 Task: Find a one-way flight from Longview to Indianapolis for 5 people in business class on August 5th, with a budget of up to ₹1,500.
Action: Mouse moved to (347, 108)
Screenshot: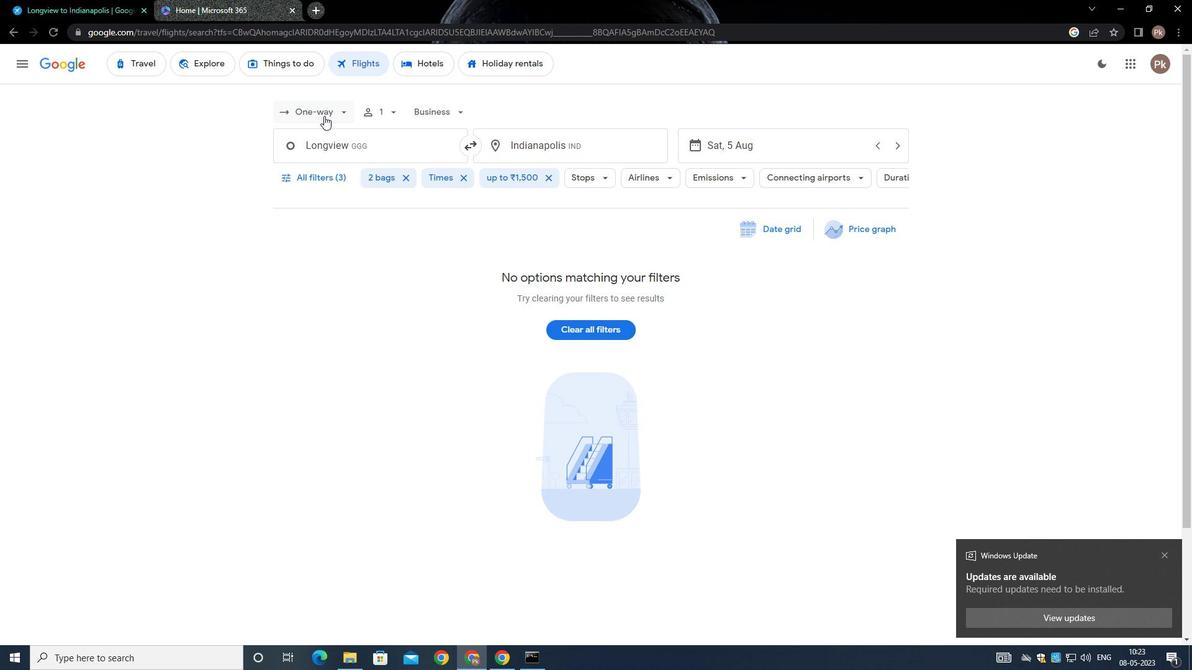 
Action: Mouse pressed left at (347, 108)
Screenshot: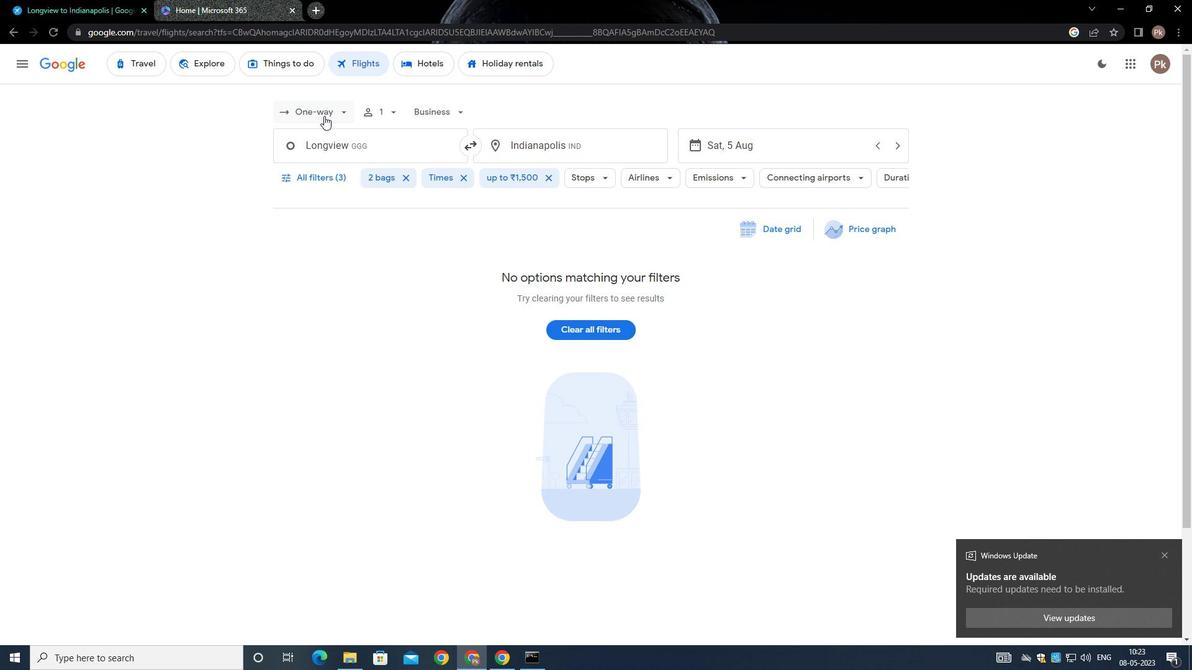 
Action: Mouse moved to (343, 168)
Screenshot: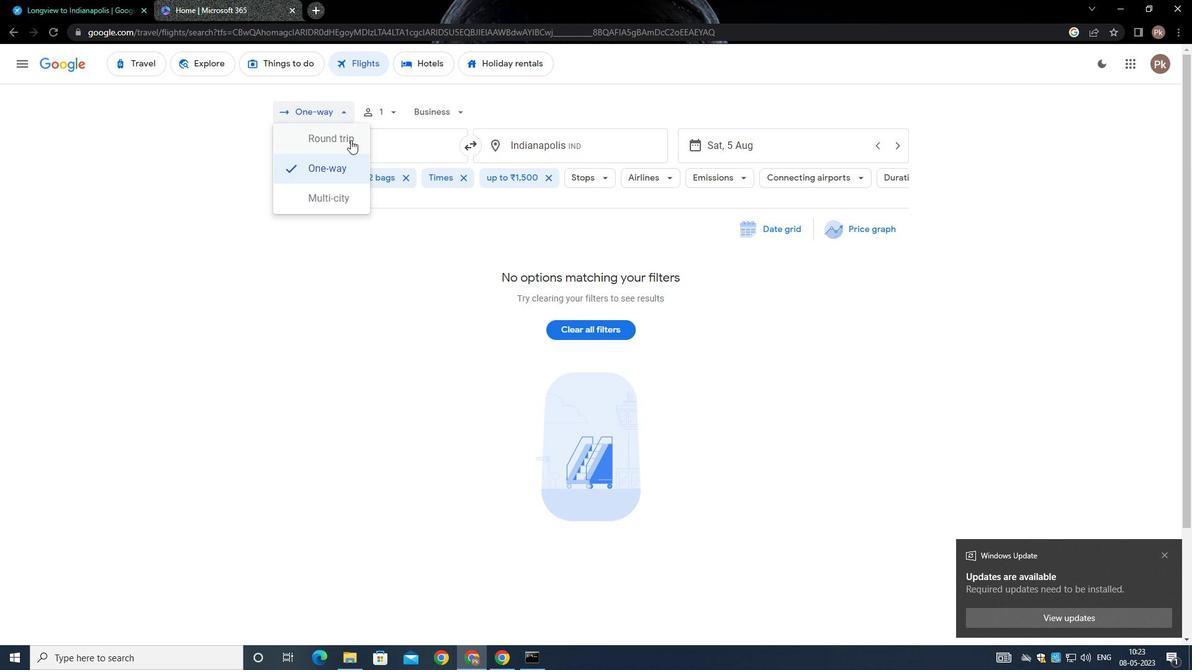 
Action: Mouse pressed left at (343, 168)
Screenshot: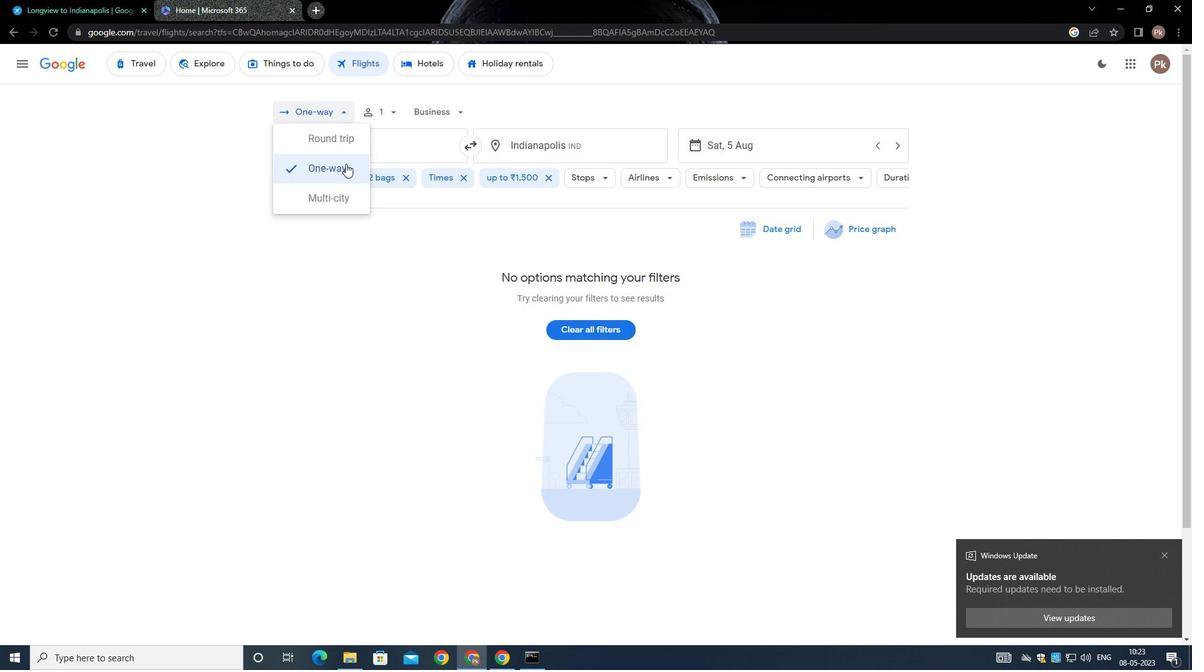 
Action: Mouse moved to (389, 110)
Screenshot: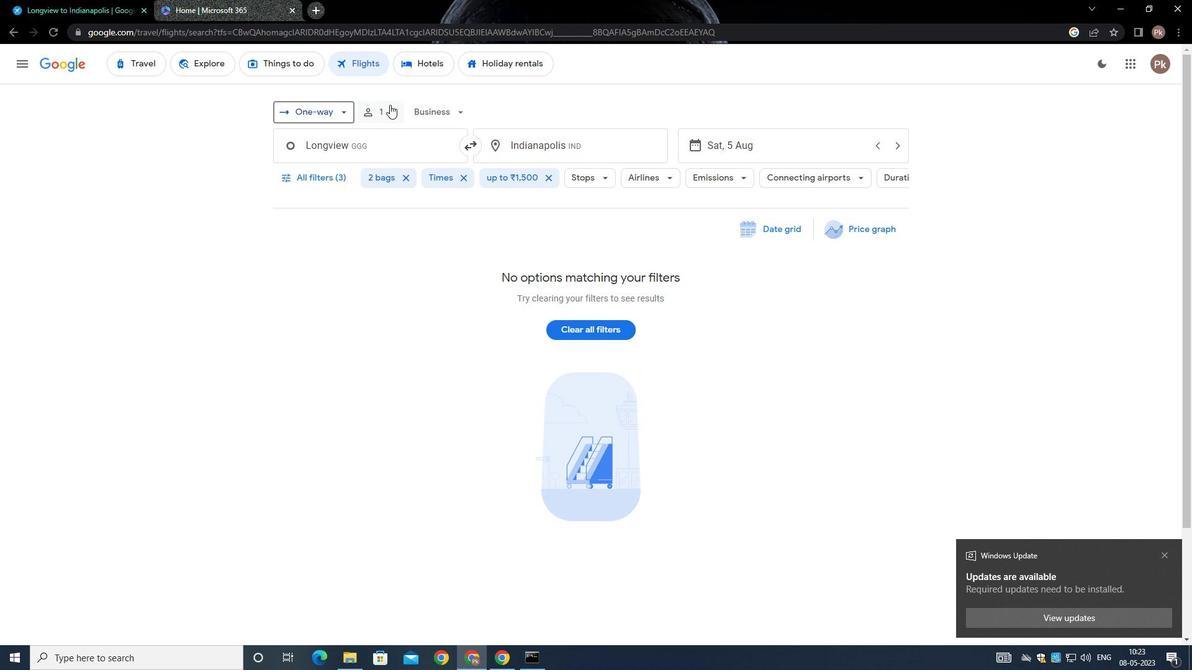 
Action: Mouse pressed left at (389, 110)
Screenshot: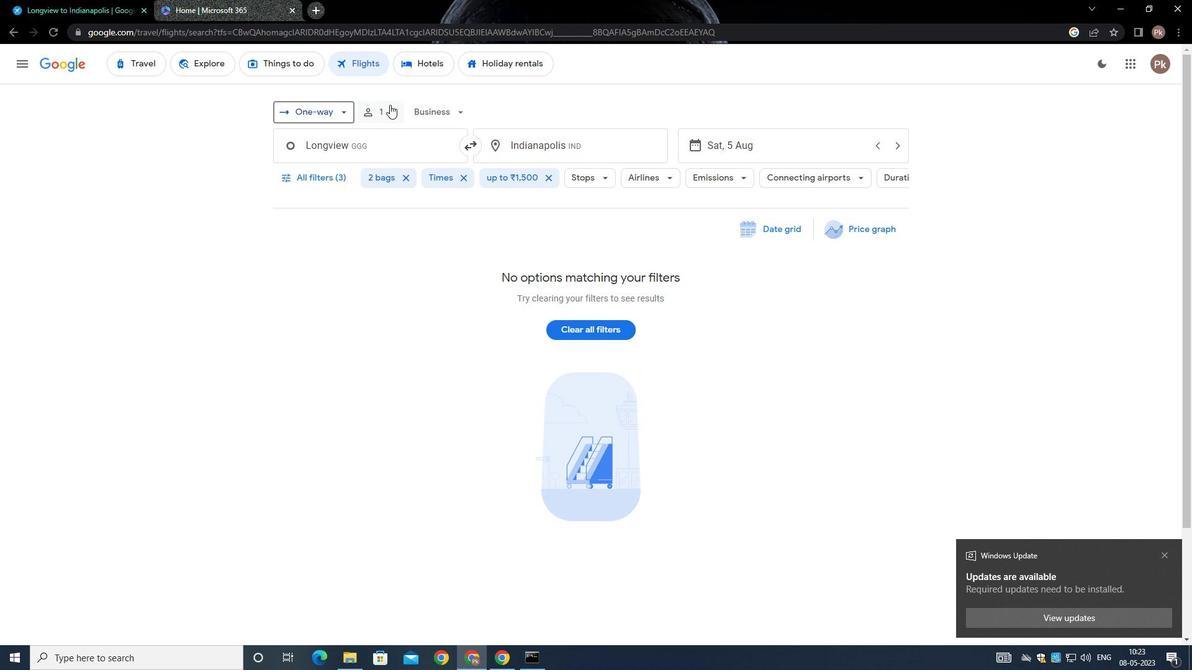 
Action: Mouse moved to (489, 141)
Screenshot: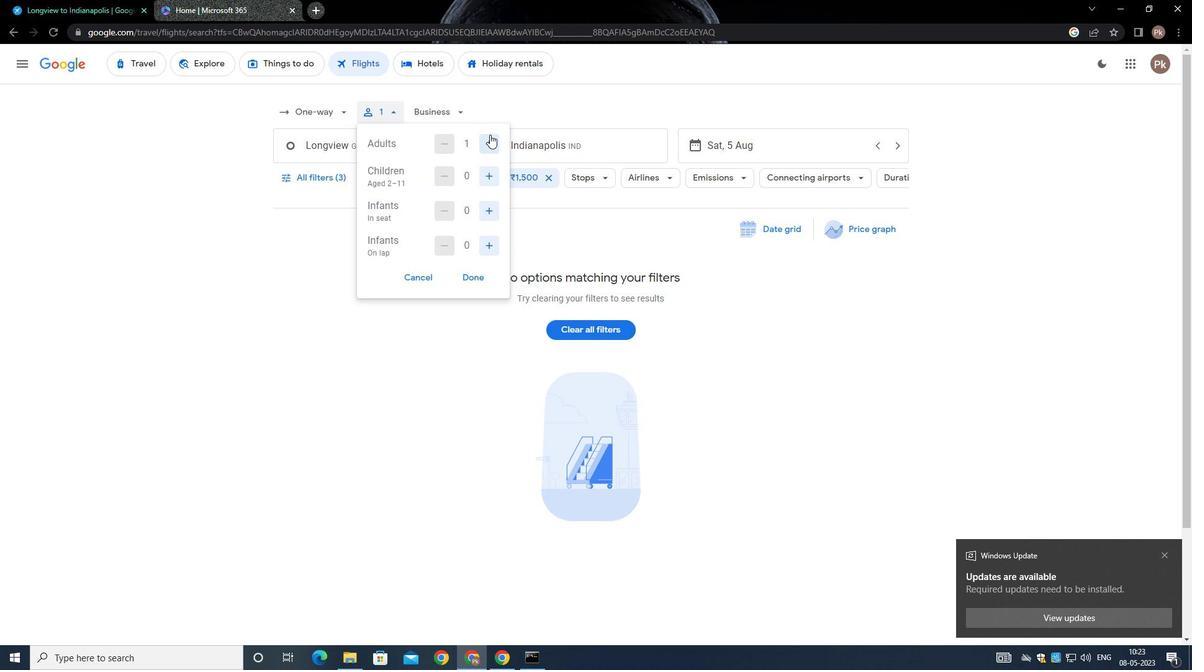 
Action: Mouse pressed left at (489, 141)
Screenshot: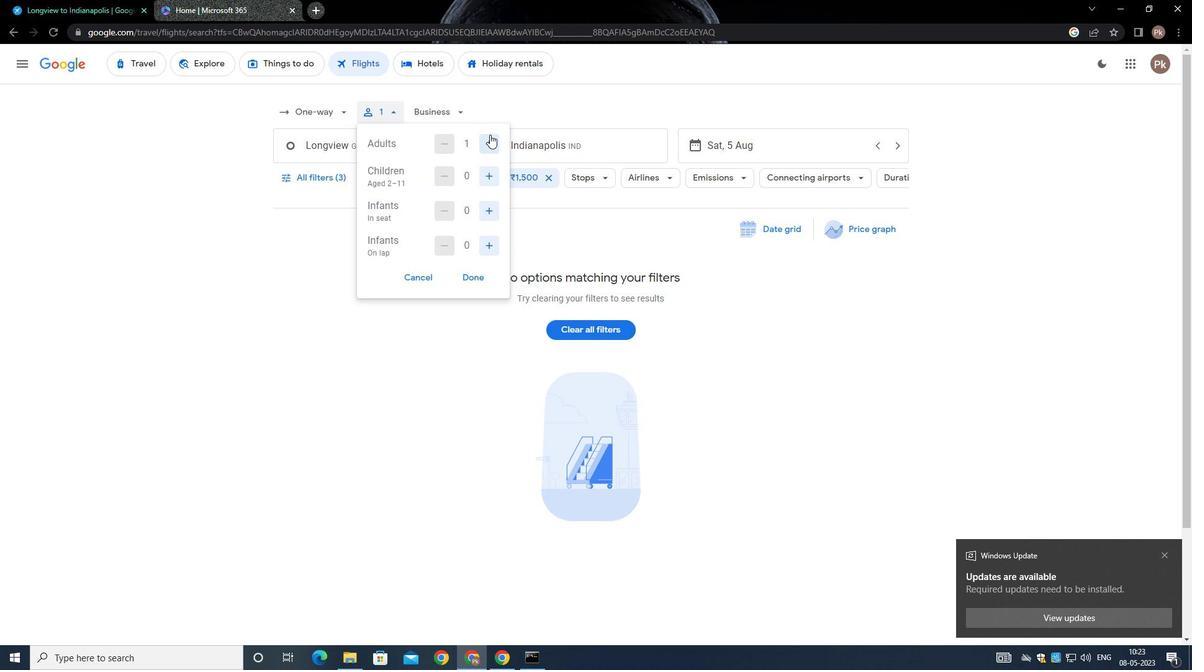 
Action: Mouse moved to (486, 211)
Screenshot: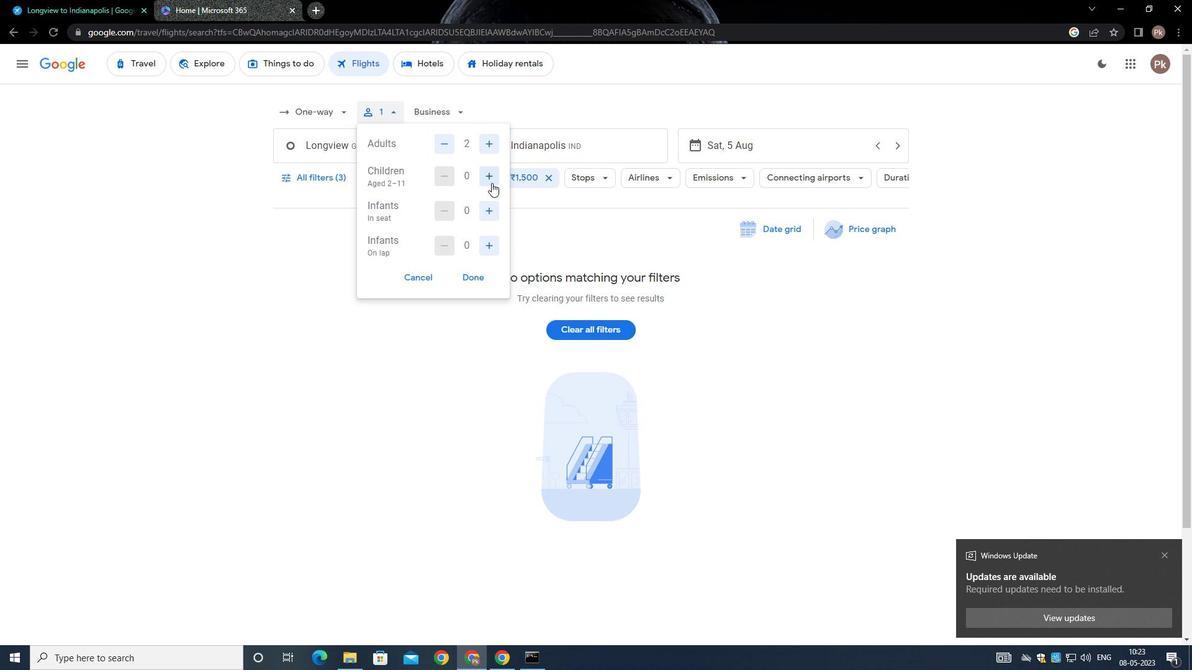 
Action: Mouse pressed left at (486, 211)
Screenshot: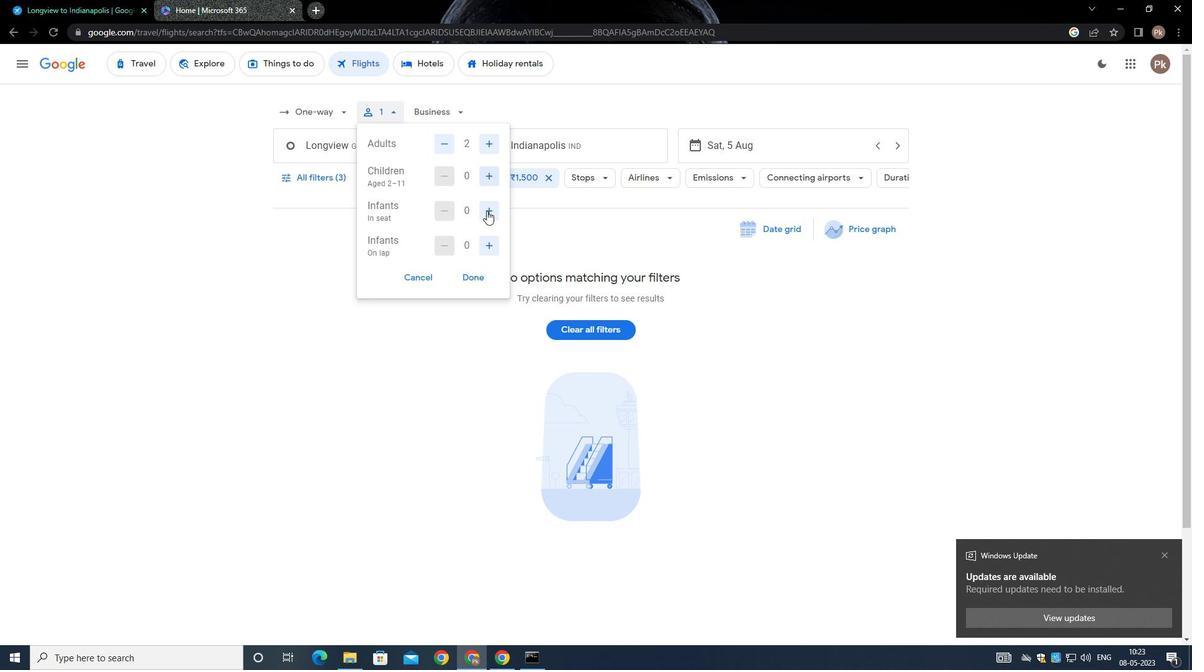 
Action: Mouse moved to (486, 211)
Screenshot: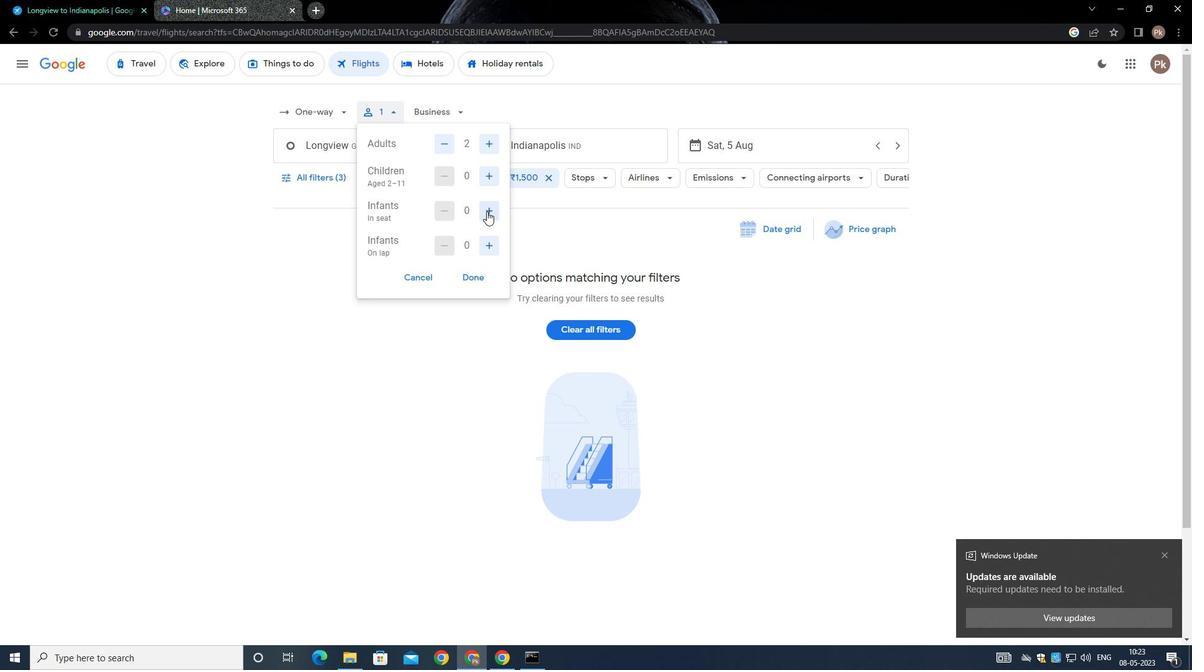 
Action: Mouse pressed left at (486, 211)
Screenshot: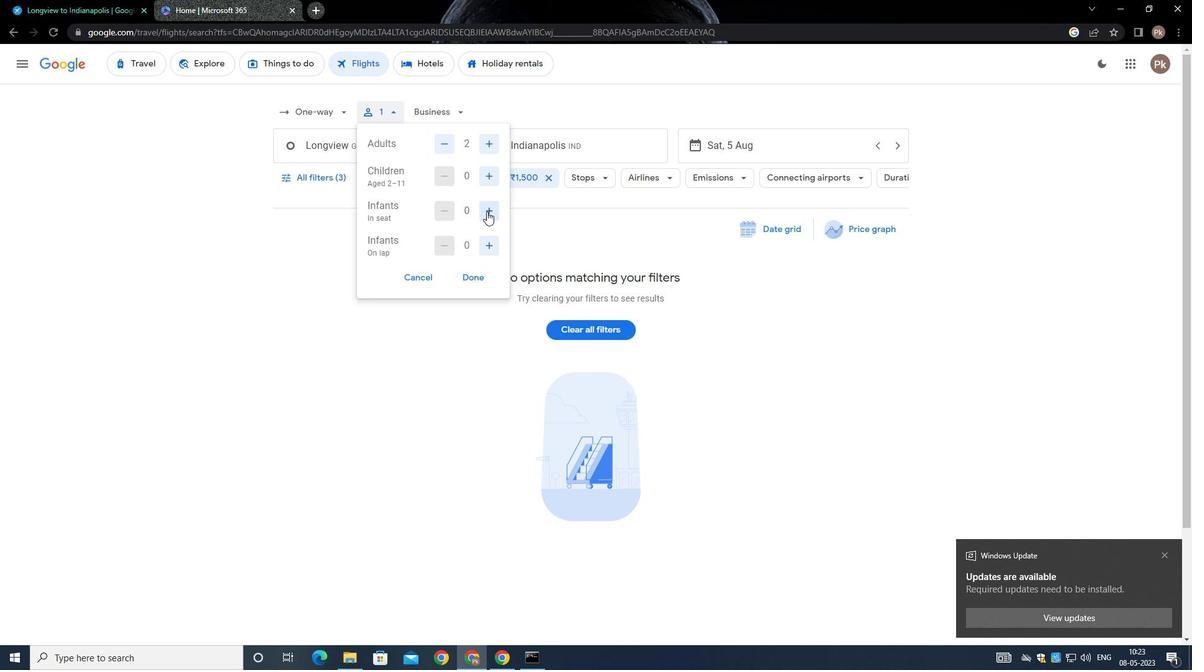 
Action: Mouse moved to (492, 247)
Screenshot: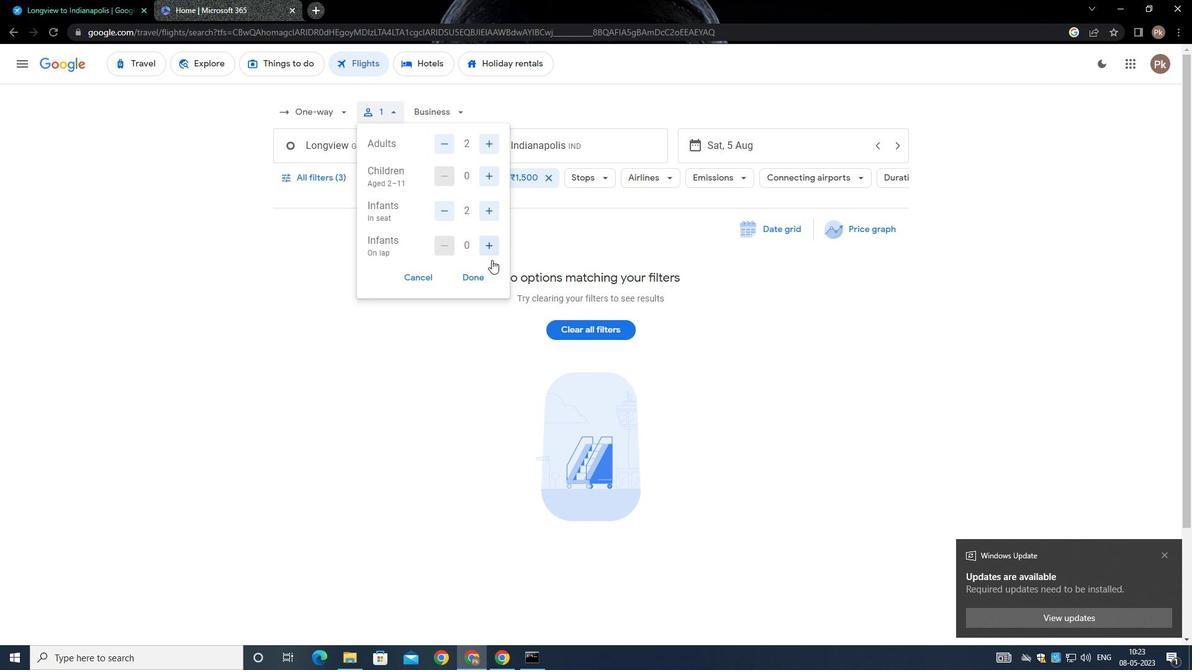 
Action: Mouse pressed left at (492, 247)
Screenshot: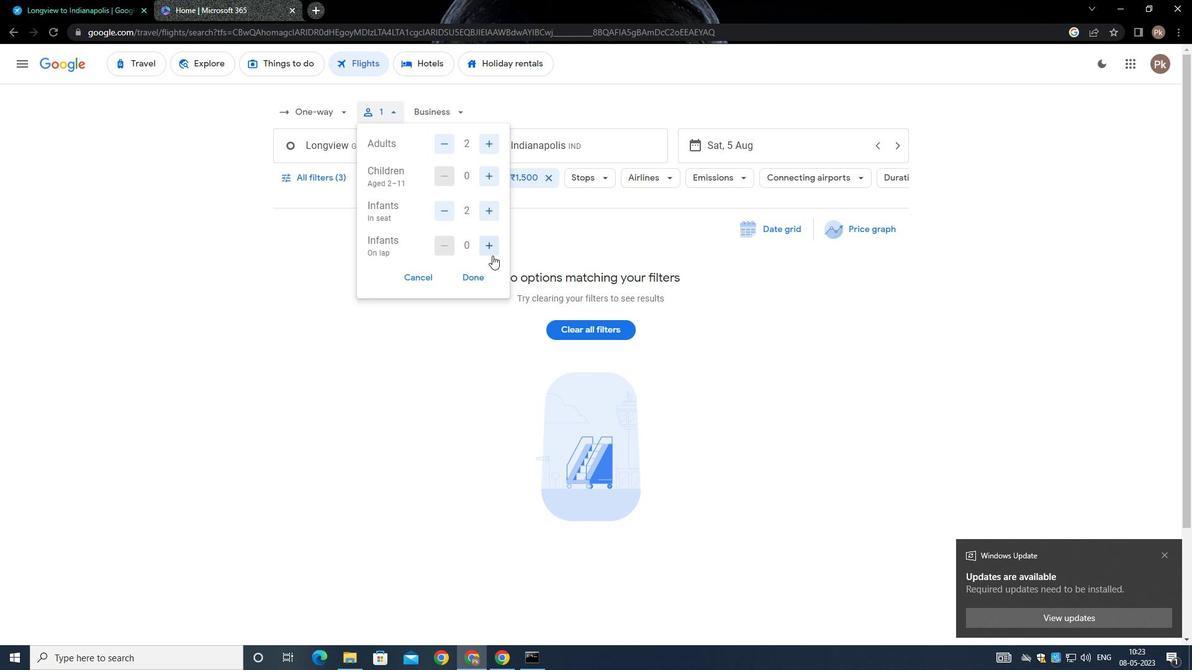 
Action: Mouse moved to (480, 252)
Screenshot: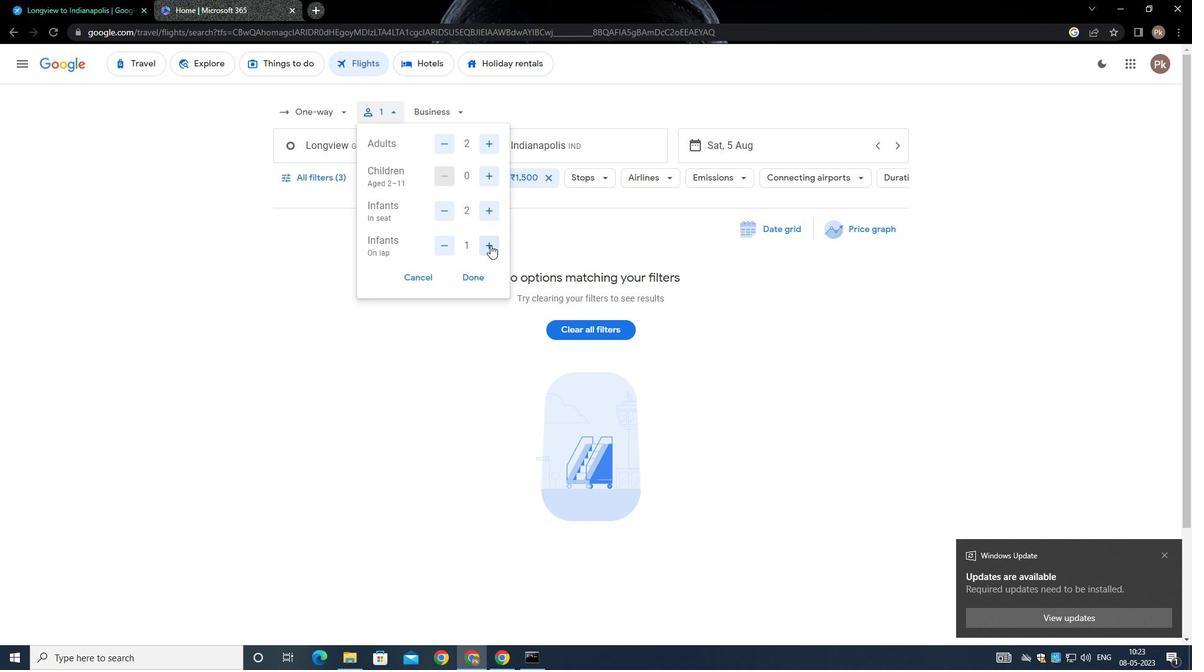 
Action: Mouse scrolled (480, 251) with delta (0, 0)
Screenshot: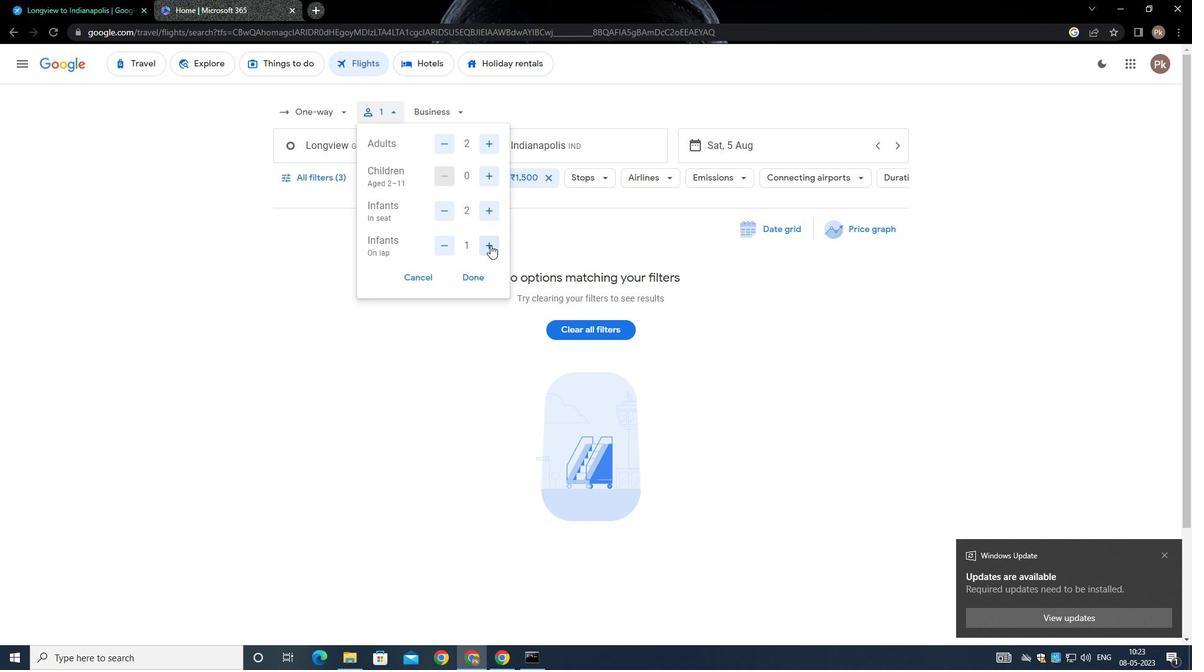 
Action: Mouse moved to (474, 218)
Screenshot: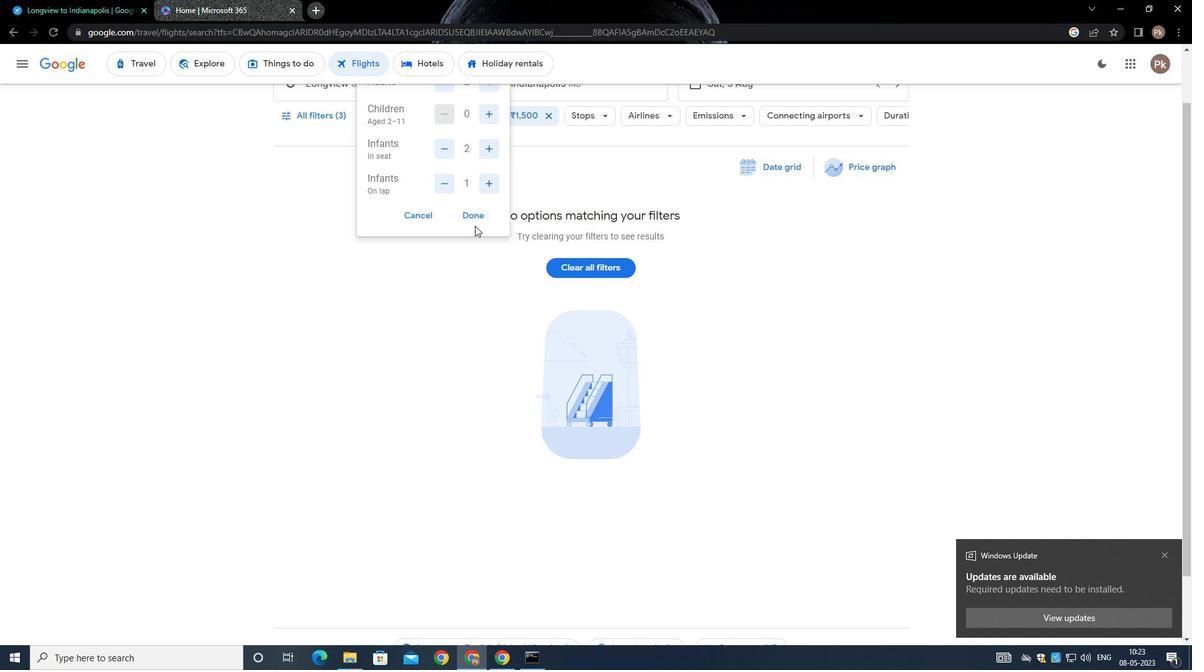 
Action: Mouse pressed left at (474, 218)
Screenshot: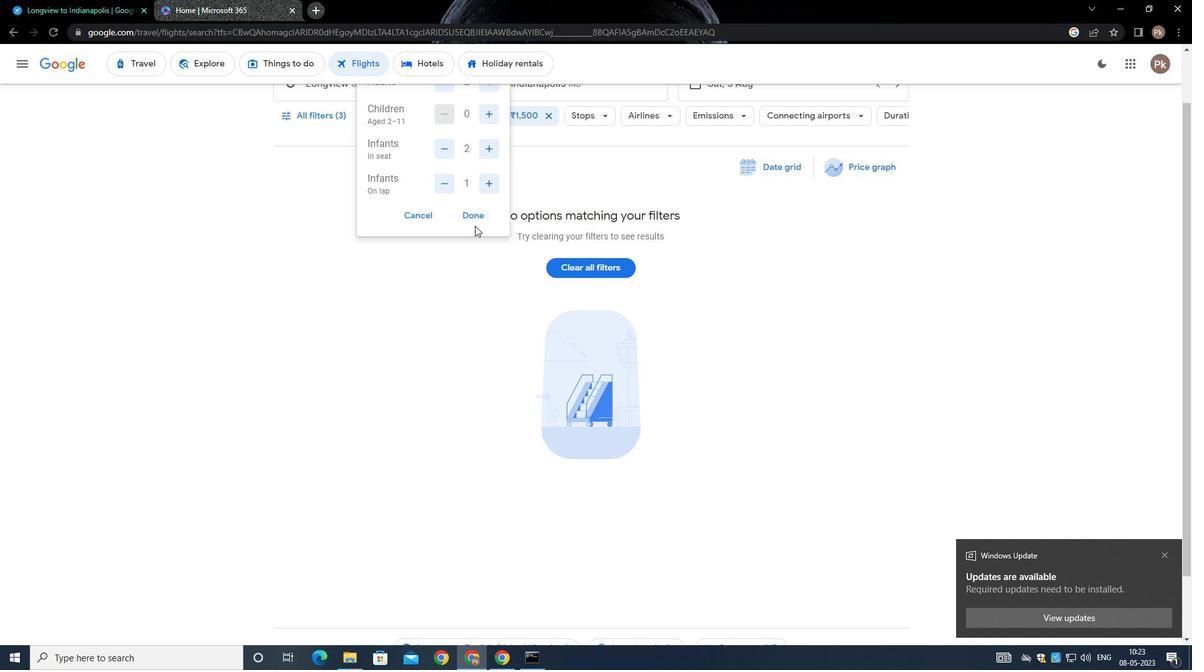 
Action: Mouse moved to (450, 319)
Screenshot: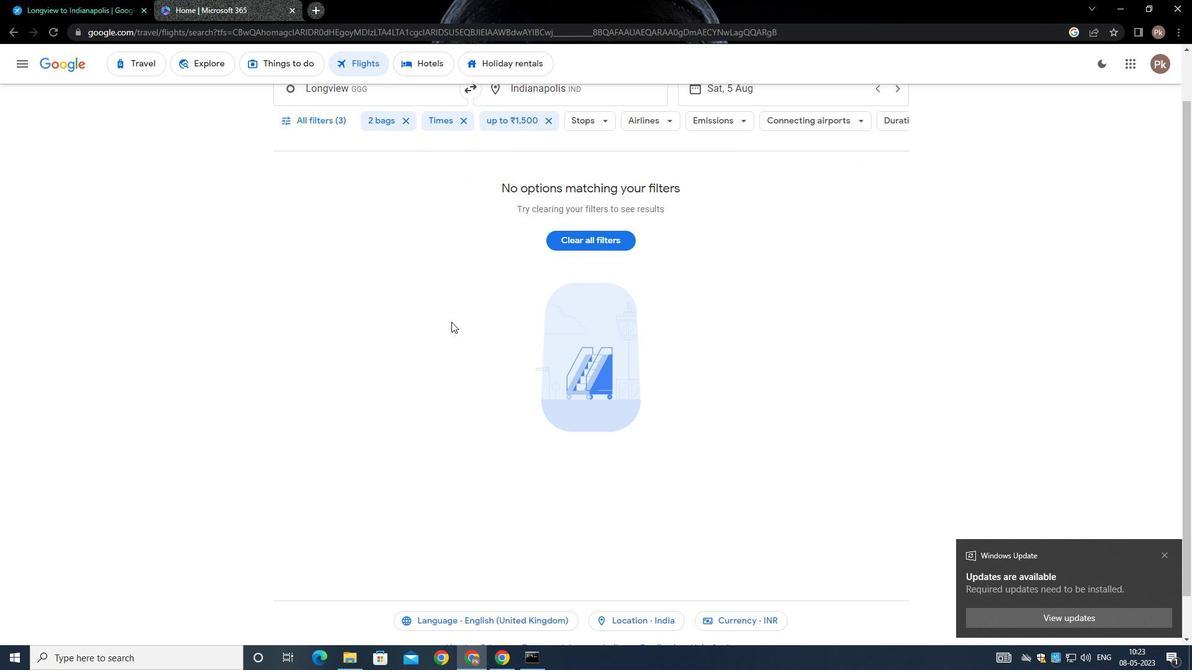 
Action: Mouse scrolled (450, 320) with delta (0, 0)
Screenshot: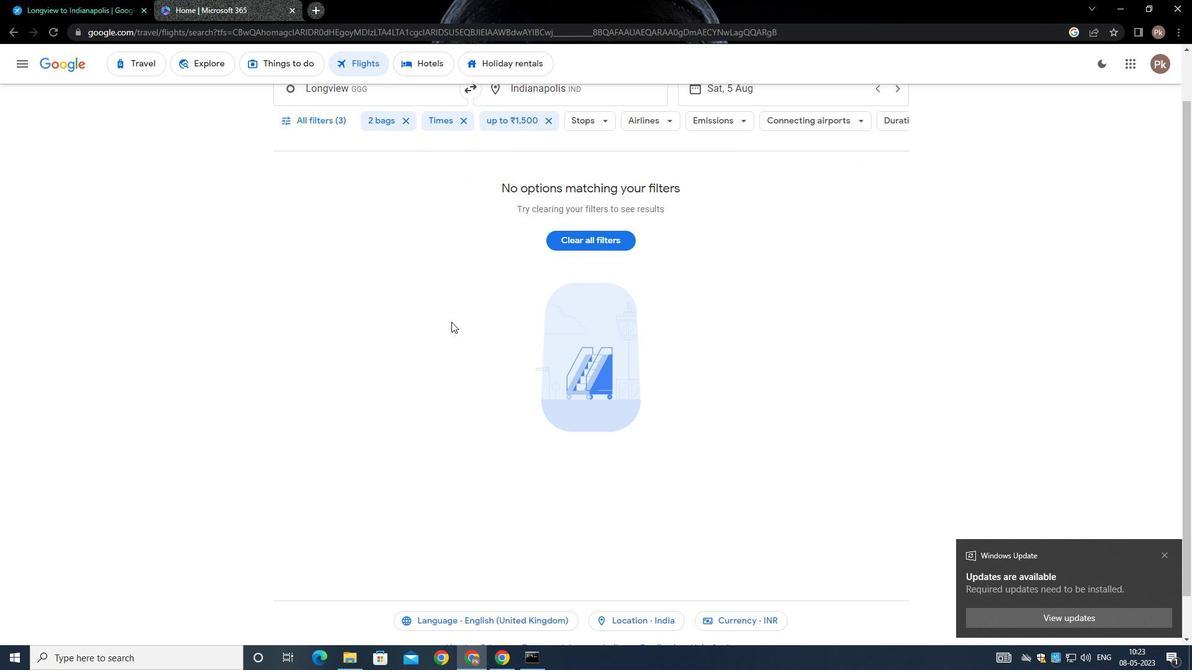 
Action: Mouse moved to (337, 145)
Screenshot: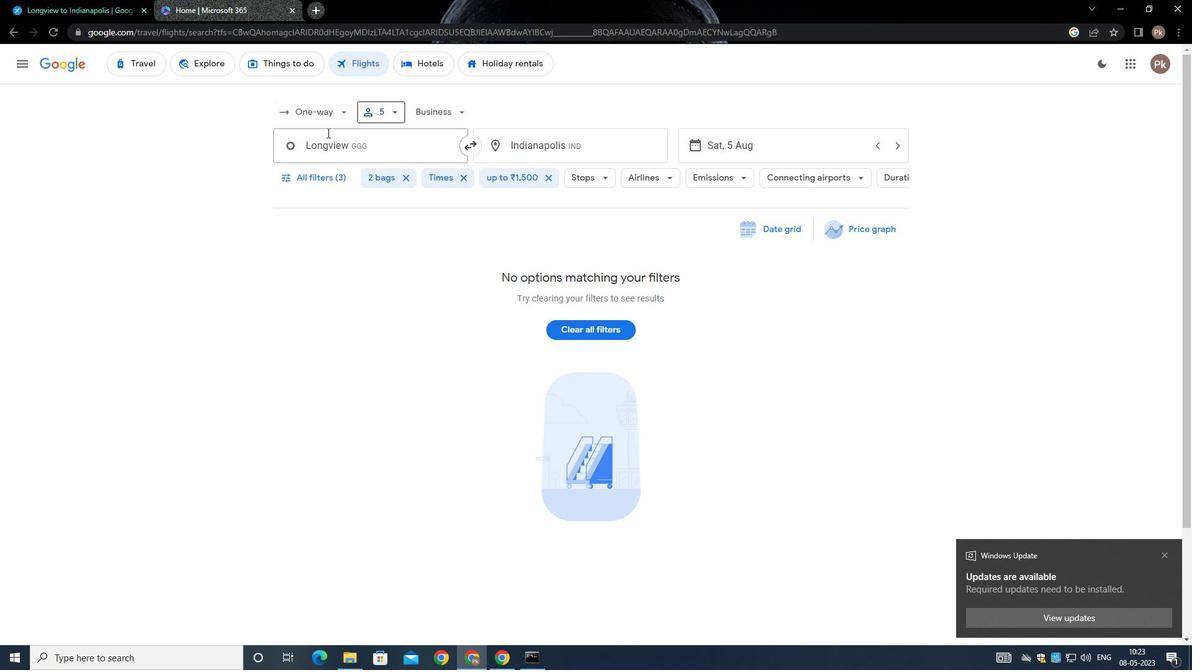
Action: Mouse pressed left at (337, 145)
Screenshot: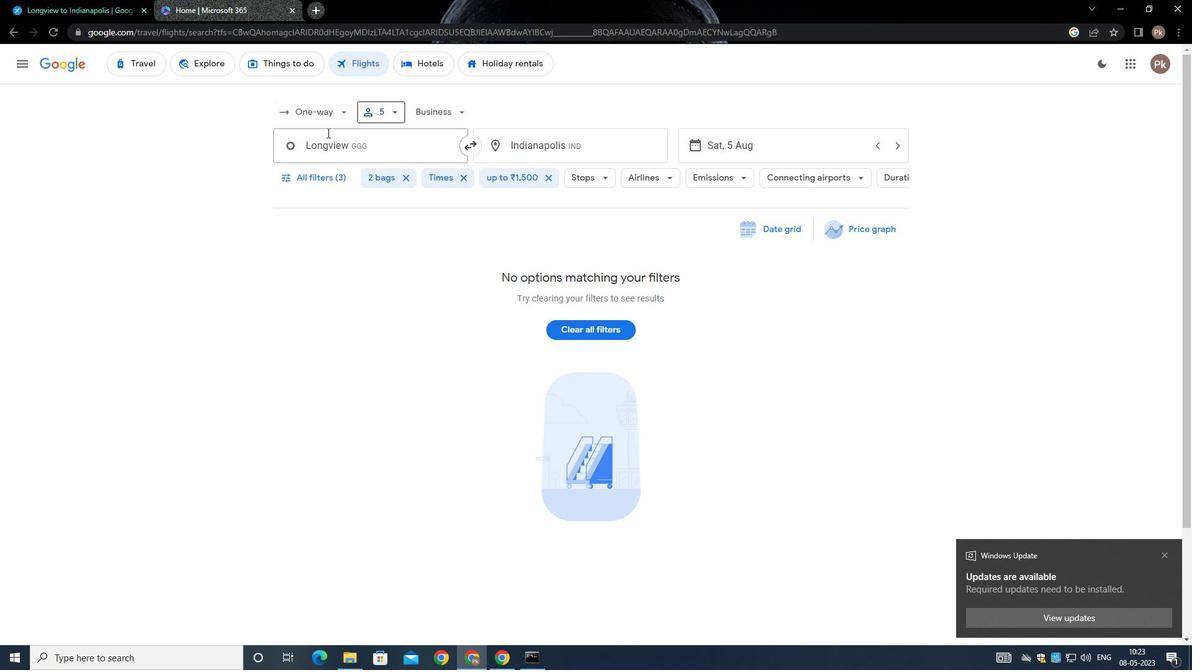 
Action: Mouse moved to (383, 241)
Screenshot: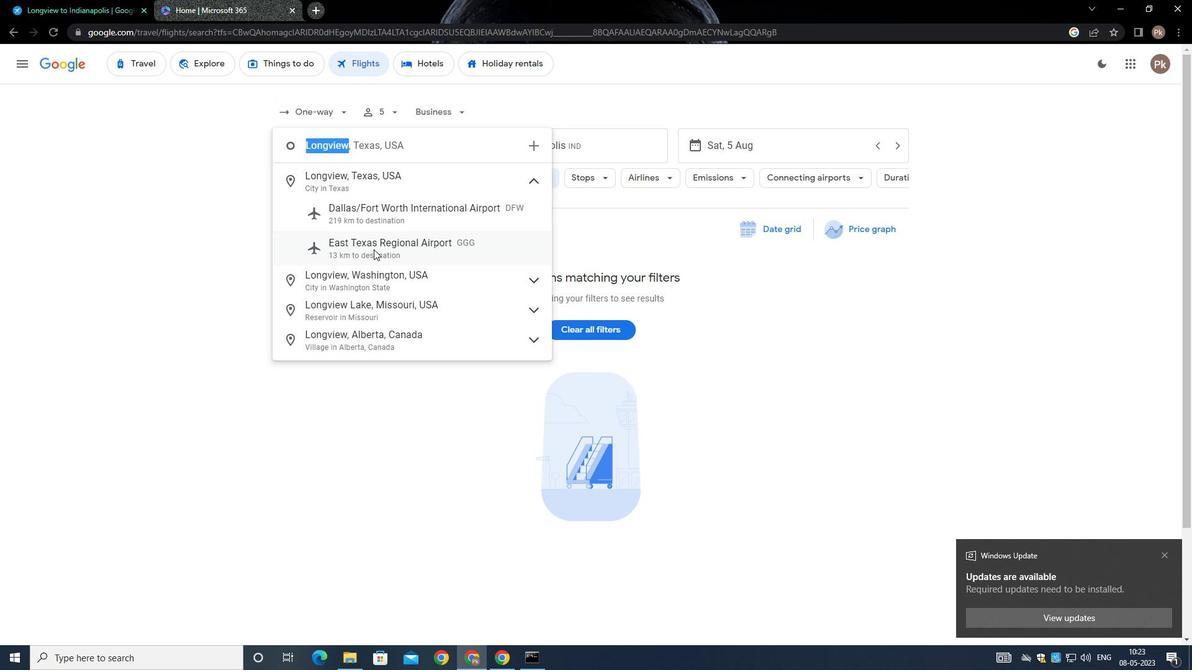 
Action: Mouse pressed left at (383, 241)
Screenshot: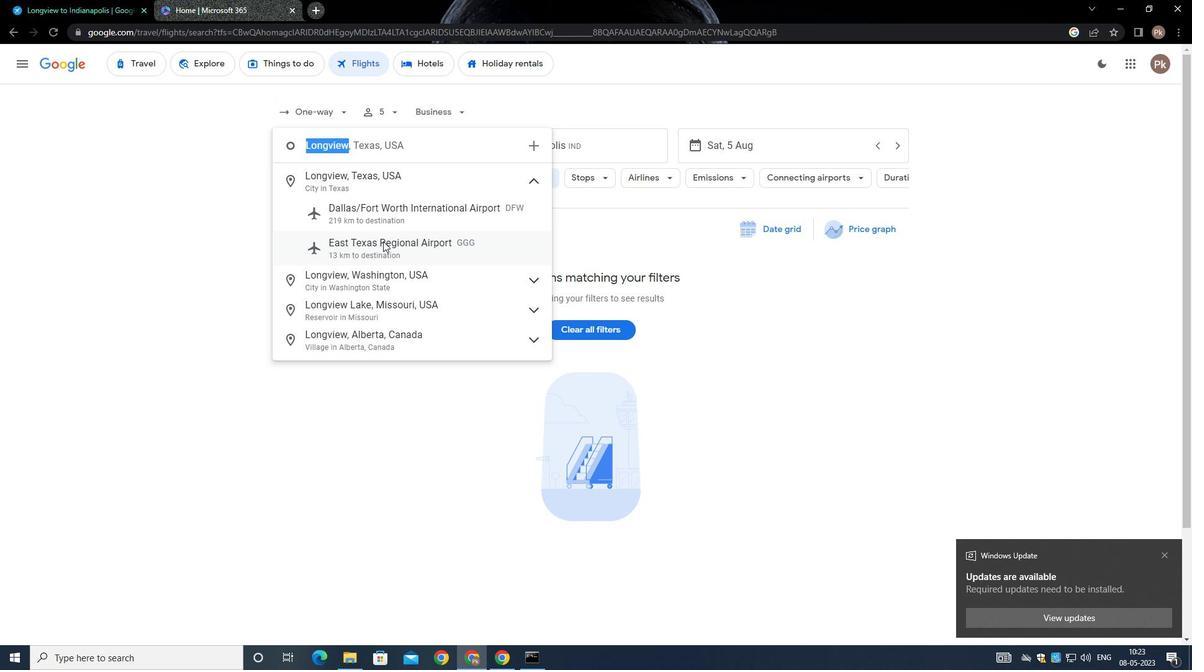 
Action: Mouse moved to (538, 133)
Screenshot: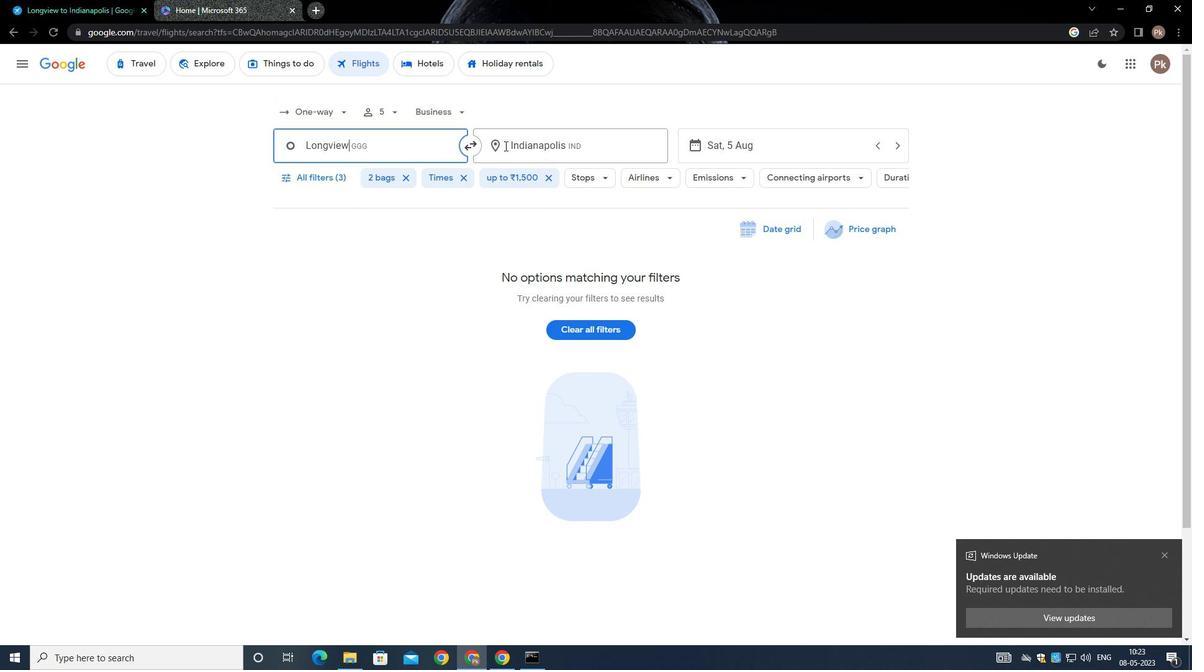 
Action: Mouse pressed left at (538, 133)
Screenshot: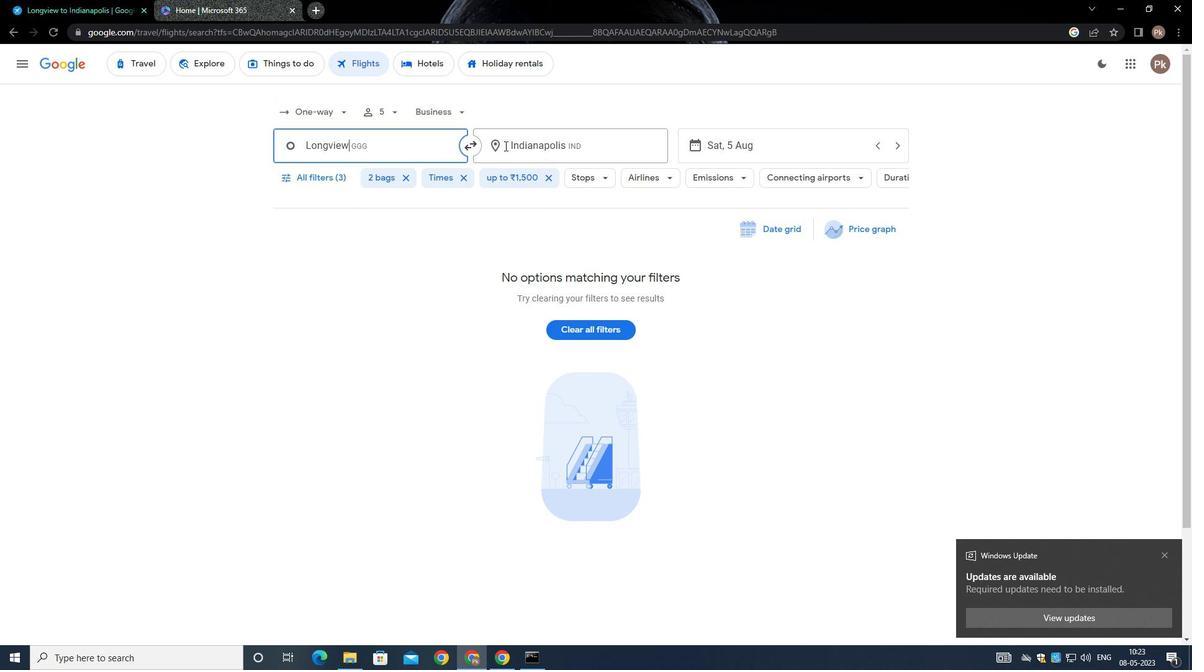 
Action: Mouse moved to (541, 137)
Screenshot: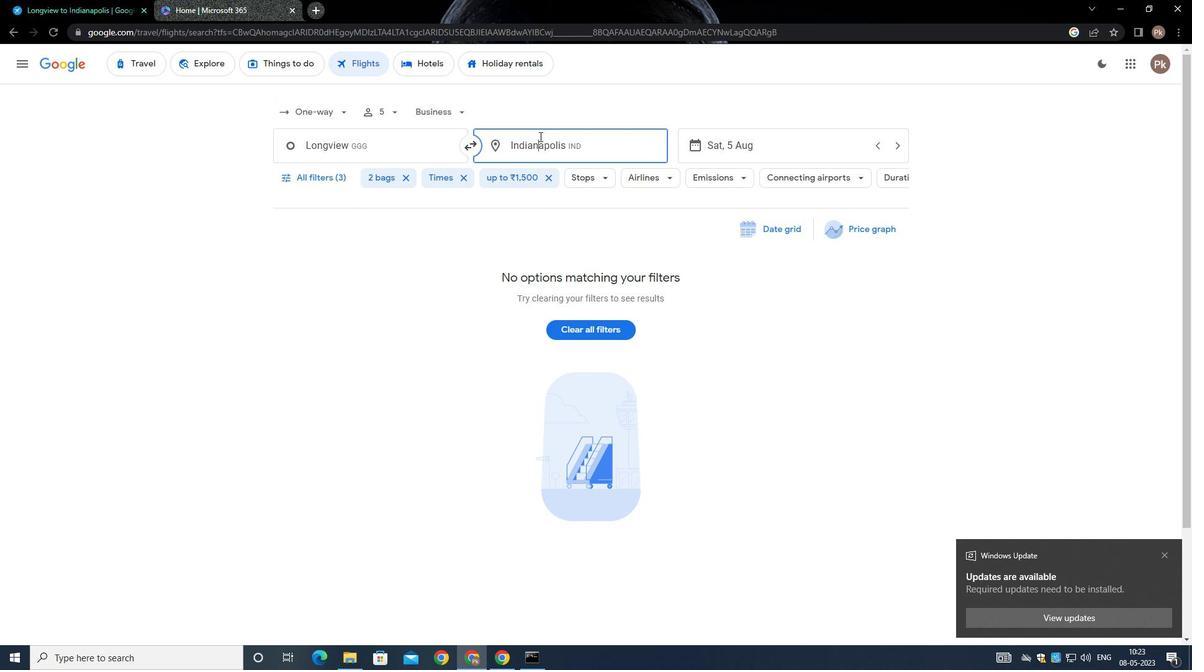 
Action: Key pressed <Key.backspace><Key.shift><Key.shift>RALEI
Screenshot: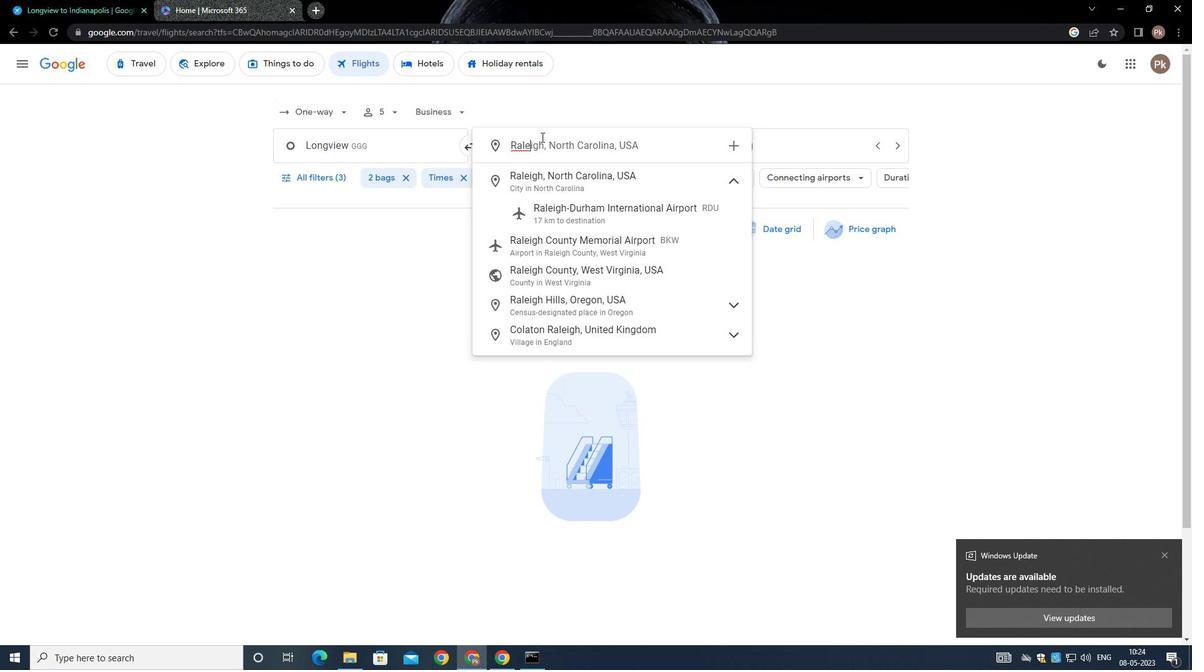 
Action: Mouse moved to (647, 203)
Screenshot: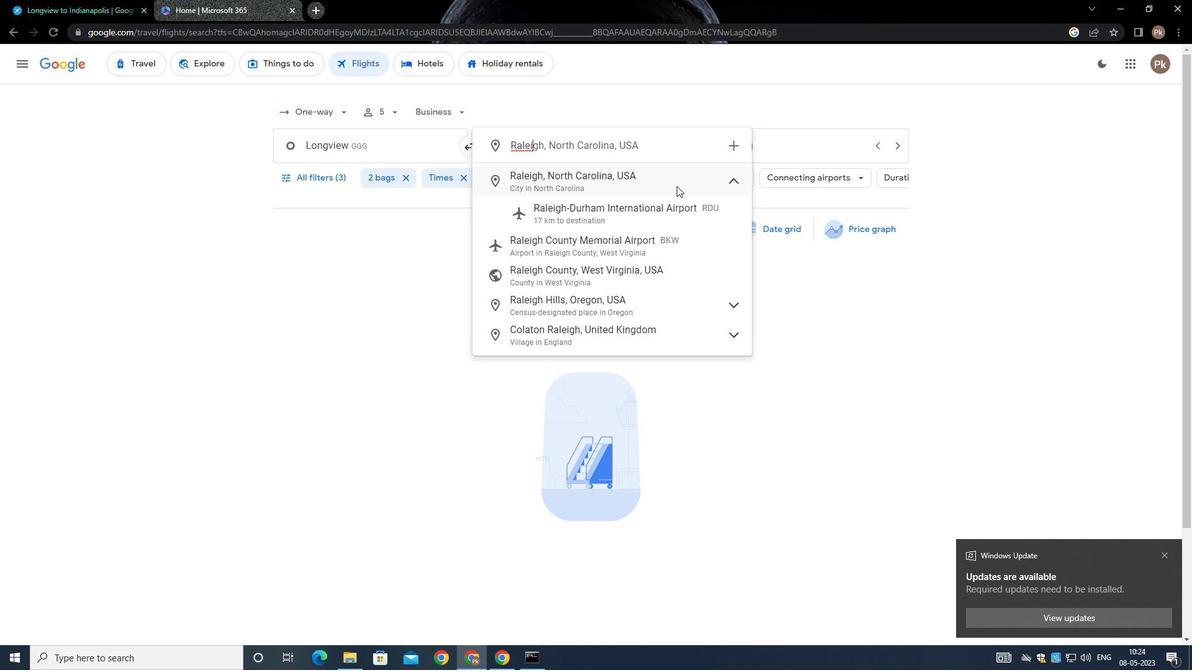 
Action: Mouse pressed left at (647, 203)
Screenshot: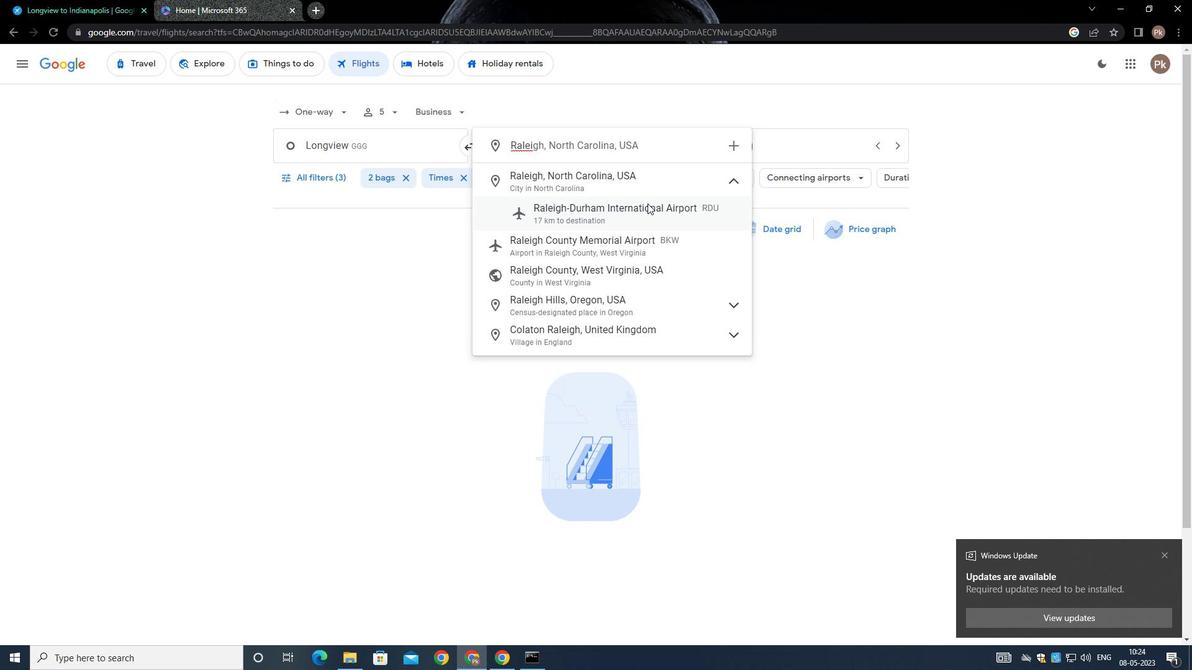 
Action: Mouse moved to (625, 200)
Screenshot: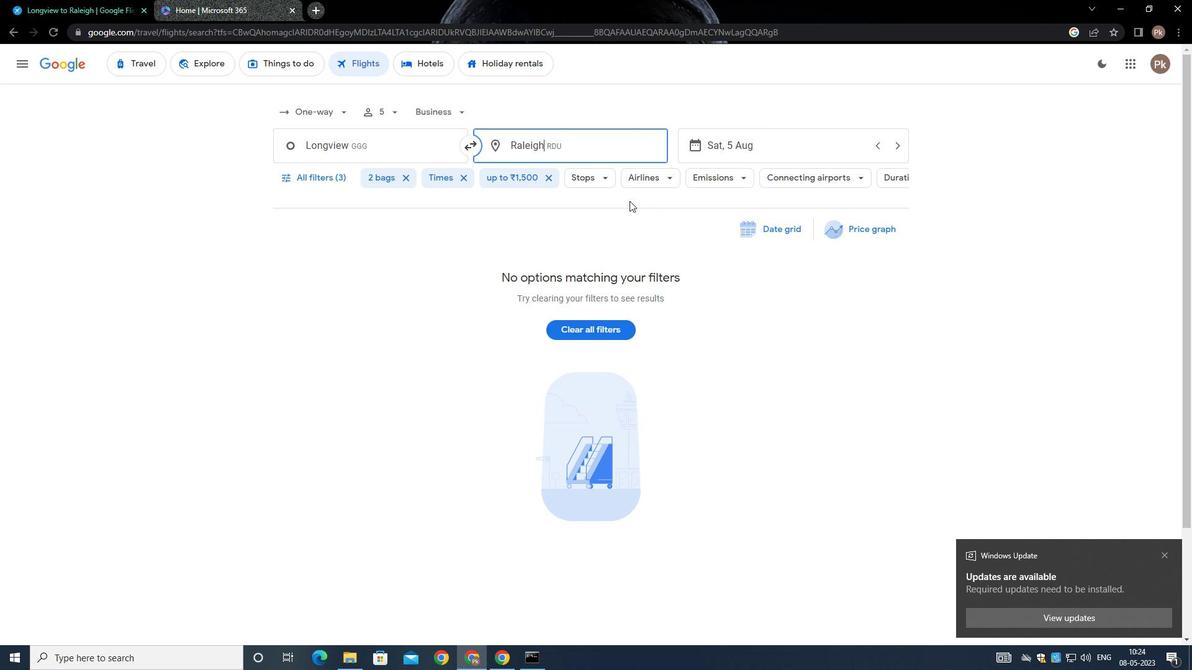 
Action: Mouse scrolled (625, 199) with delta (0, 0)
Screenshot: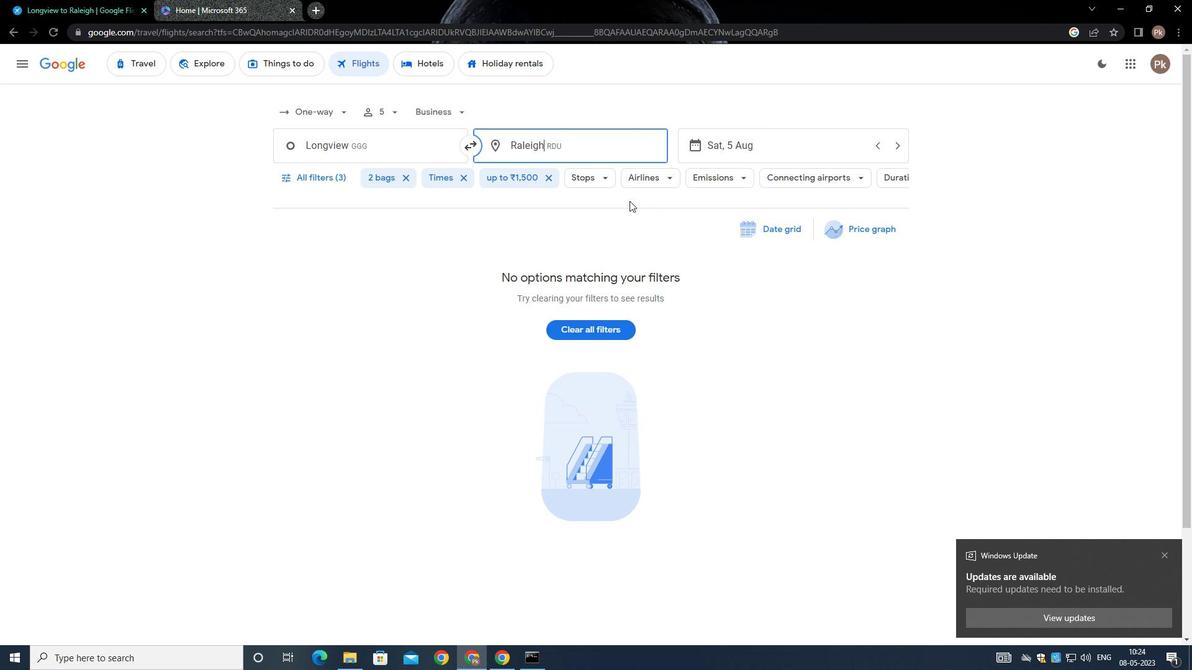 
Action: Mouse moved to (618, 201)
Screenshot: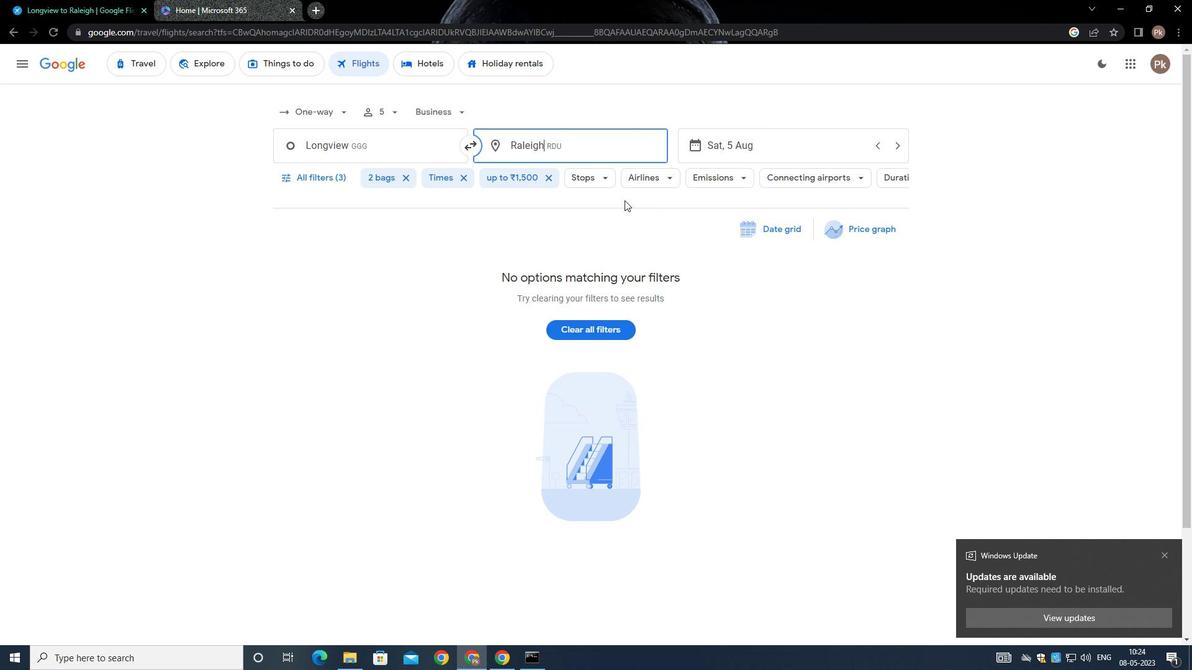 
Action: Mouse scrolled (618, 201) with delta (0, 0)
Screenshot: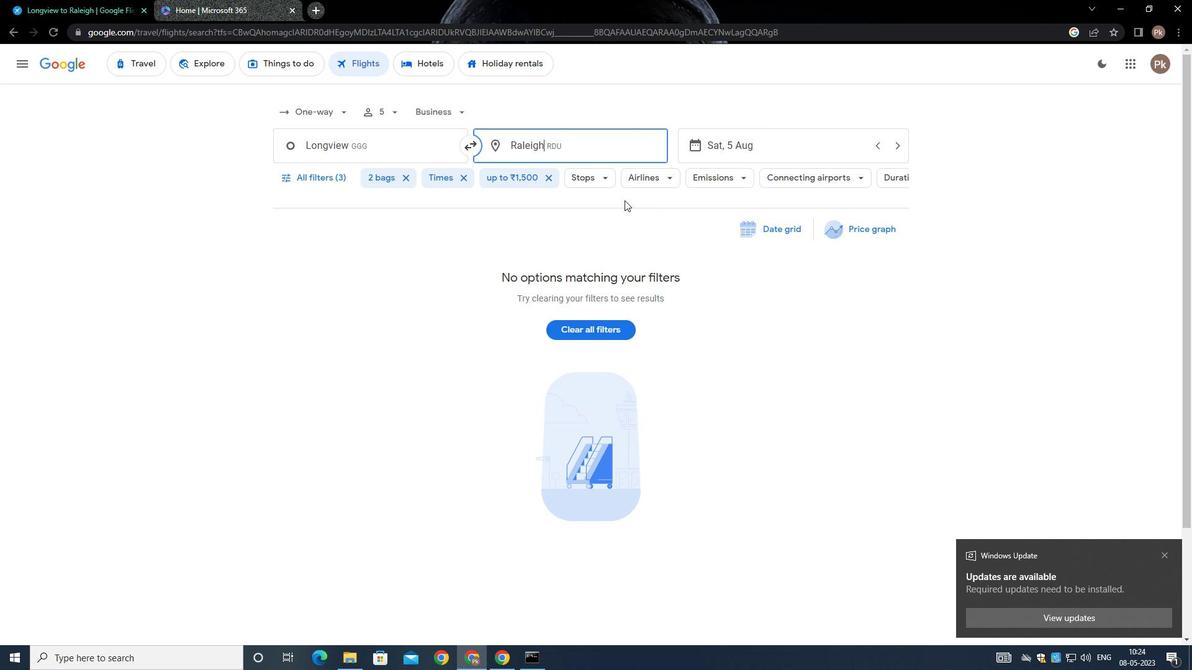 
Action: Mouse moved to (618, 202)
Screenshot: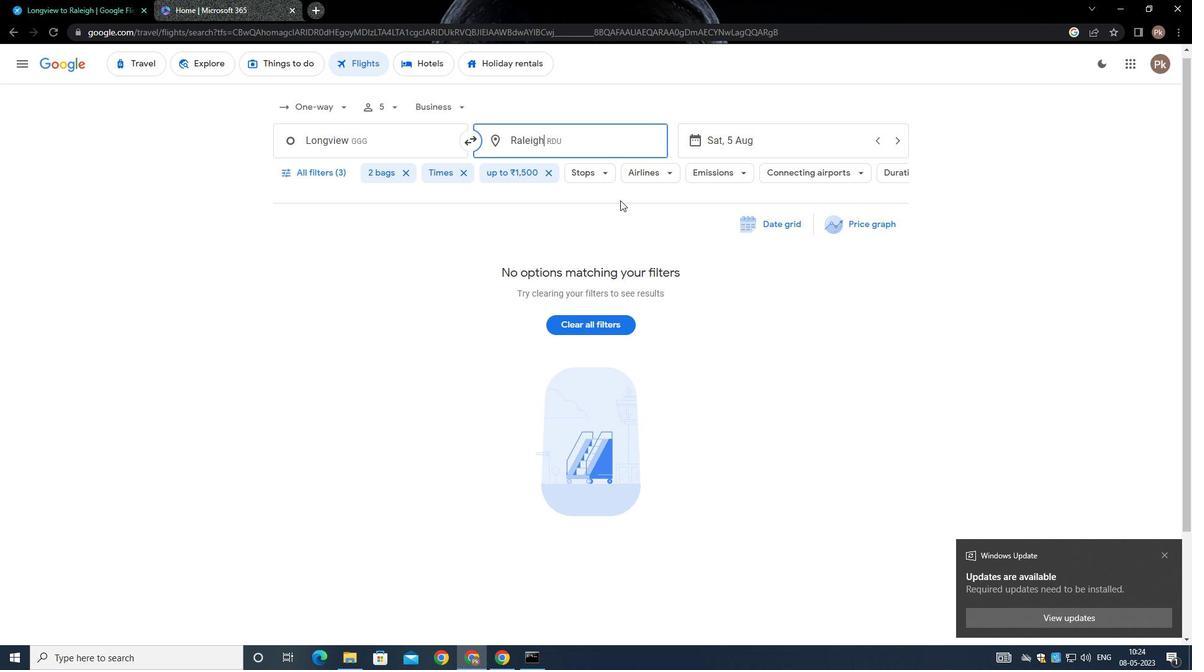 
Action: Mouse scrolled (618, 201) with delta (0, 0)
Screenshot: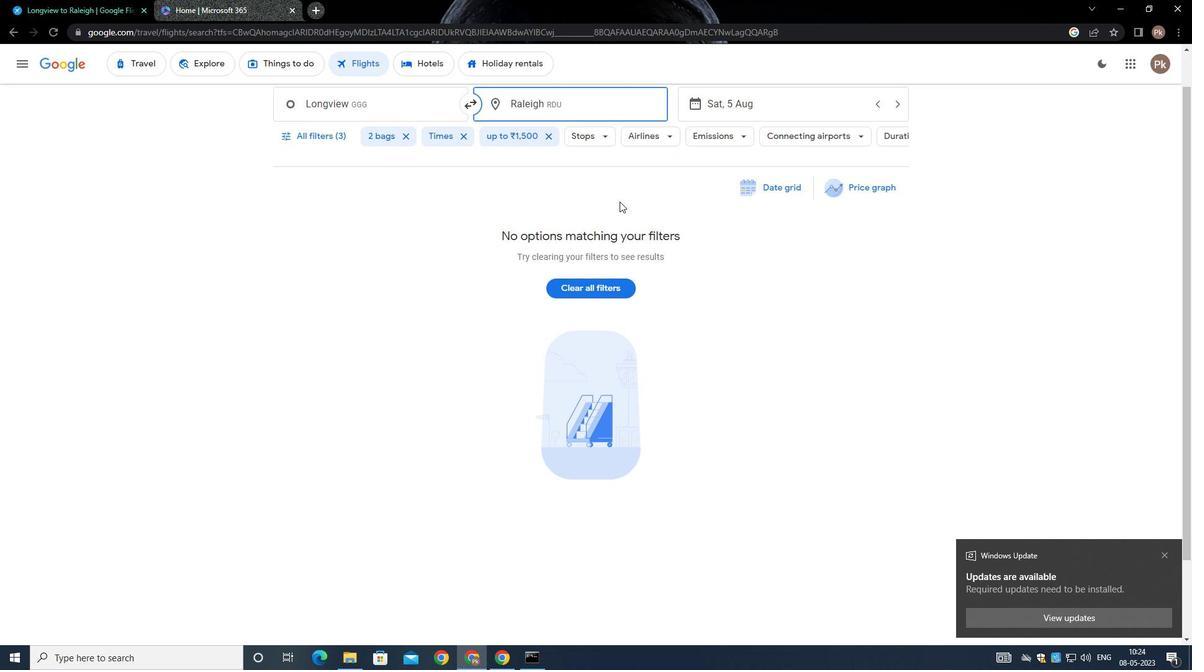 
Action: Mouse scrolled (618, 201) with delta (0, 0)
Screenshot: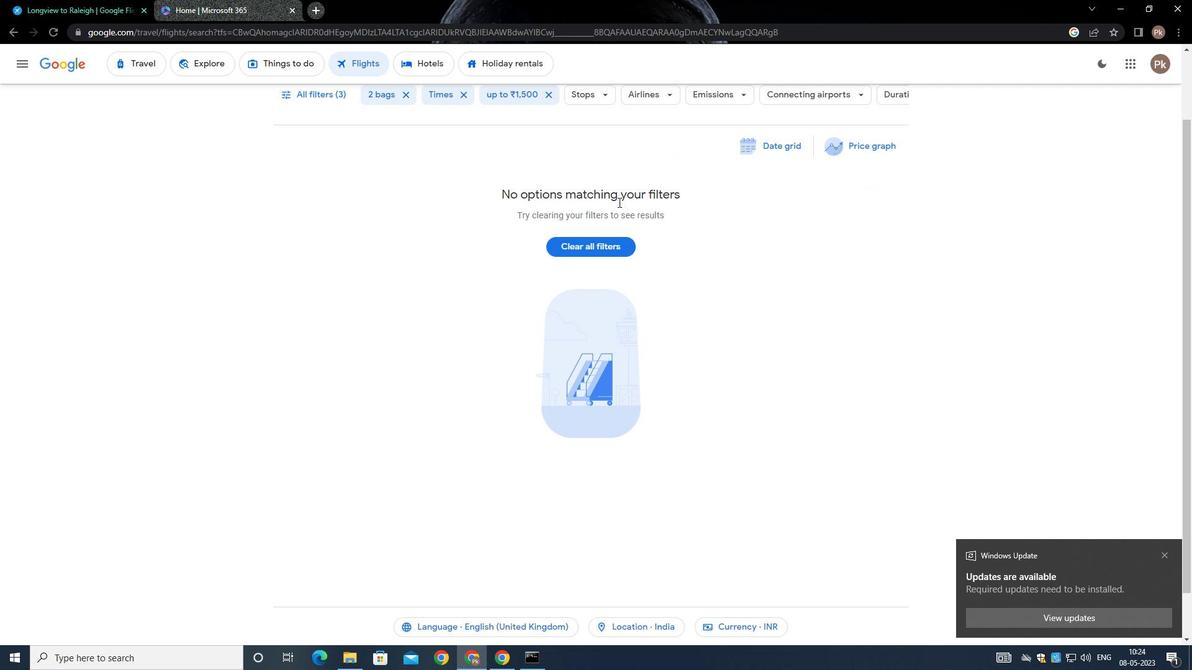 
Action: Mouse moved to (388, 231)
Screenshot: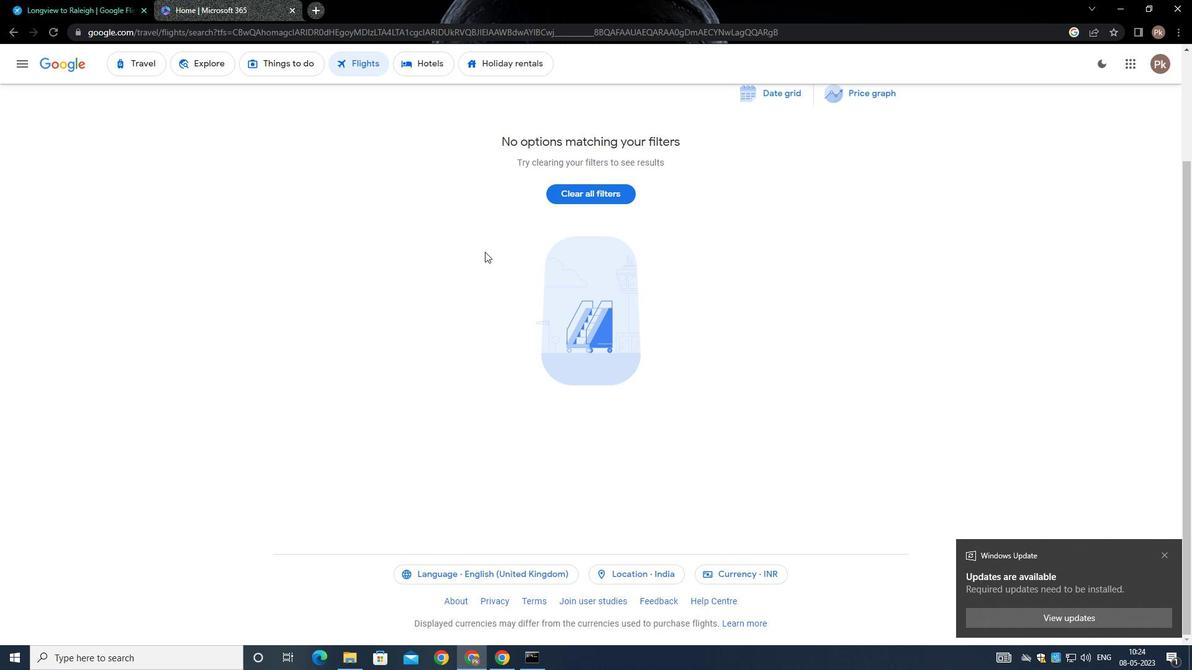 
Action: Mouse scrolled (388, 232) with delta (0, 0)
Screenshot: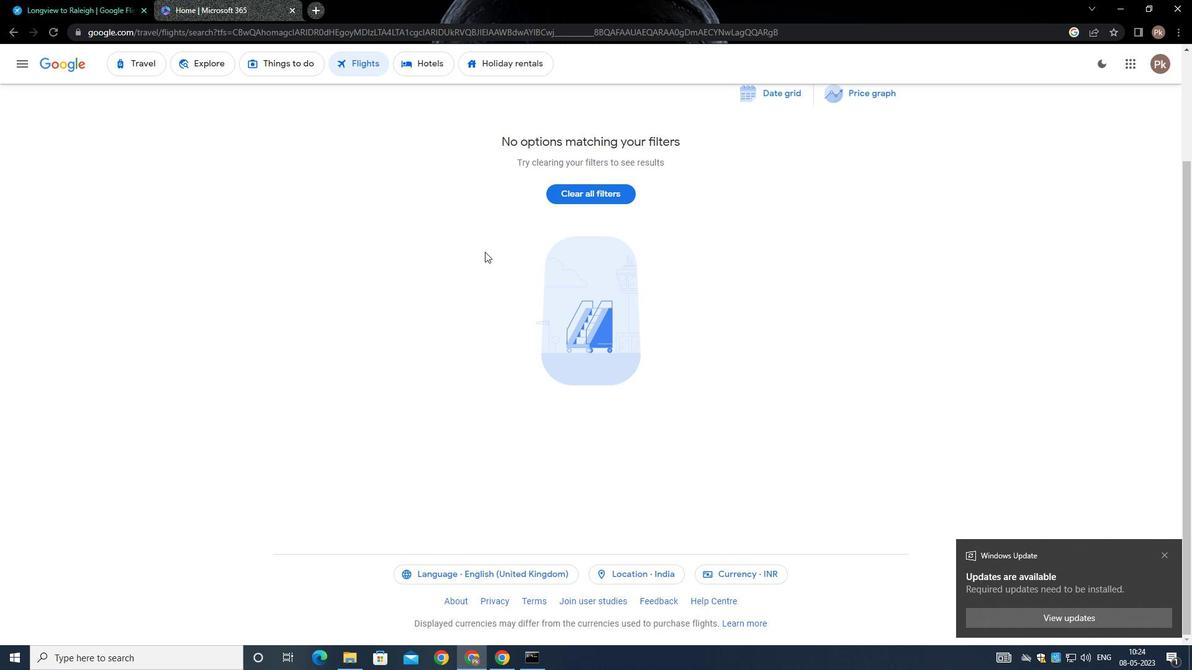 
Action: Mouse moved to (388, 231)
Screenshot: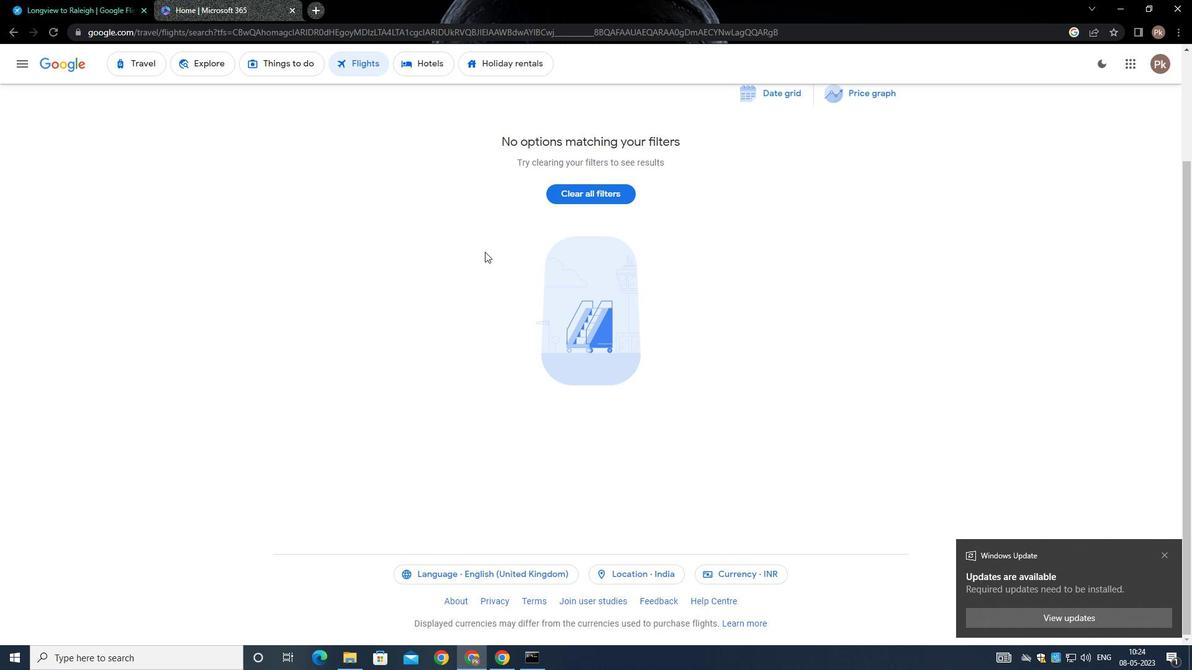 
Action: Mouse scrolled (388, 232) with delta (0, 0)
Screenshot: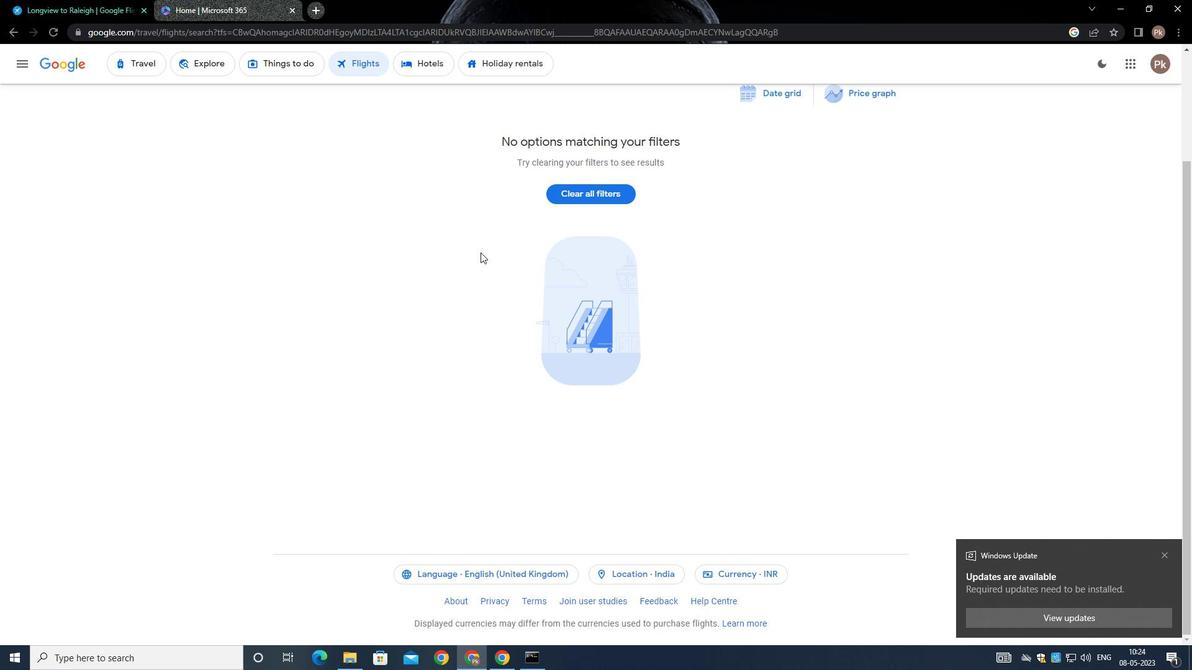 
Action: Mouse moved to (388, 230)
Screenshot: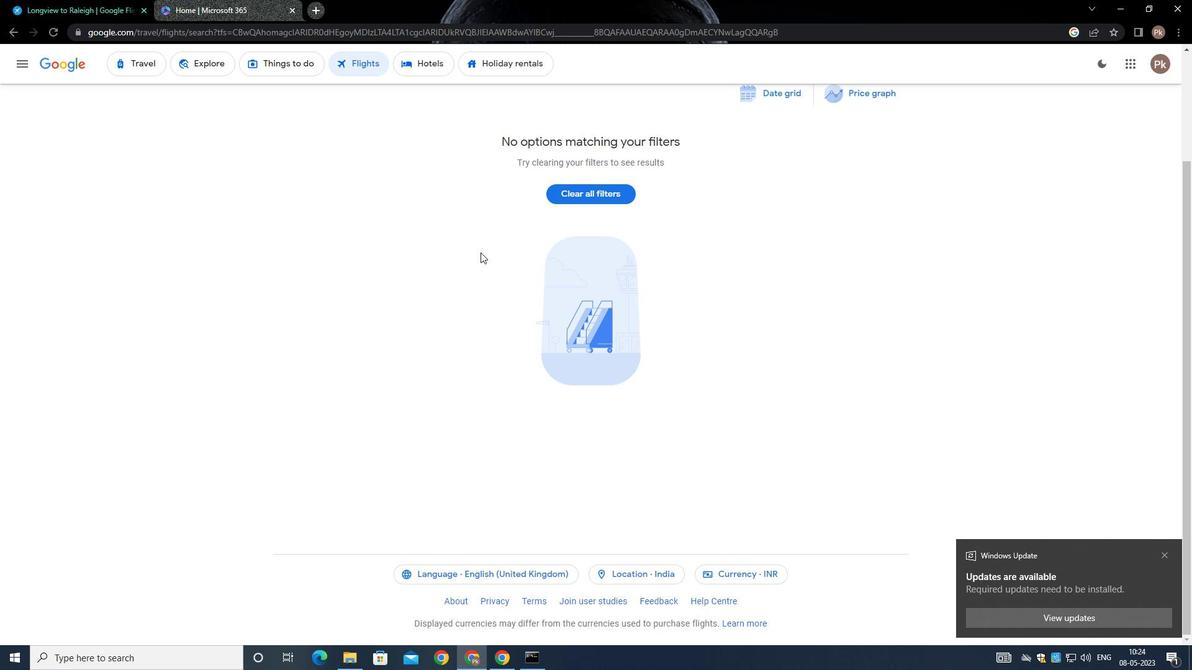 
Action: Mouse scrolled (388, 230) with delta (0, 0)
Screenshot: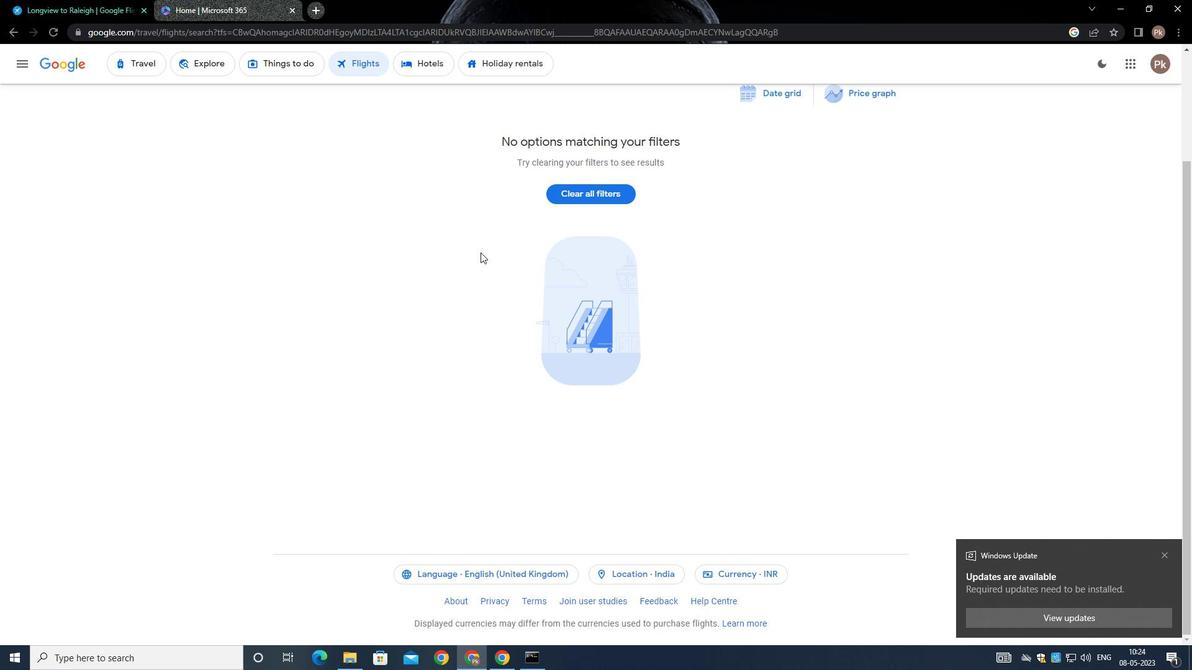 
Action: Mouse moved to (388, 229)
Screenshot: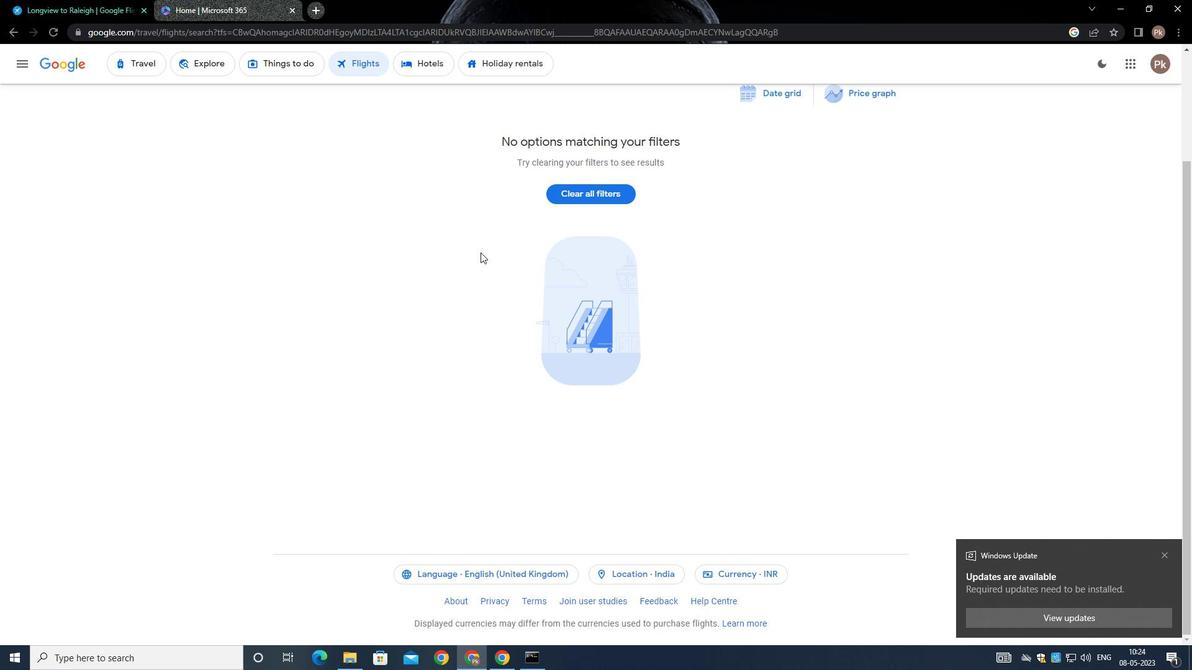 
Action: Mouse scrolled (388, 229) with delta (0, 0)
Screenshot: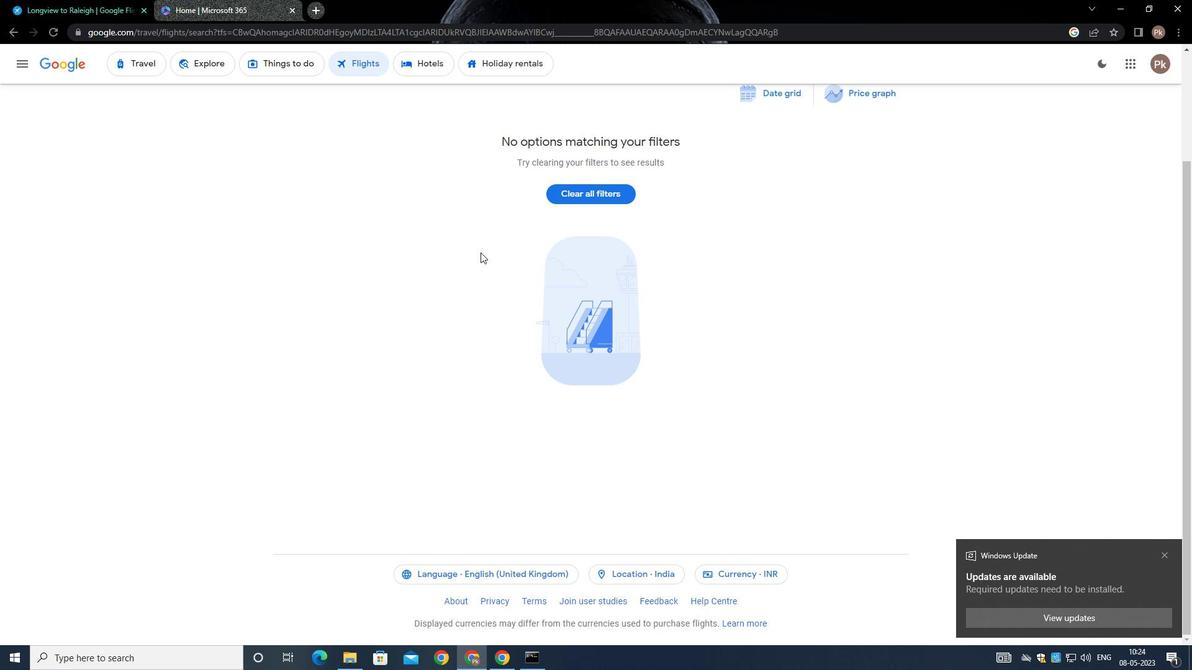 
Action: Mouse moved to (388, 227)
Screenshot: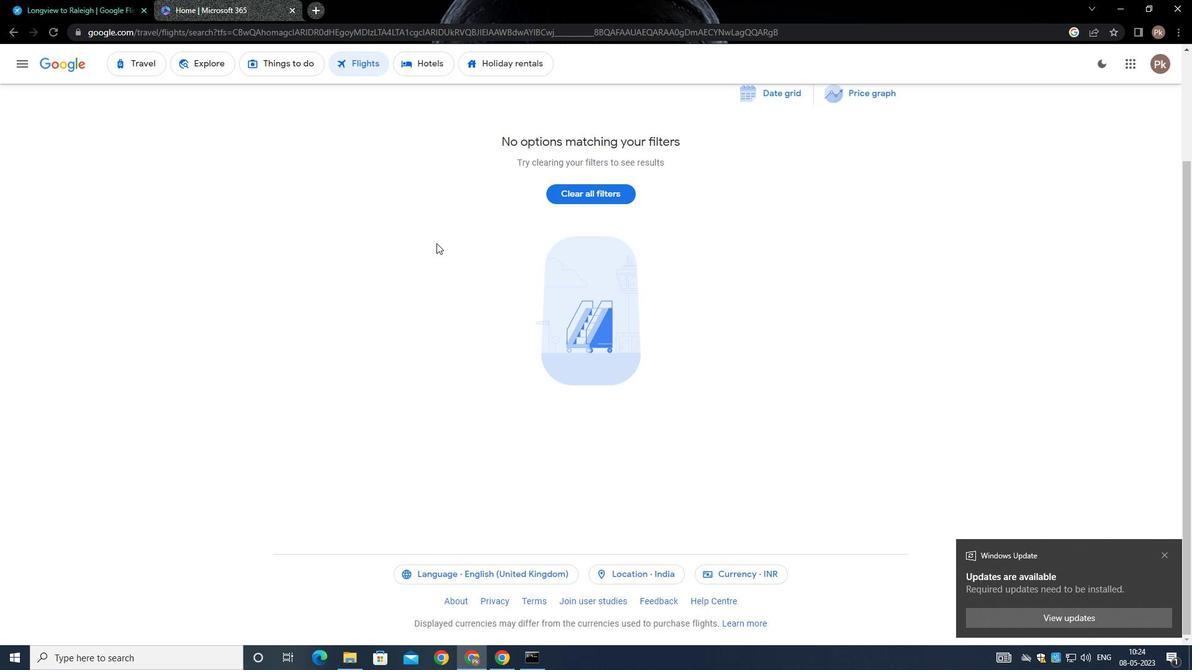 
Action: Mouse scrolled (388, 228) with delta (0, 0)
Screenshot: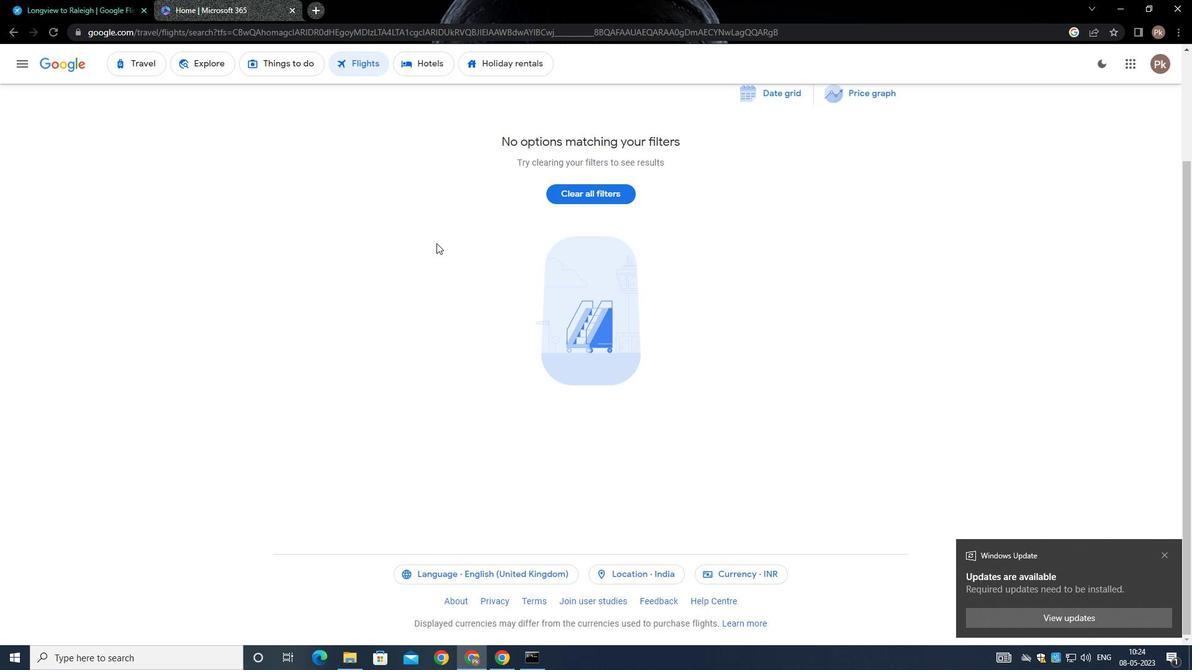 
Action: Mouse moved to (388, 222)
Screenshot: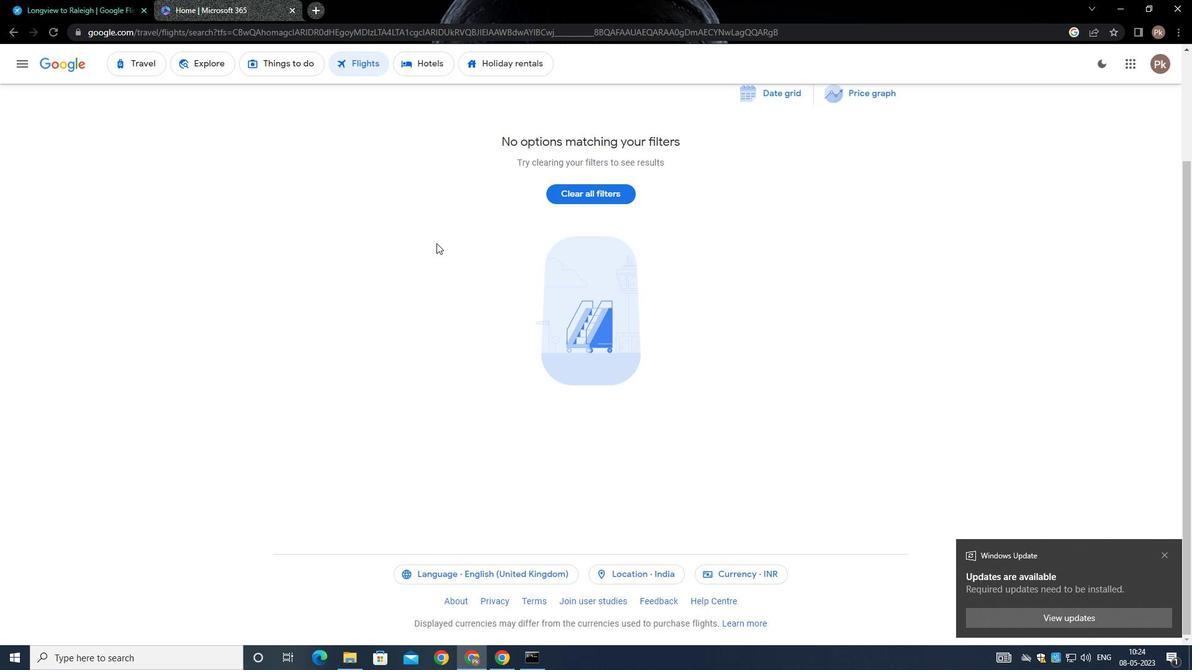 
Action: Mouse scrolled (388, 223) with delta (0, 0)
Screenshot: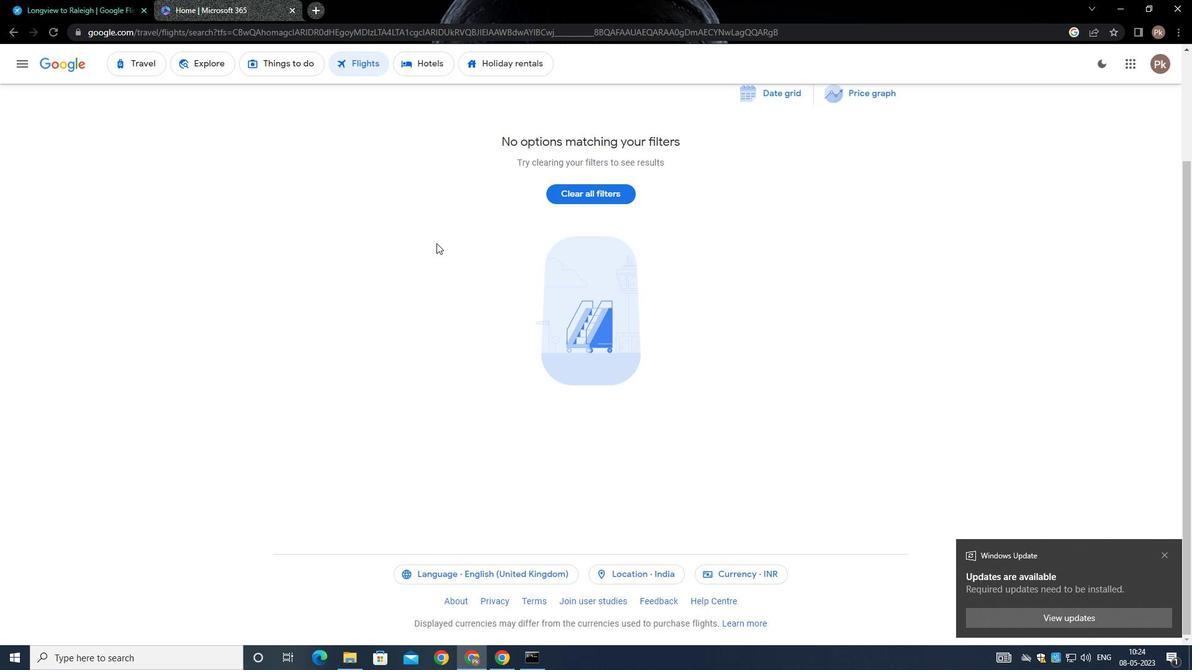 
Action: Mouse moved to (338, 171)
Screenshot: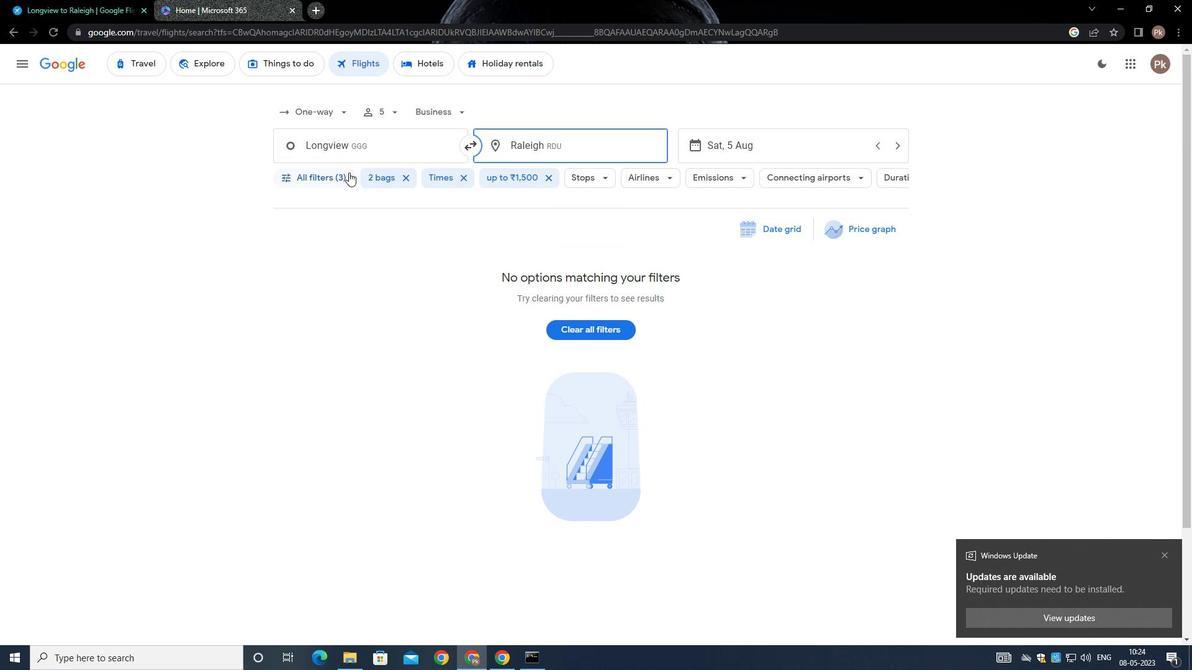 
Action: Mouse pressed left at (338, 171)
Screenshot: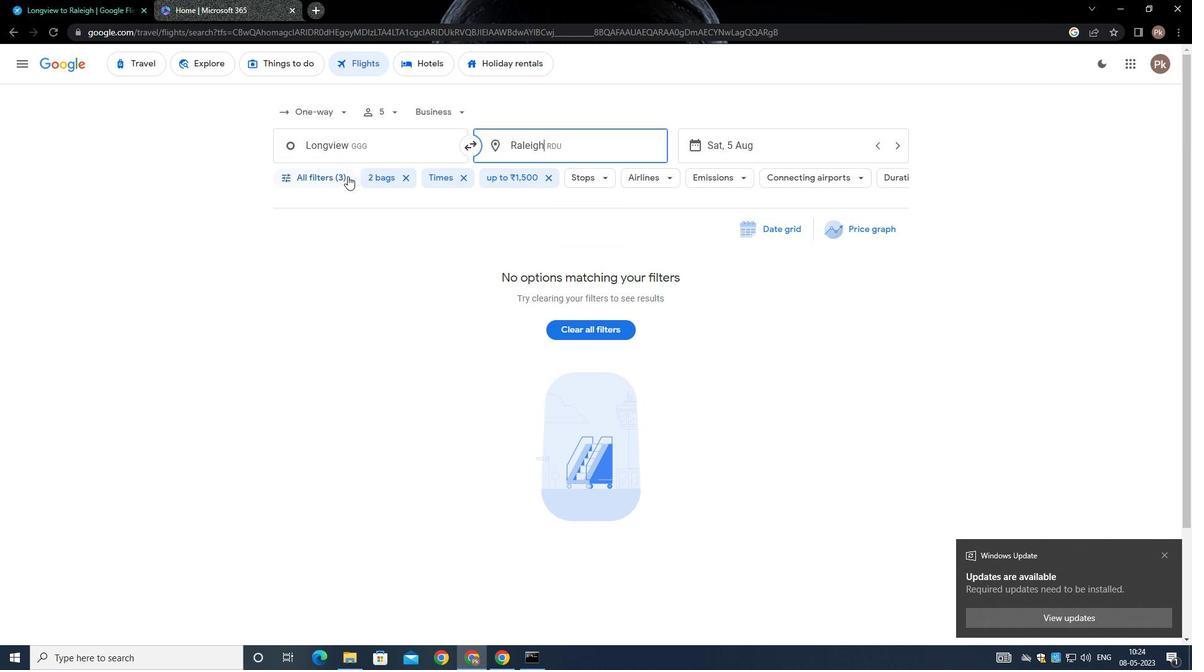 
Action: Mouse moved to (454, 441)
Screenshot: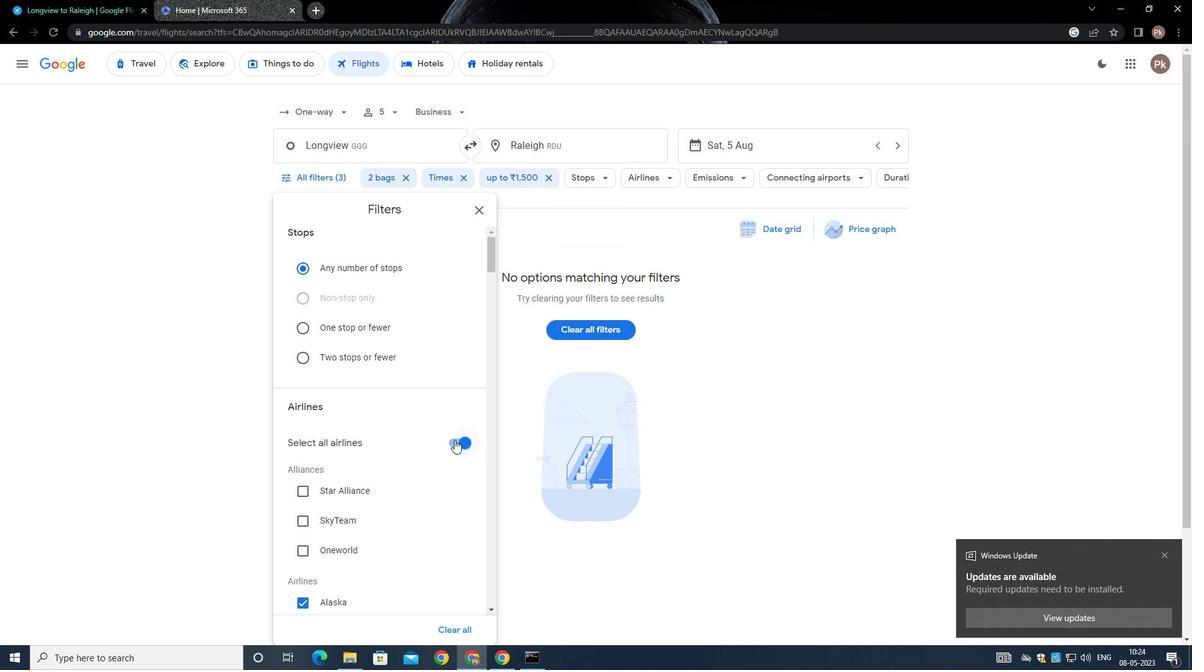 
Action: Mouse pressed left at (454, 441)
Screenshot: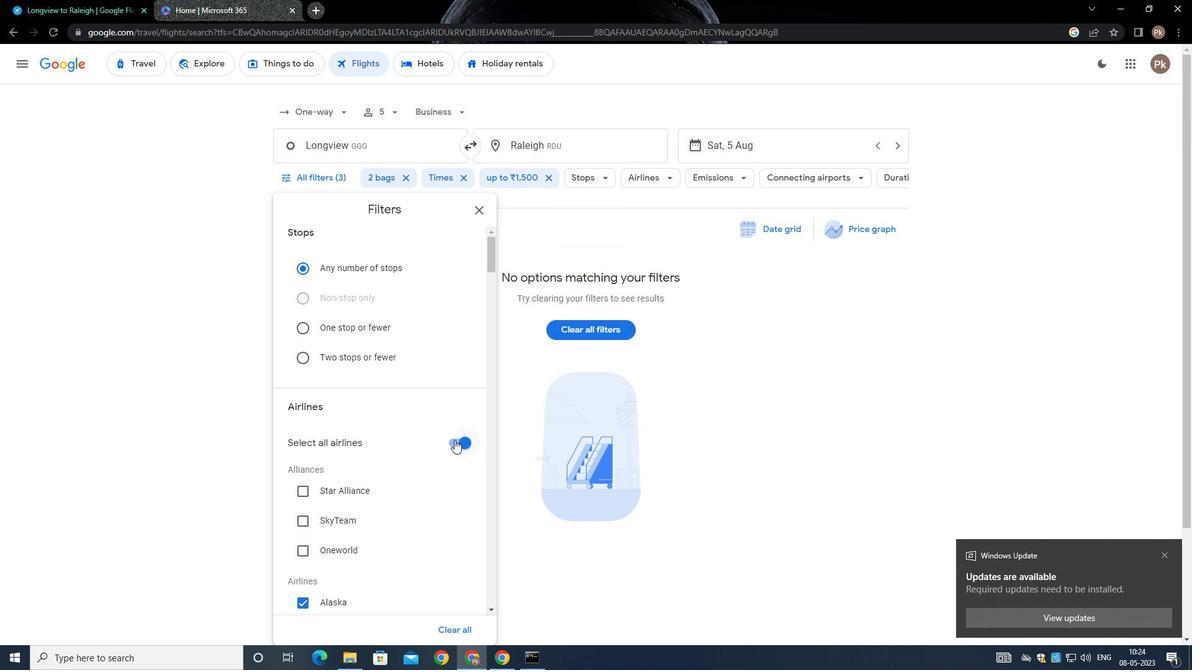 
Action: Mouse moved to (434, 437)
Screenshot: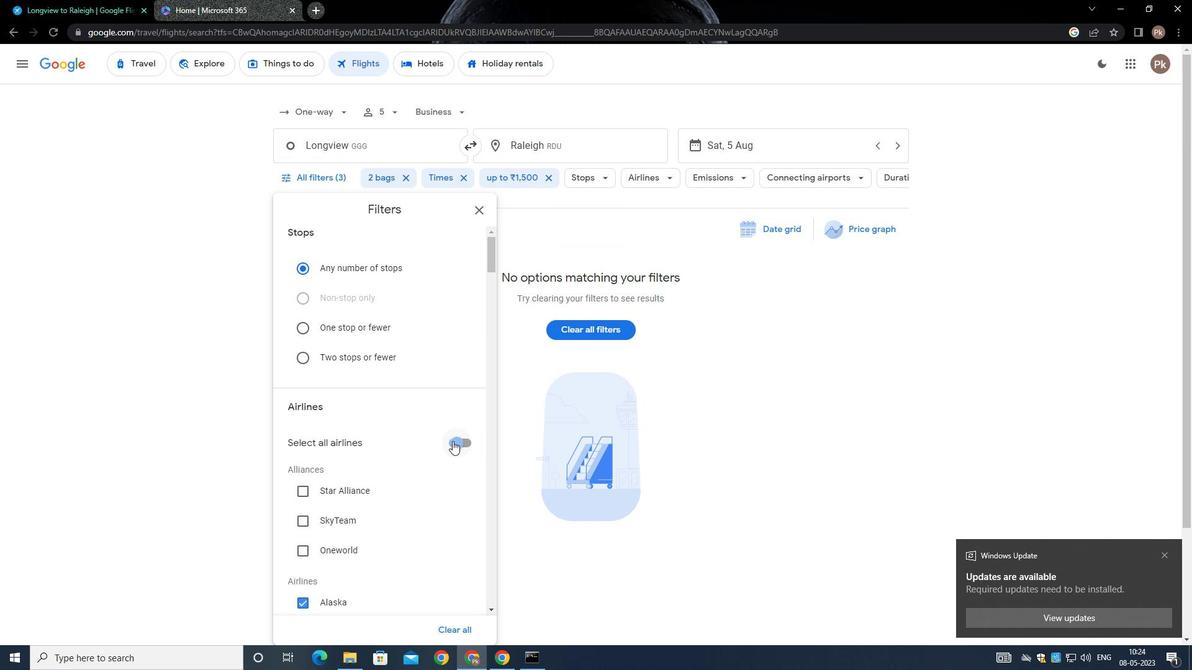 
Action: Mouse scrolled (434, 437) with delta (0, 0)
Screenshot: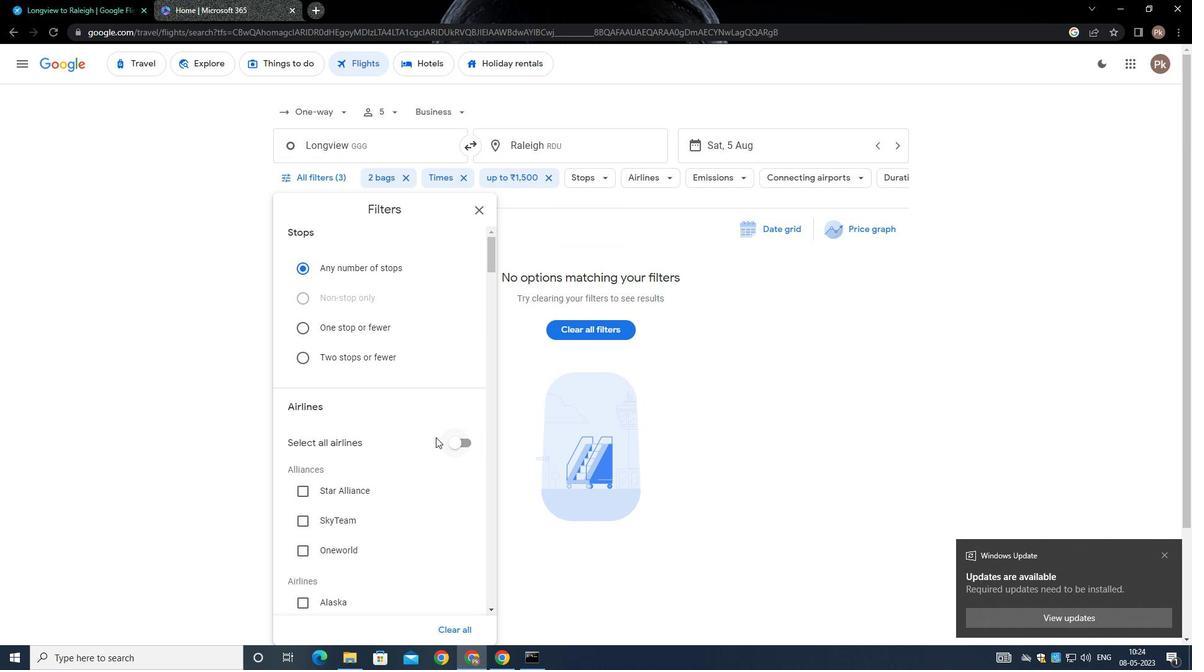 
Action: Mouse scrolled (434, 437) with delta (0, 0)
Screenshot: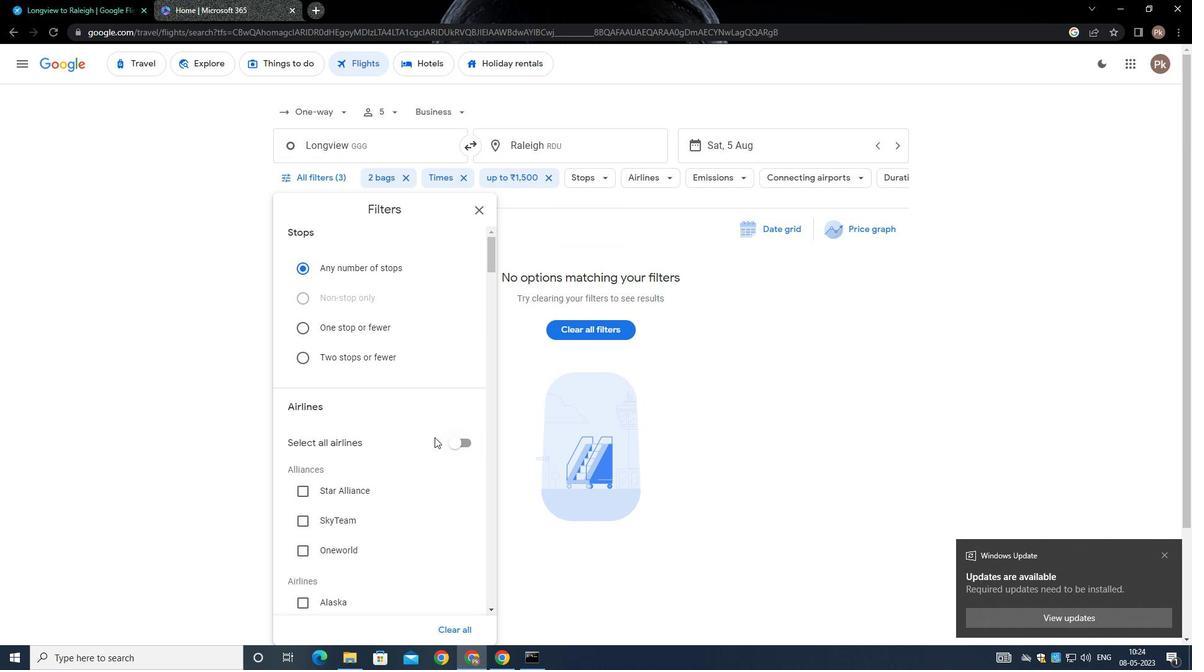 
Action: Mouse scrolled (434, 437) with delta (0, 0)
Screenshot: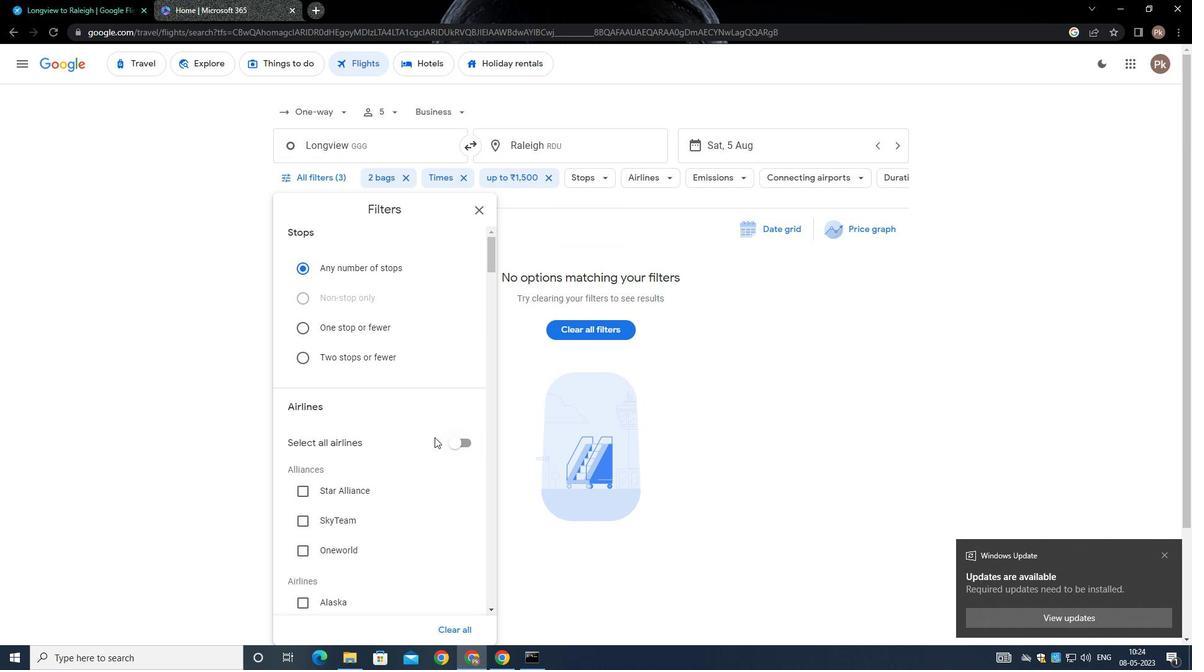 
Action: Mouse scrolled (434, 437) with delta (0, 0)
Screenshot: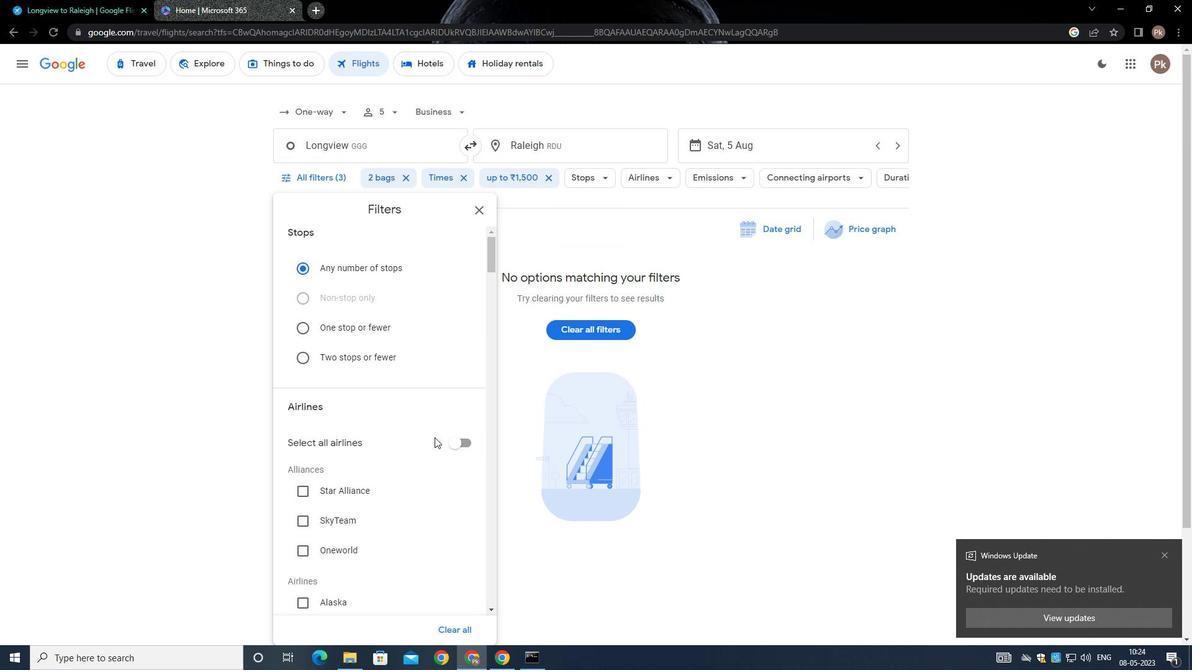 
Action: Mouse scrolled (434, 437) with delta (0, 0)
Screenshot: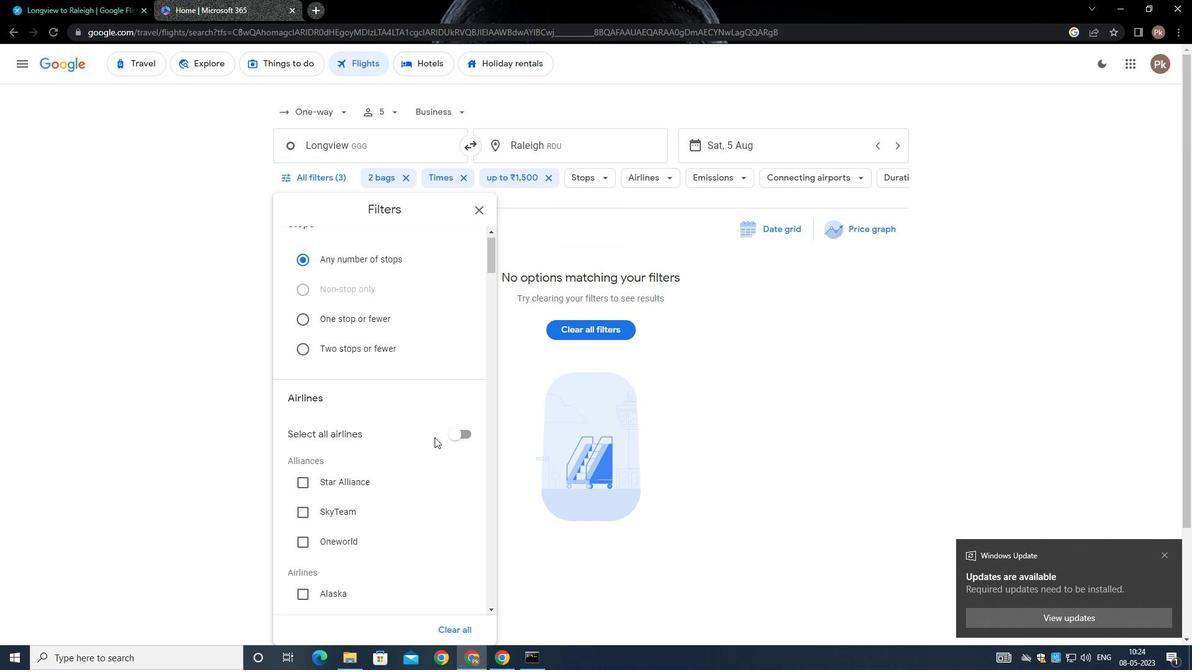 
Action: Mouse scrolled (434, 437) with delta (0, 0)
Screenshot: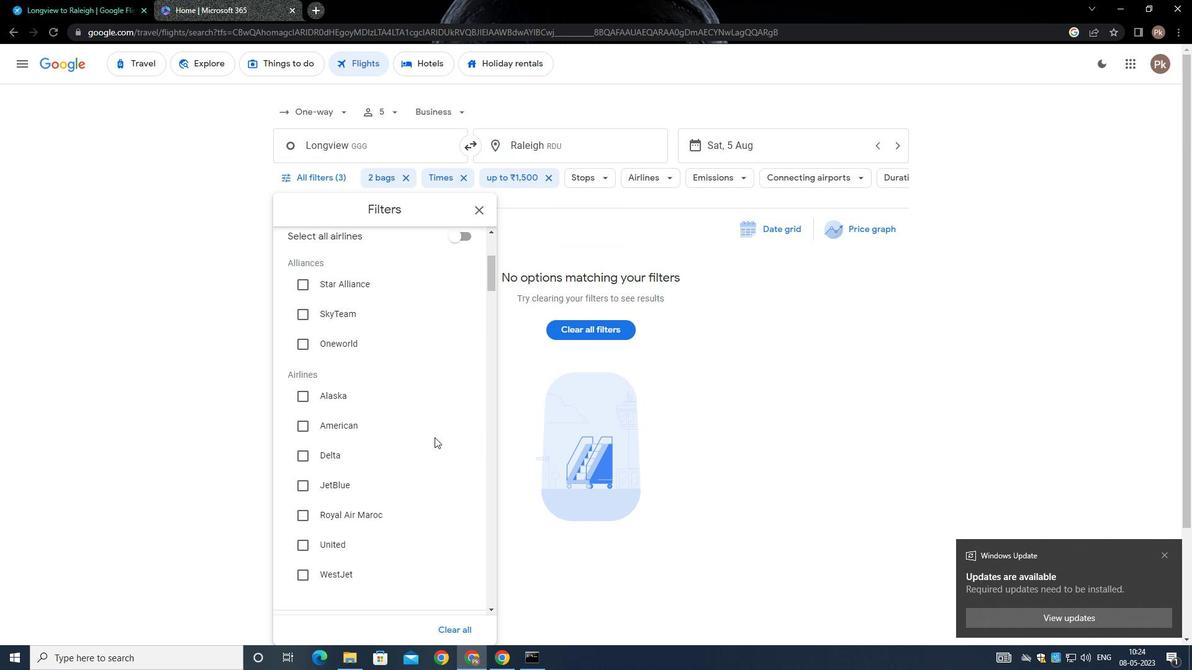
Action: Mouse scrolled (434, 437) with delta (0, 0)
Screenshot: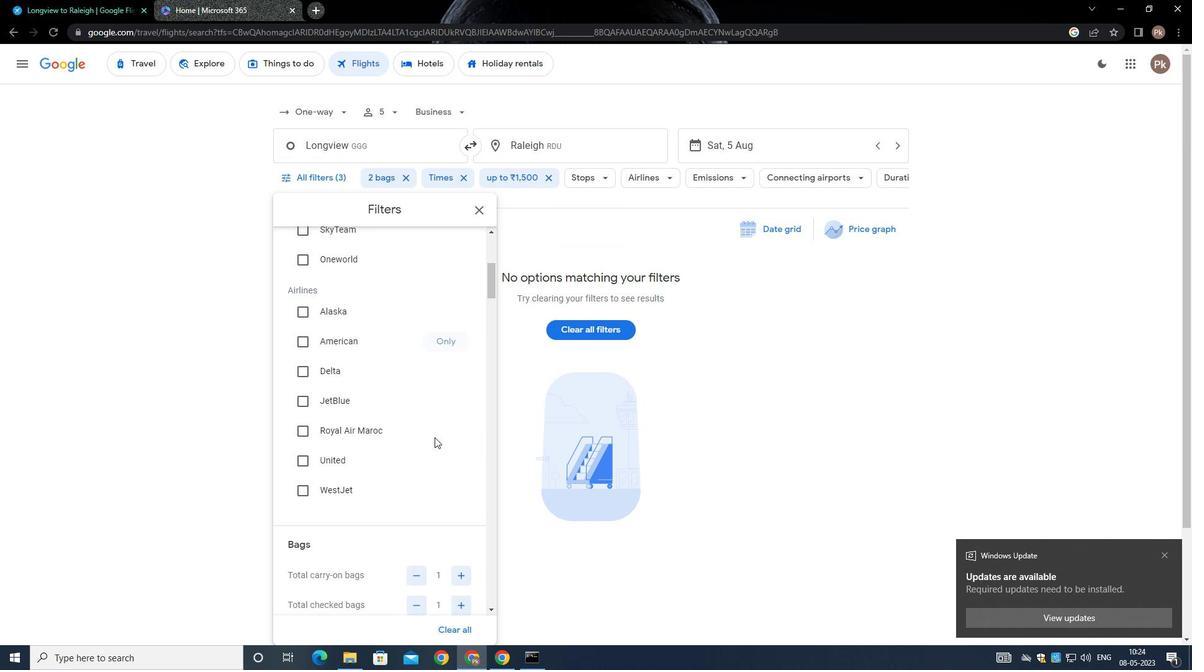 
Action: Mouse scrolled (434, 437) with delta (0, 0)
Screenshot: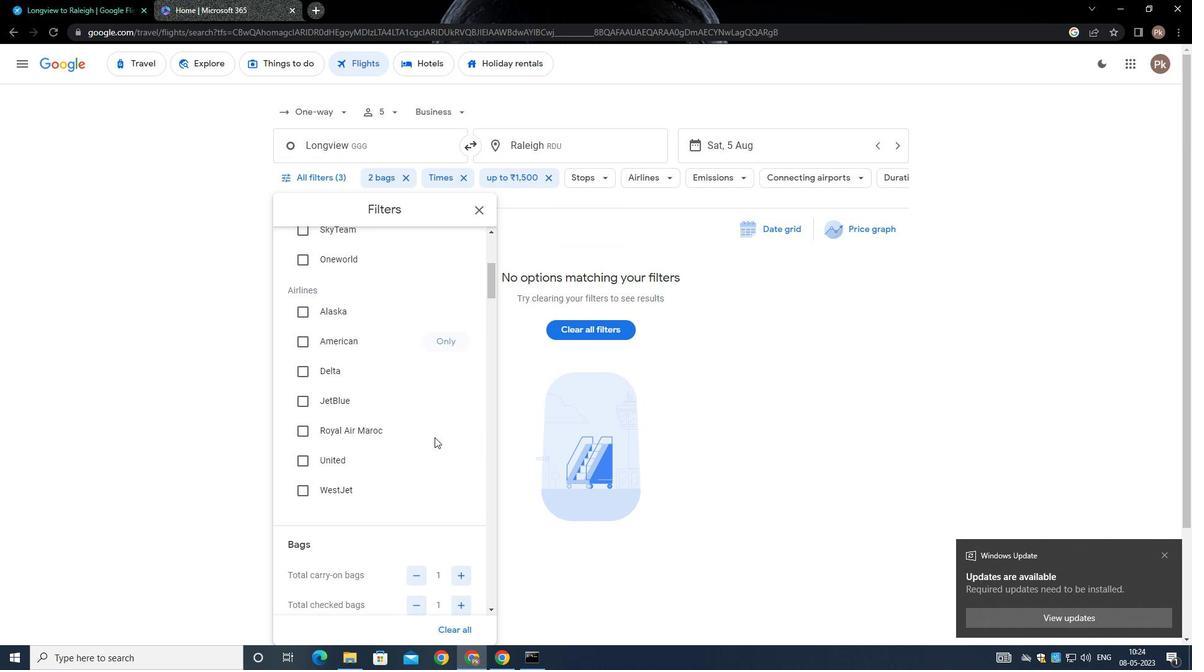 
Action: Mouse moved to (460, 406)
Screenshot: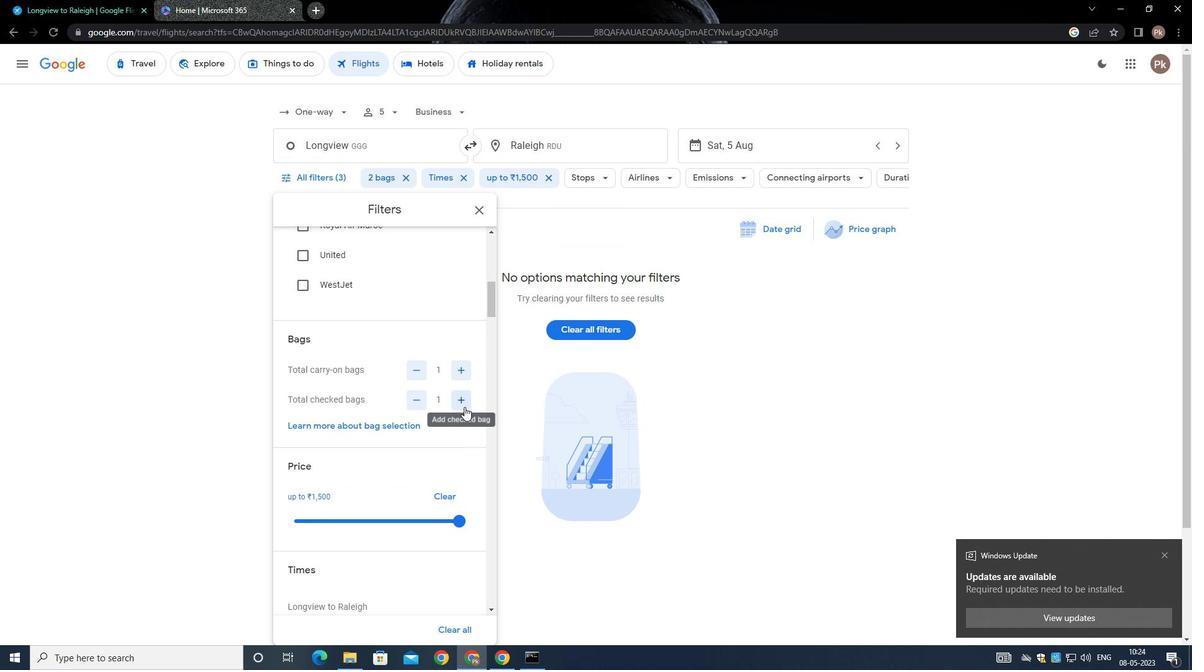 
Action: Mouse pressed left at (460, 406)
Screenshot: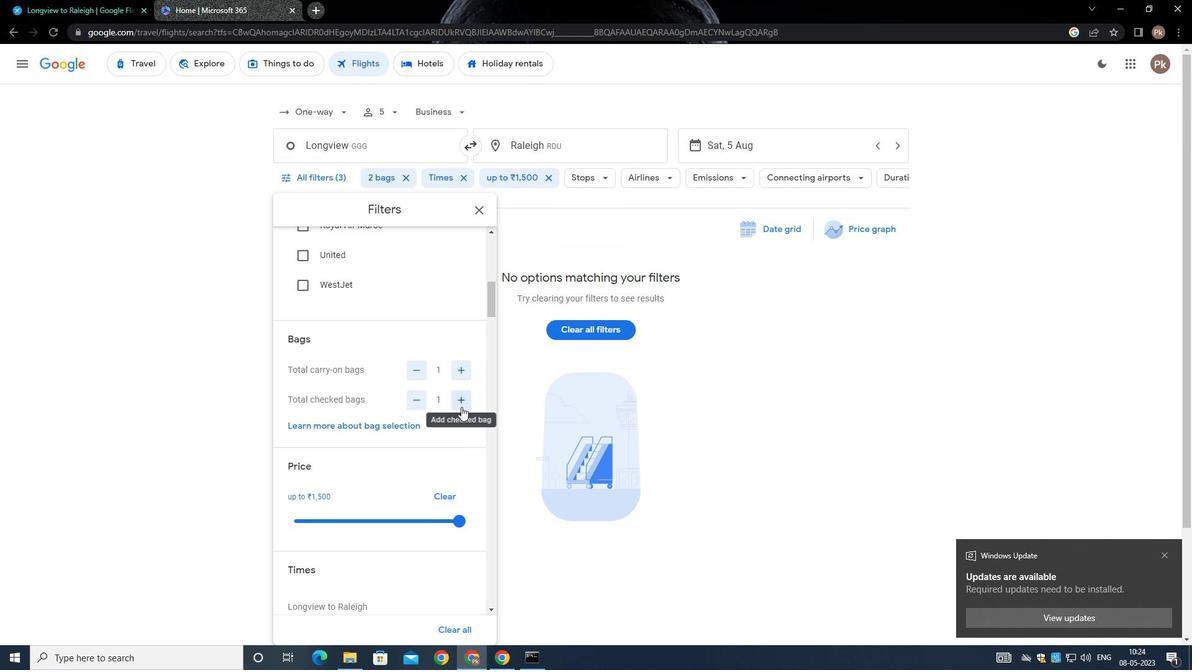 
Action: Mouse pressed left at (460, 406)
Screenshot: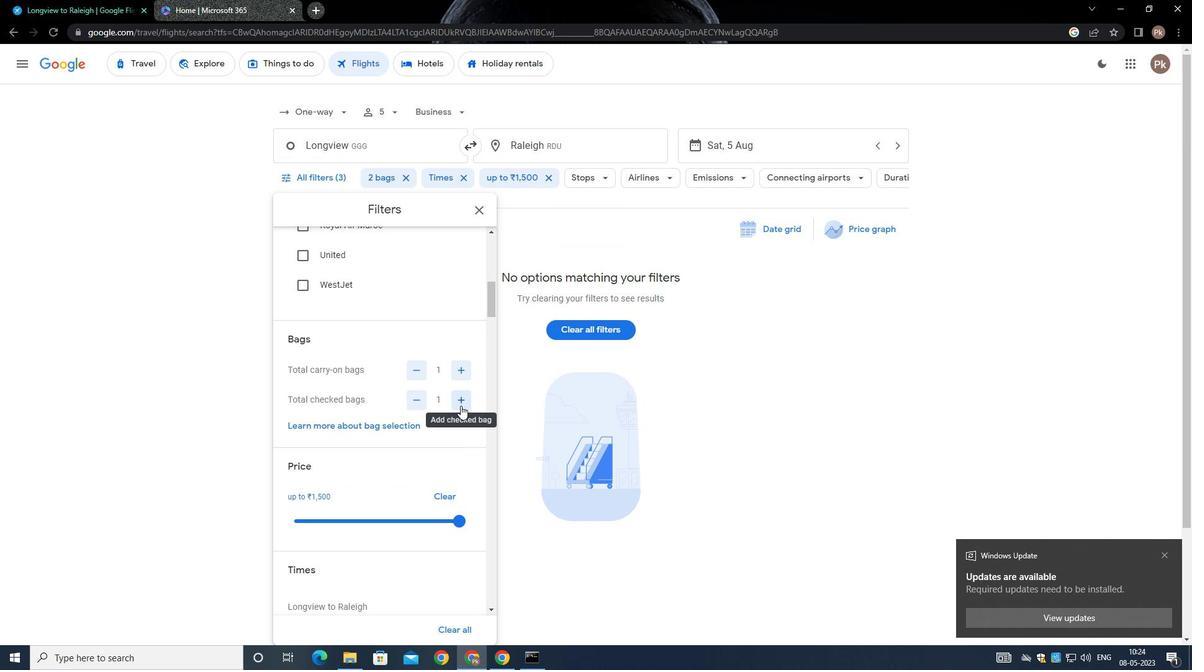 
Action: Mouse pressed left at (460, 406)
Screenshot: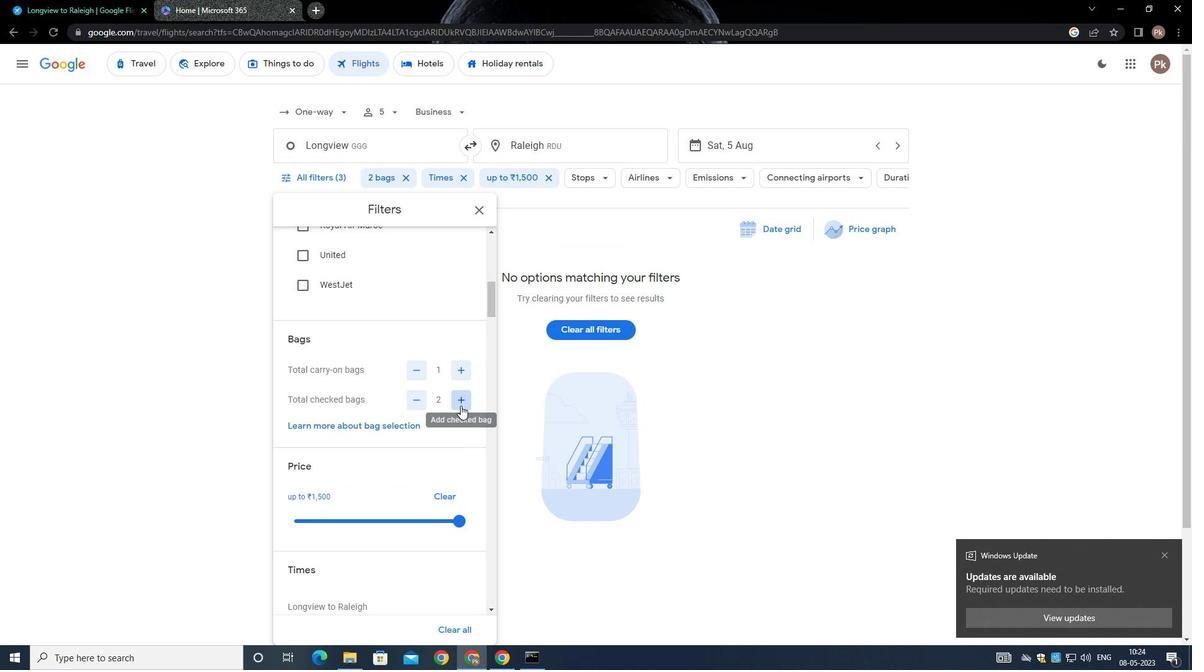 
Action: Mouse moved to (461, 402)
Screenshot: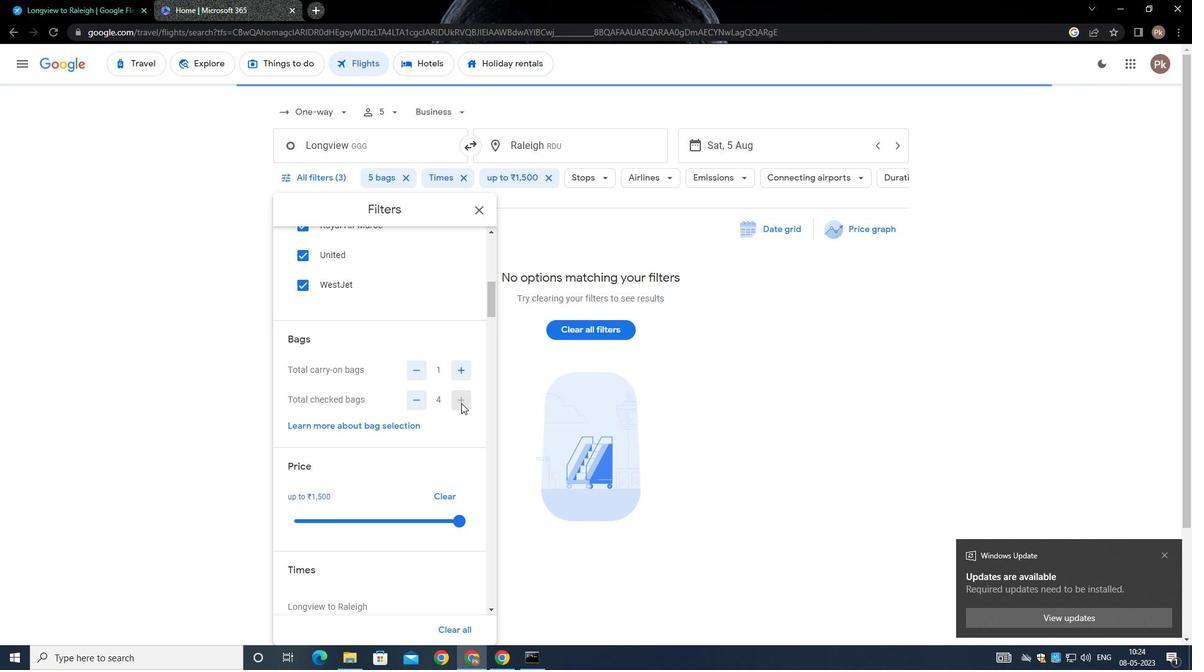 
Action: Mouse pressed left at (461, 402)
Screenshot: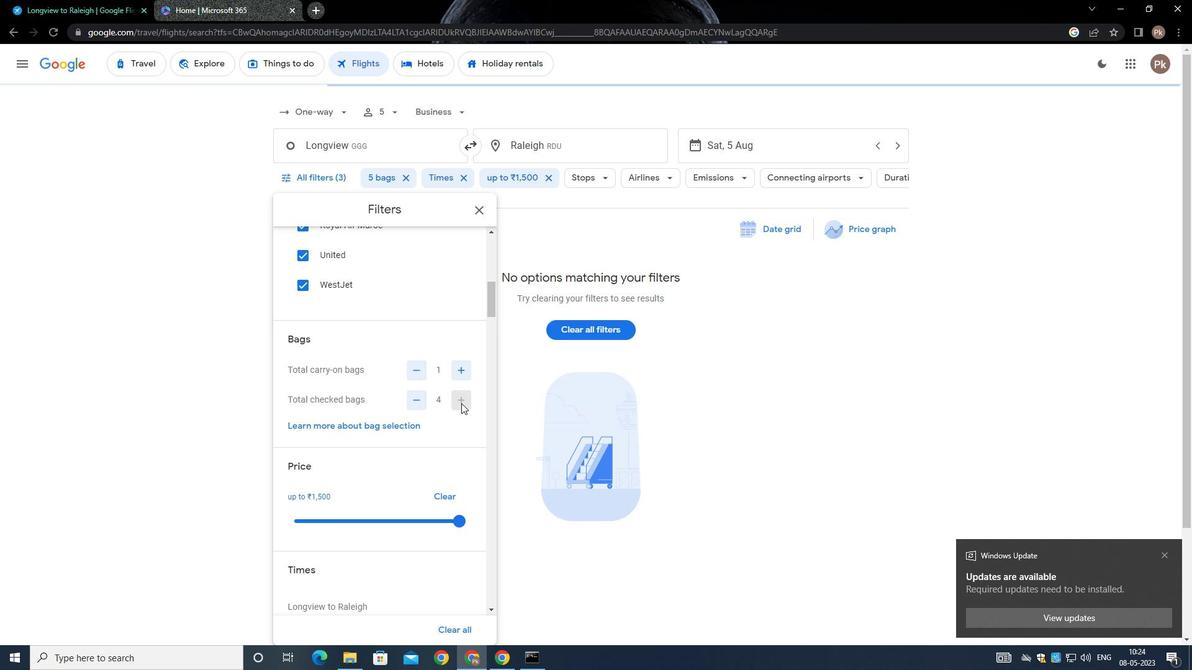 
Action: Mouse moved to (436, 448)
Screenshot: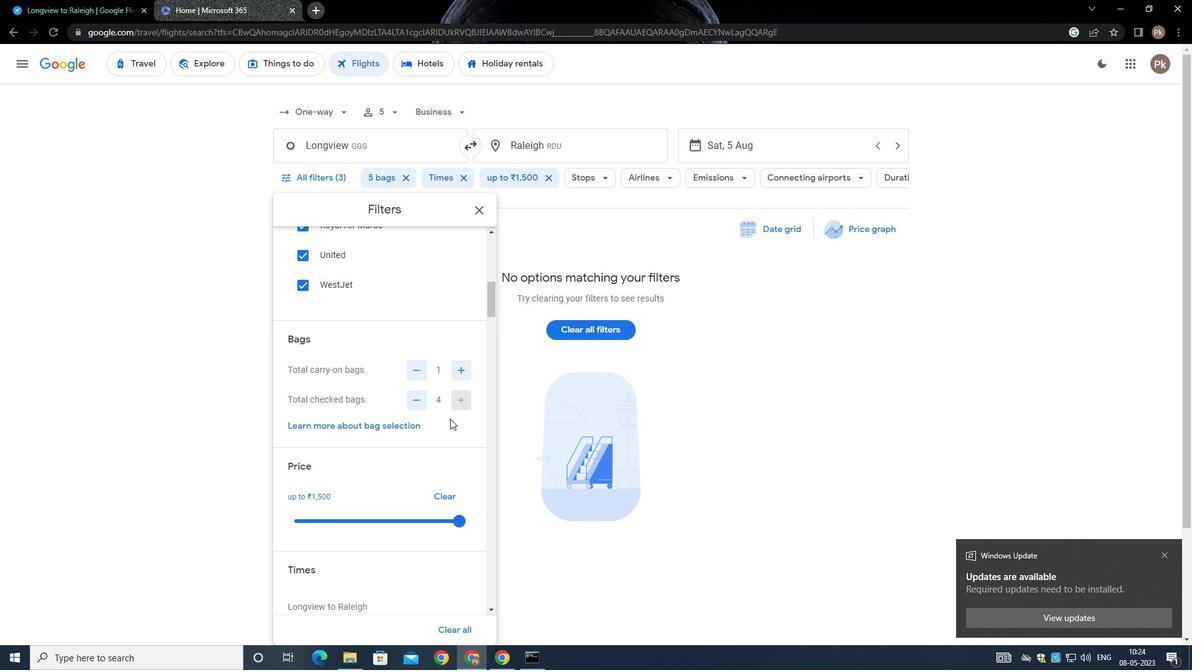 
Action: Mouse scrolled (436, 447) with delta (0, 0)
Screenshot: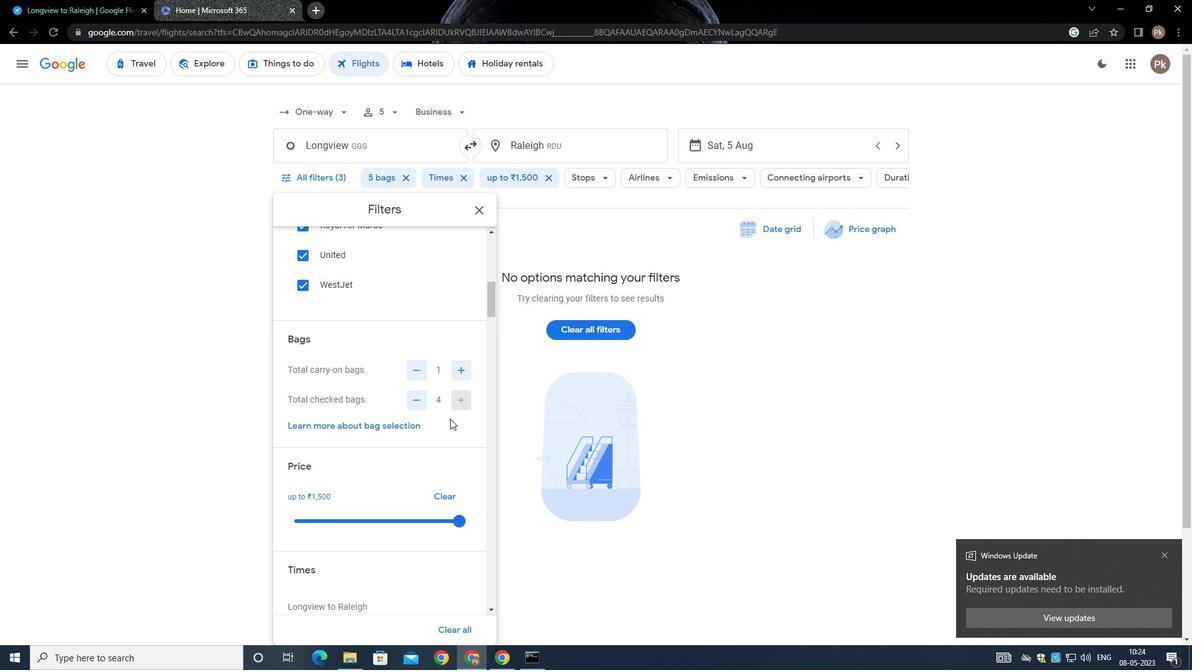 
Action: Mouse moved to (436, 449)
Screenshot: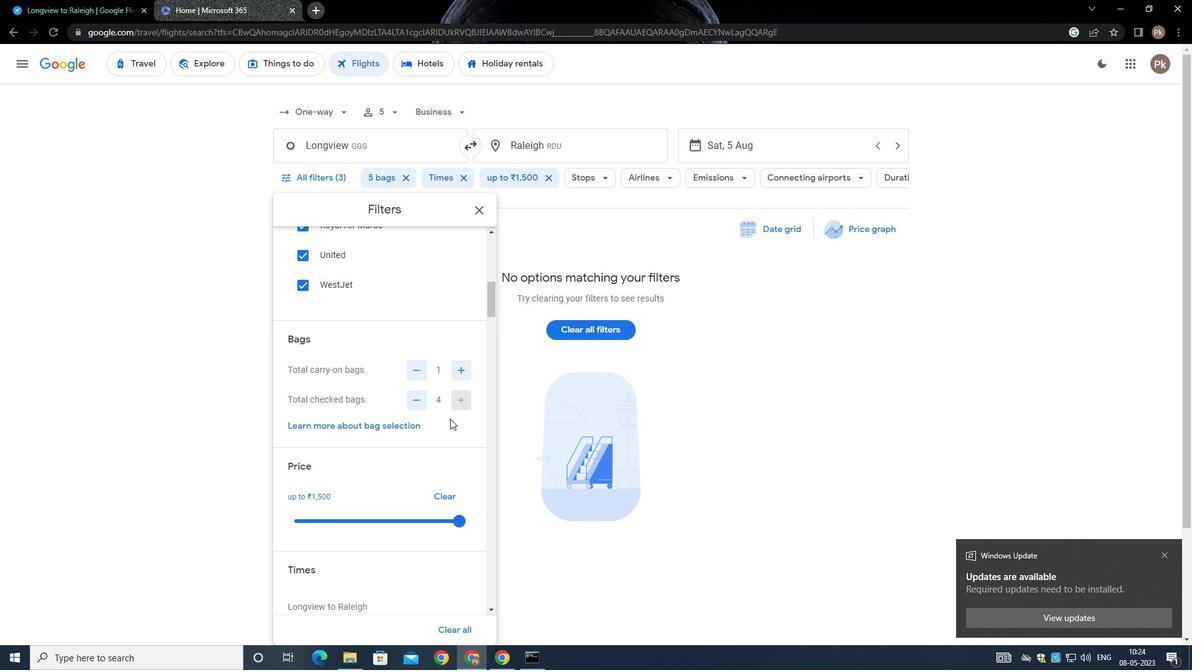 
Action: Mouse scrolled (436, 448) with delta (0, 0)
Screenshot: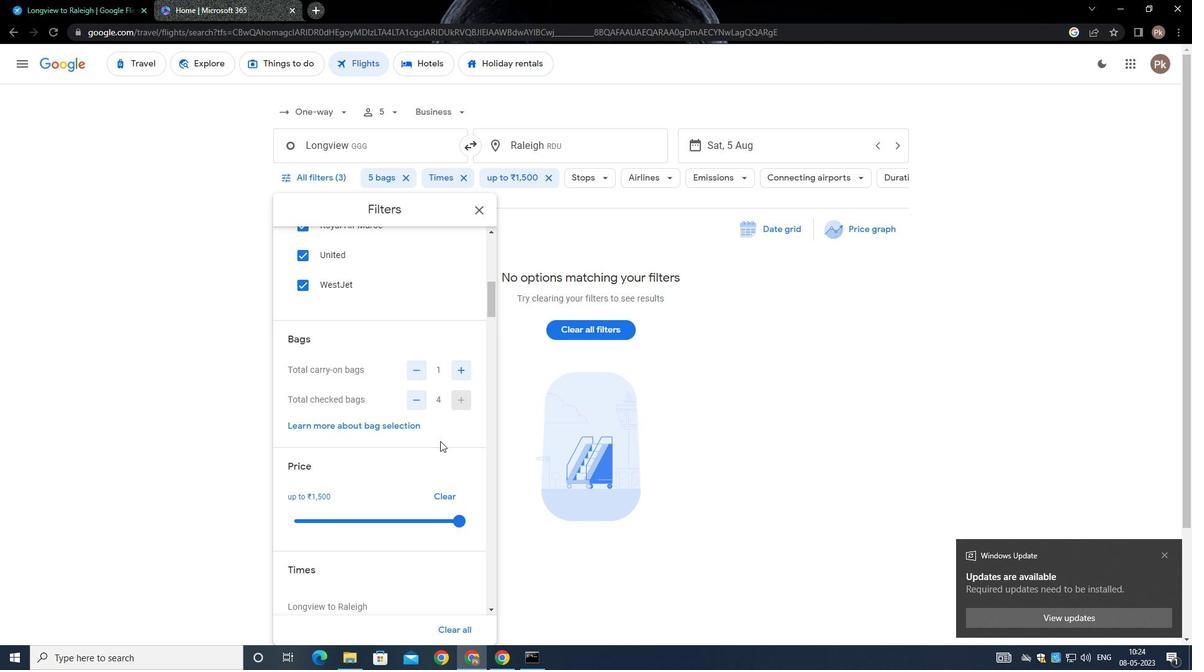 
Action: Mouse scrolled (436, 448) with delta (0, 0)
Screenshot: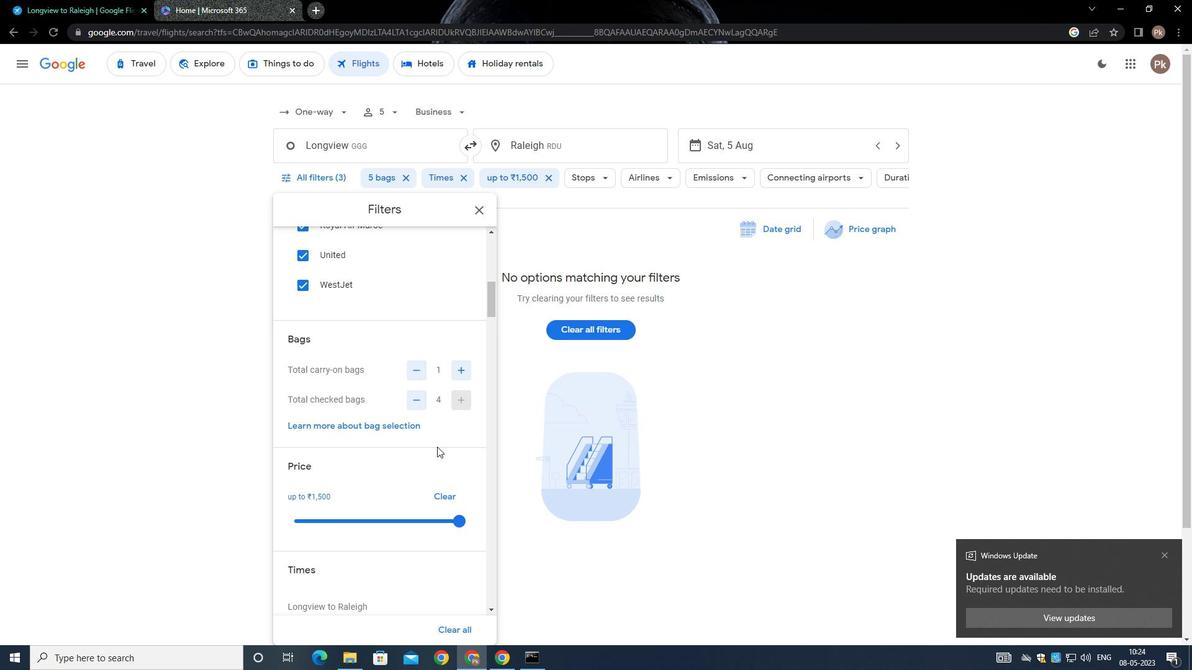 
Action: Mouse moved to (465, 337)
Screenshot: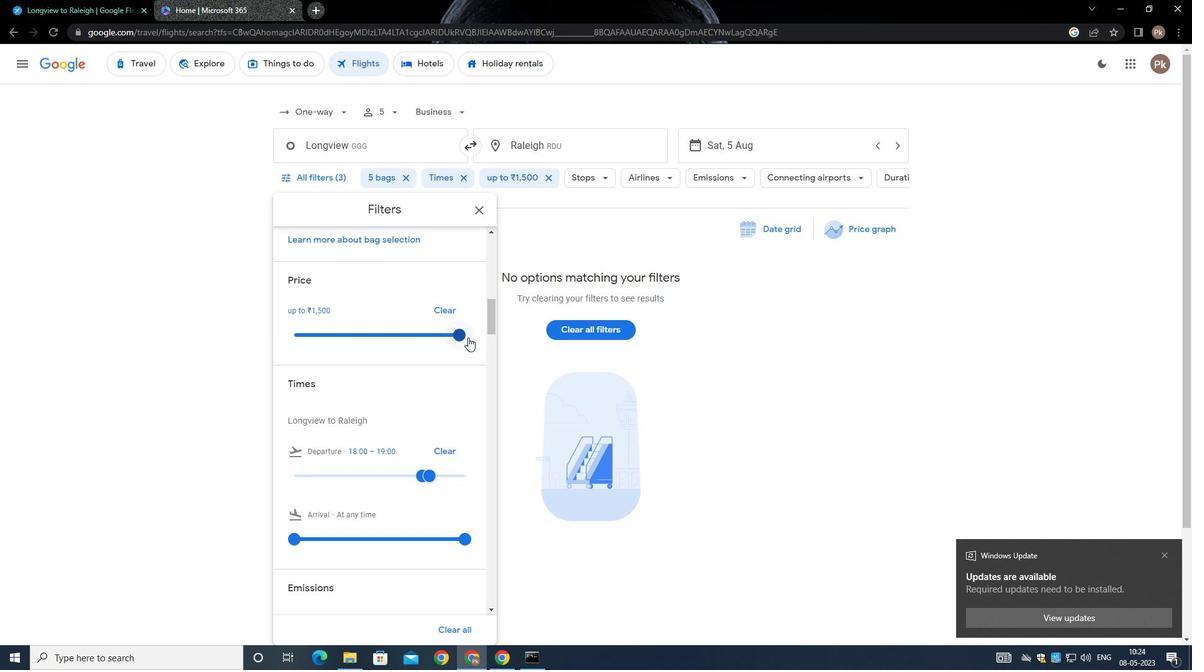 
Action: Mouse pressed left at (465, 337)
Screenshot: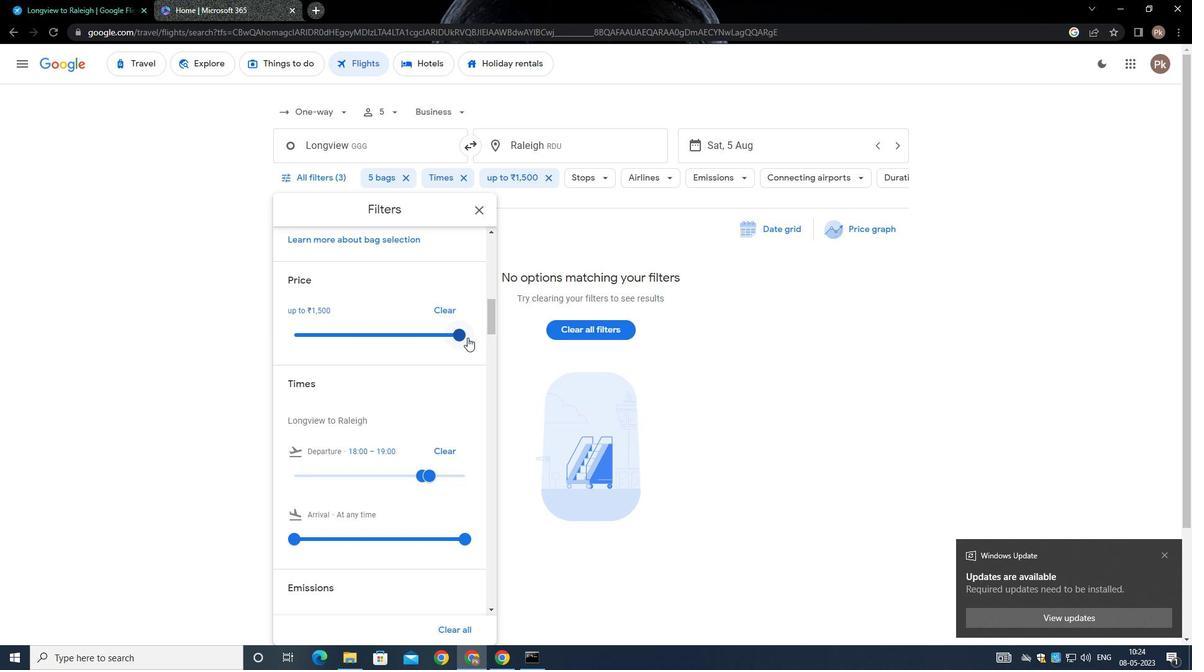 
Action: Mouse moved to (469, 340)
Screenshot: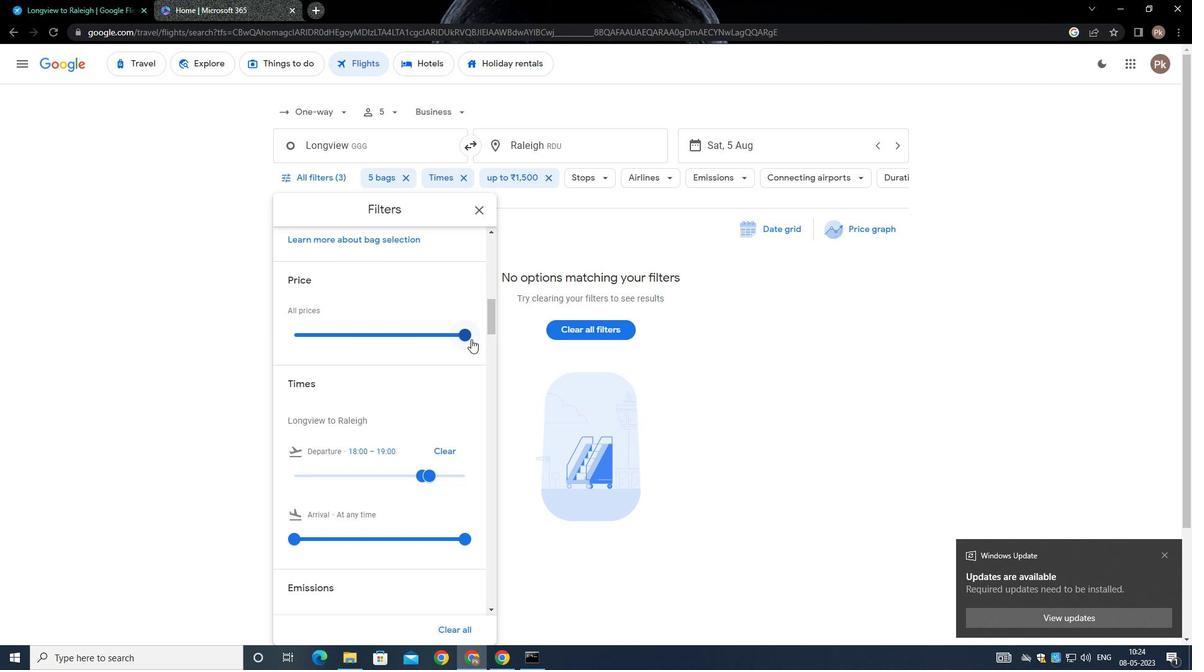 
Action: Mouse scrolled (469, 340) with delta (0, 0)
Screenshot: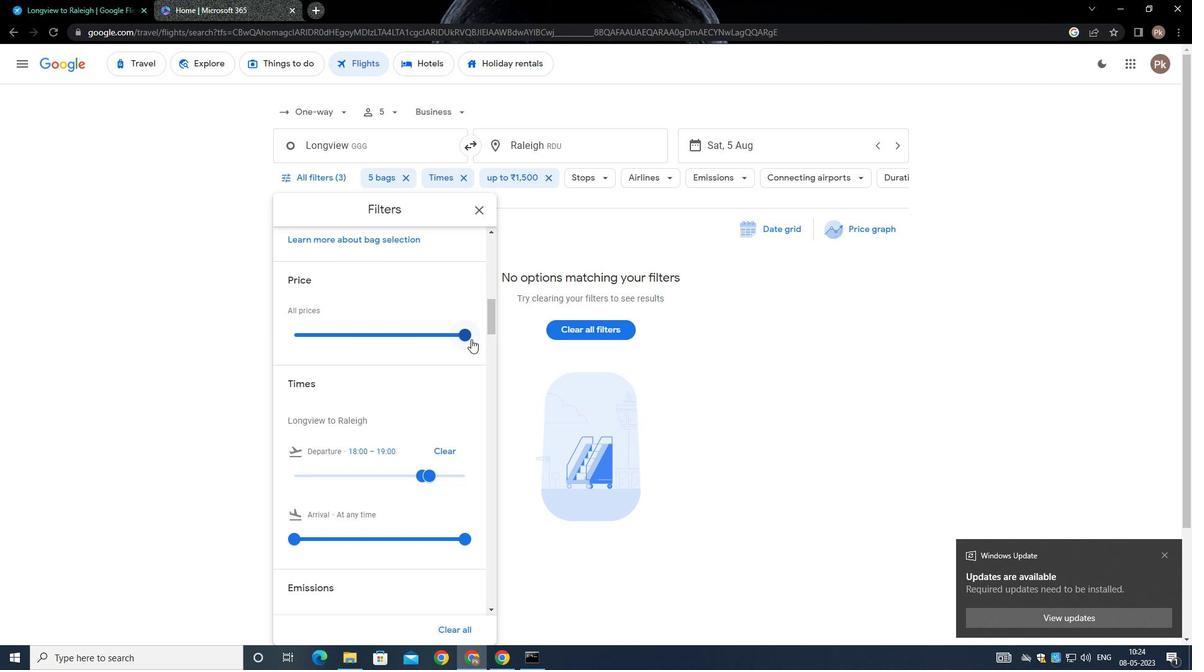 
Action: Mouse moved to (467, 343)
Screenshot: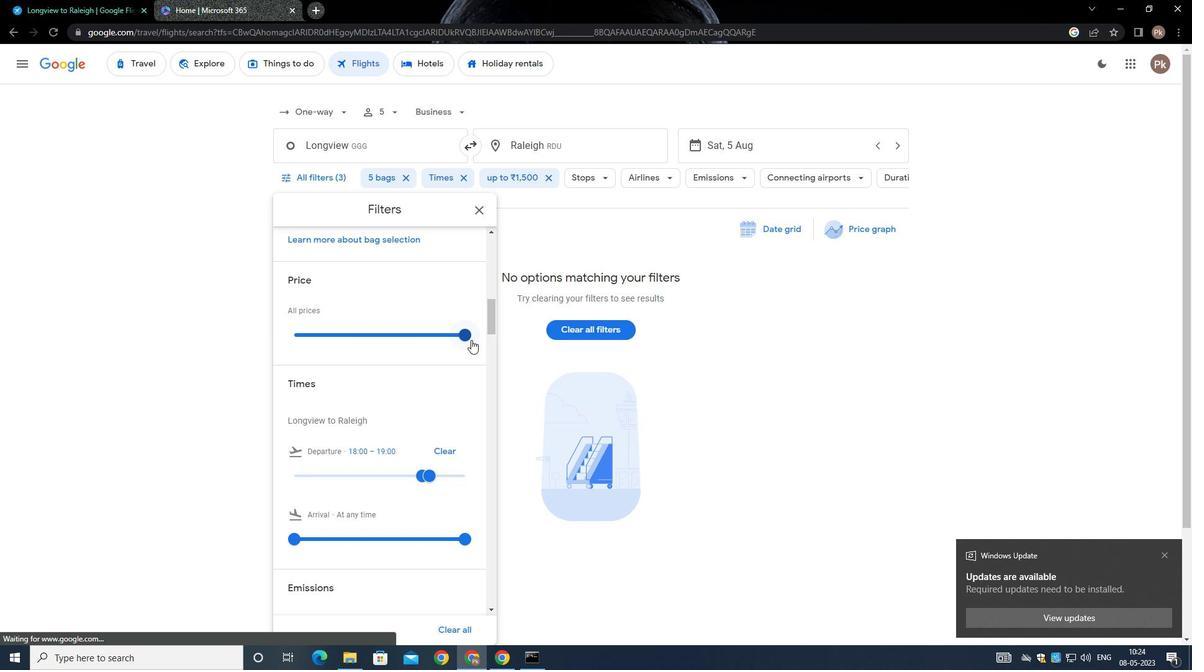 
Action: Mouse scrolled (467, 342) with delta (0, 0)
Screenshot: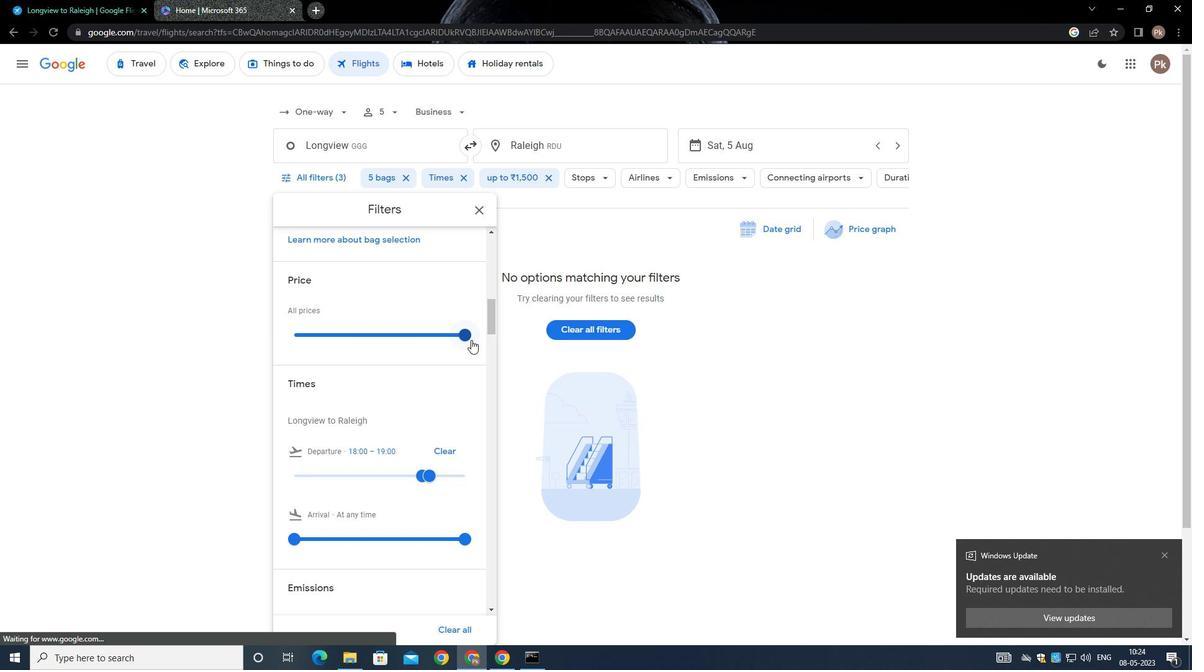 
Action: Mouse moved to (463, 345)
Screenshot: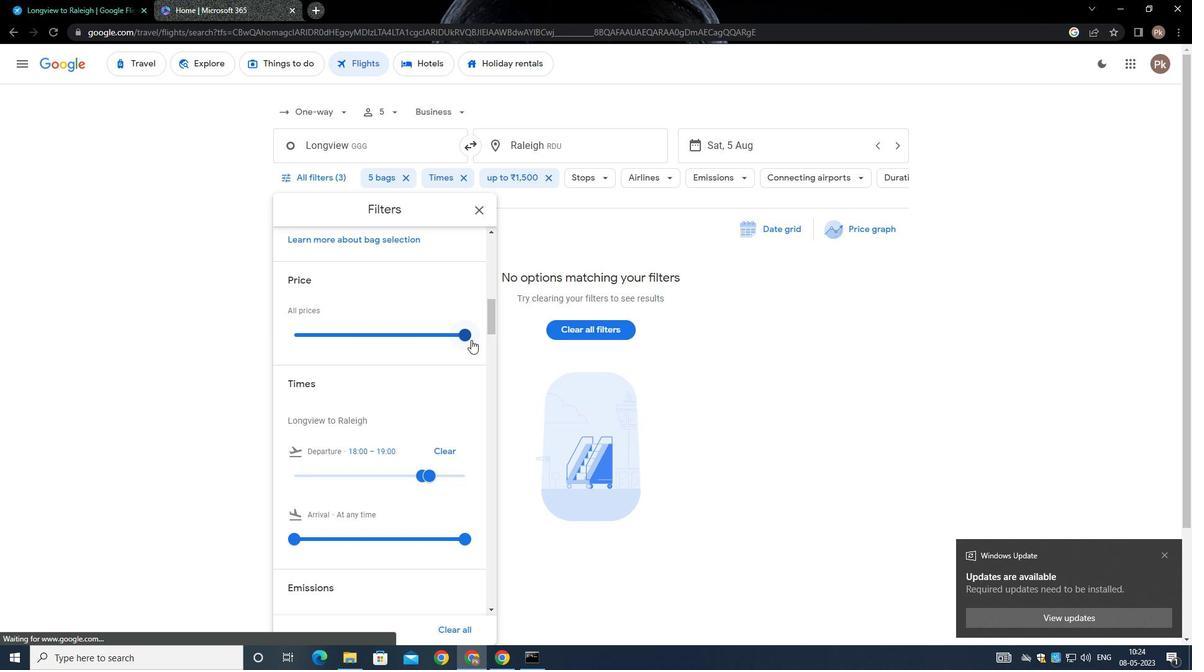 
Action: Mouse scrolled (463, 344) with delta (0, 0)
Screenshot: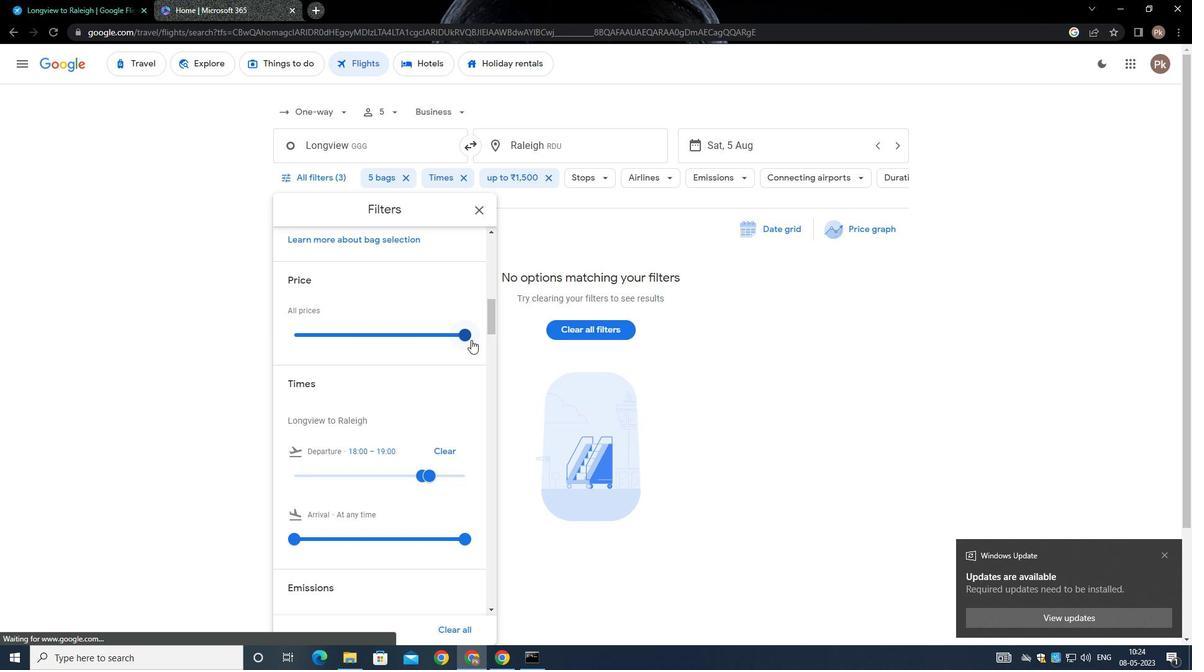 
Action: Mouse moved to (461, 345)
Screenshot: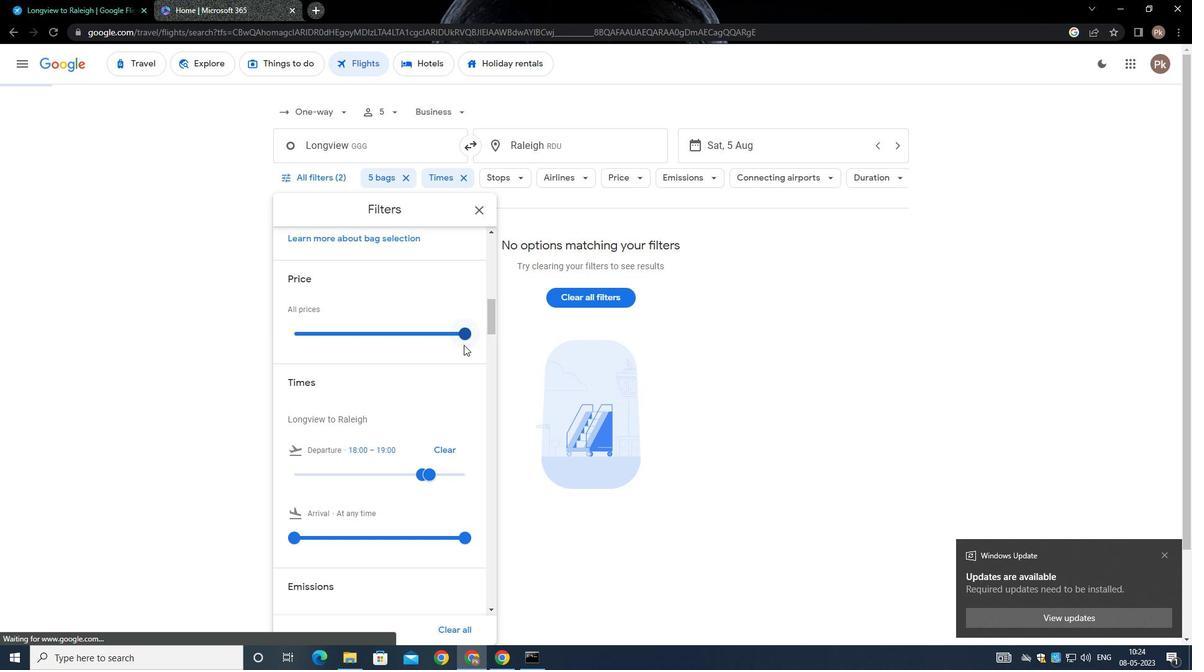 
Action: Mouse scrolled (461, 344) with delta (0, 0)
Screenshot: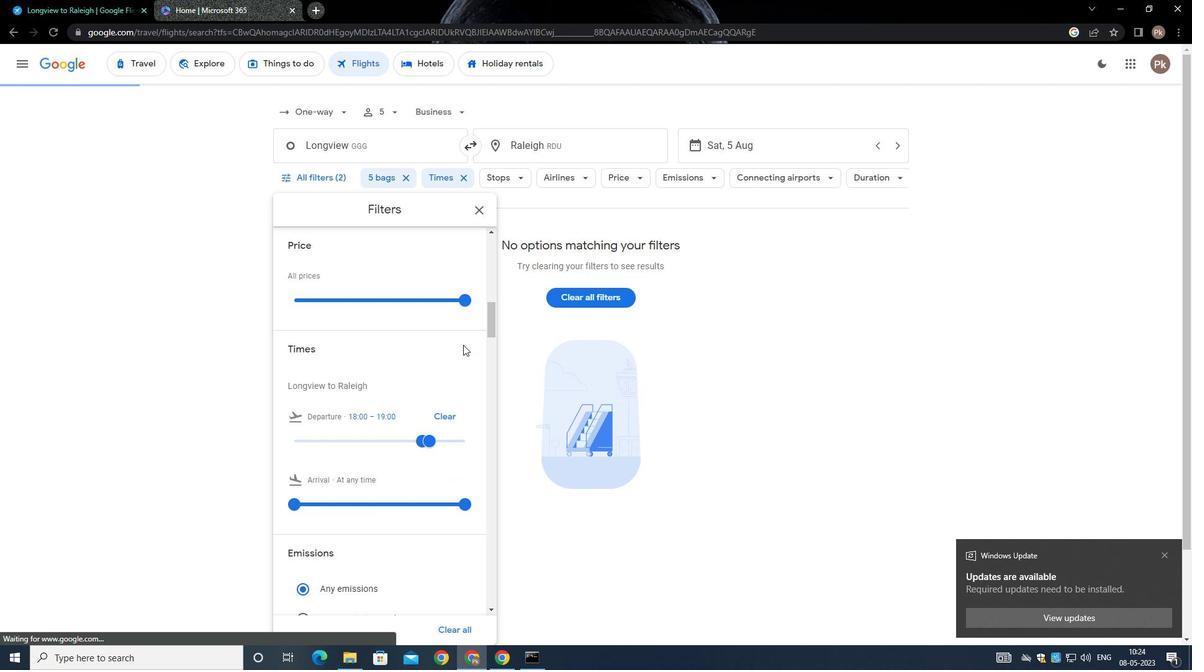 
Action: Mouse moved to (461, 345)
Screenshot: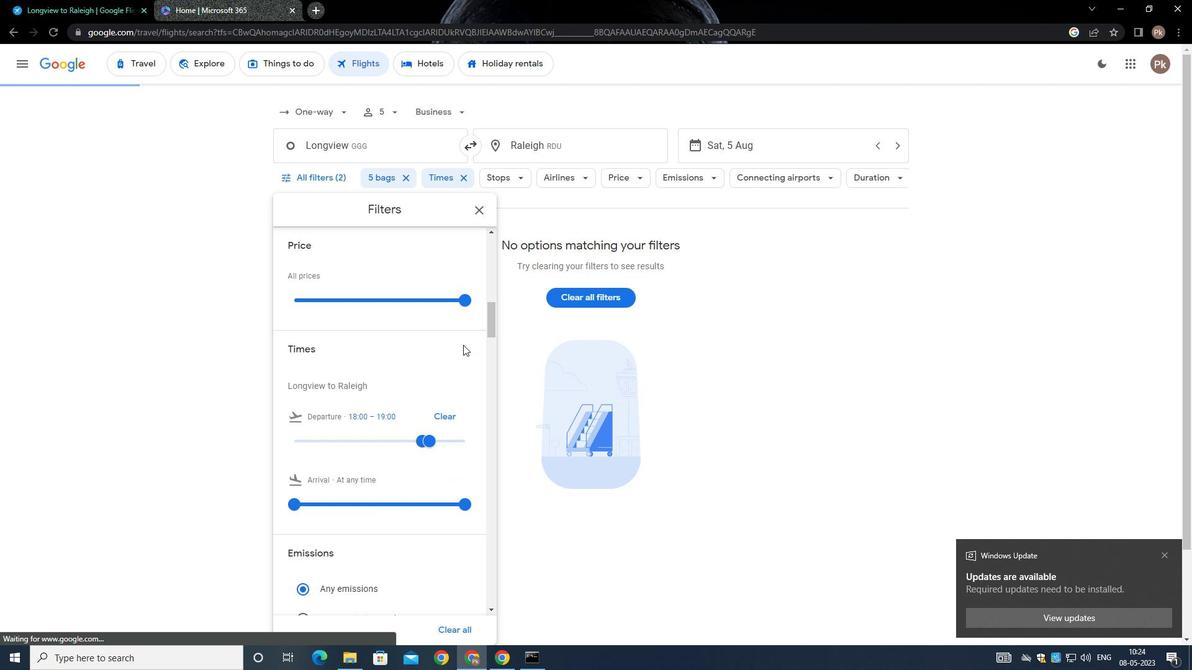 
Action: Mouse scrolled (461, 344) with delta (0, 0)
Screenshot: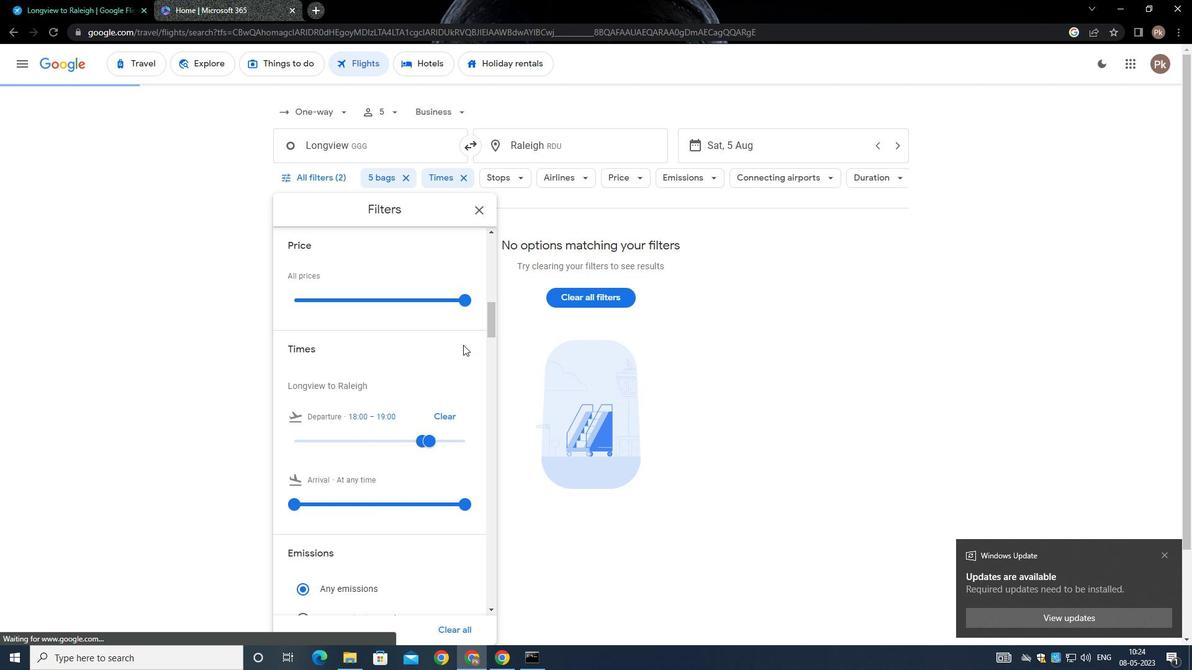 
Action: Mouse moved to (460, 345)
Screenshot: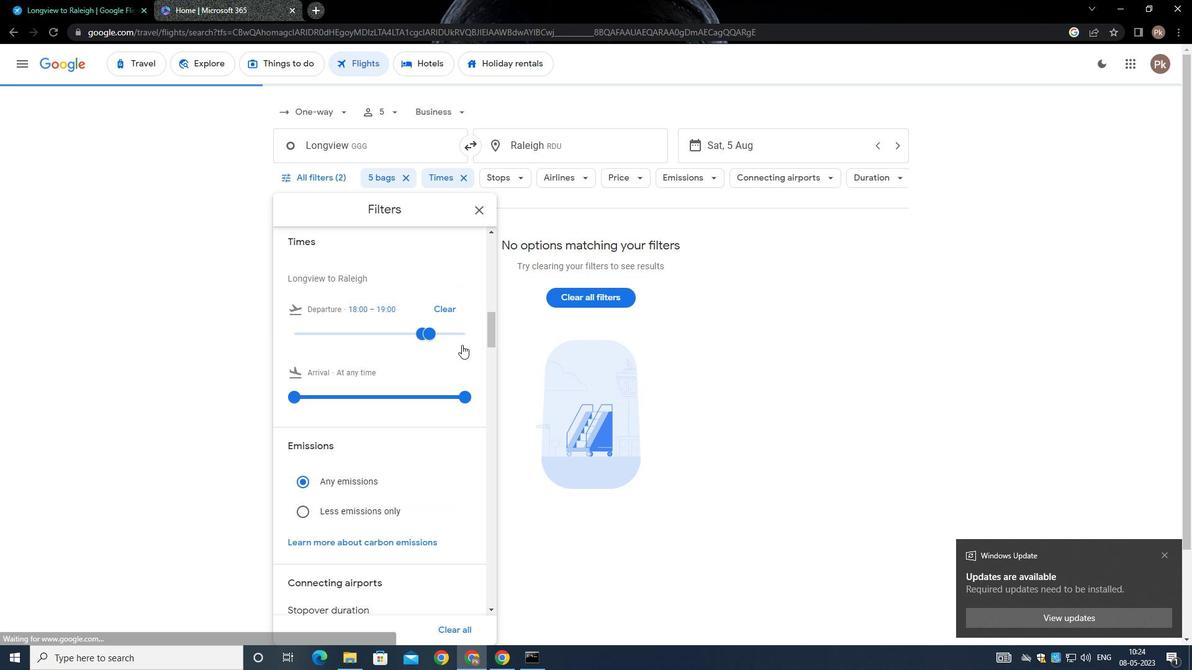
Action: Mouse scrolled (460, 344) with delta (0, 0)
Screenshot: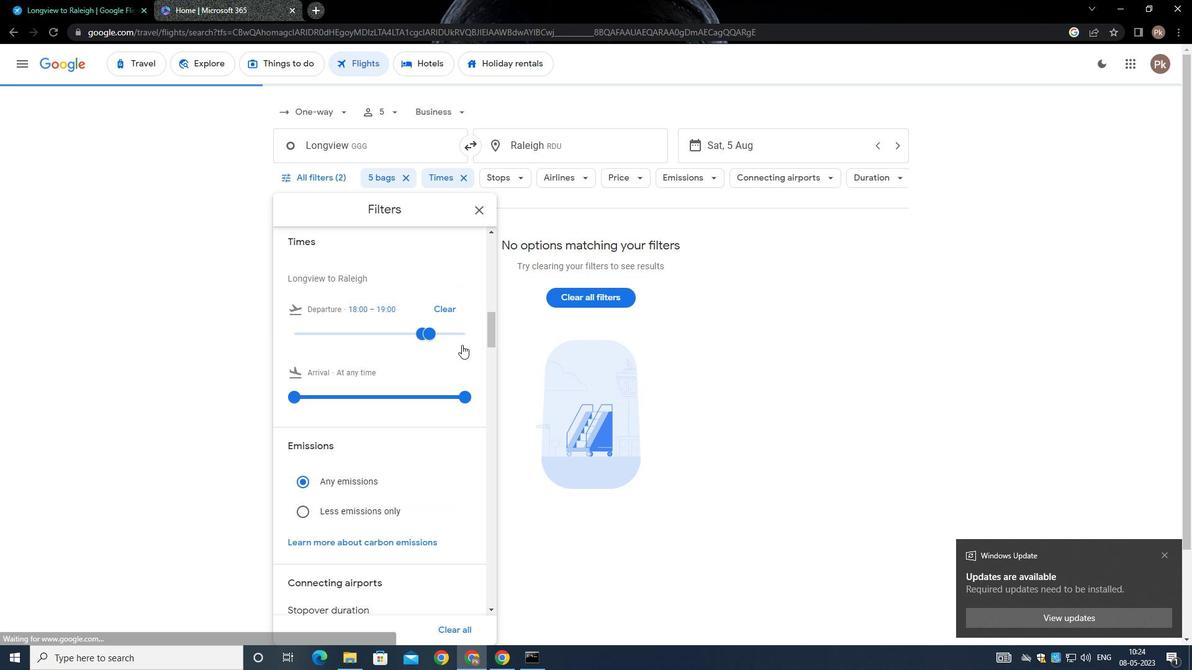 
Action: Mouse moved to (433, 410)
Screenshot: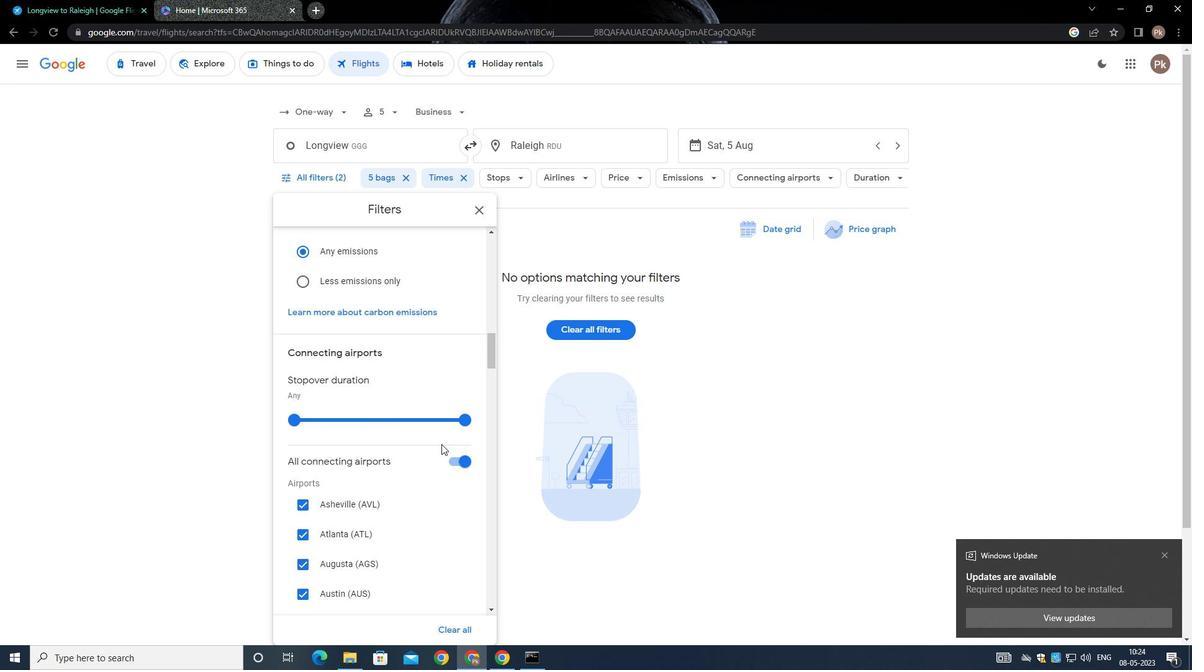 
Action: Mouse scrolled (433, 411) with delta (0, 0)
Screenshot: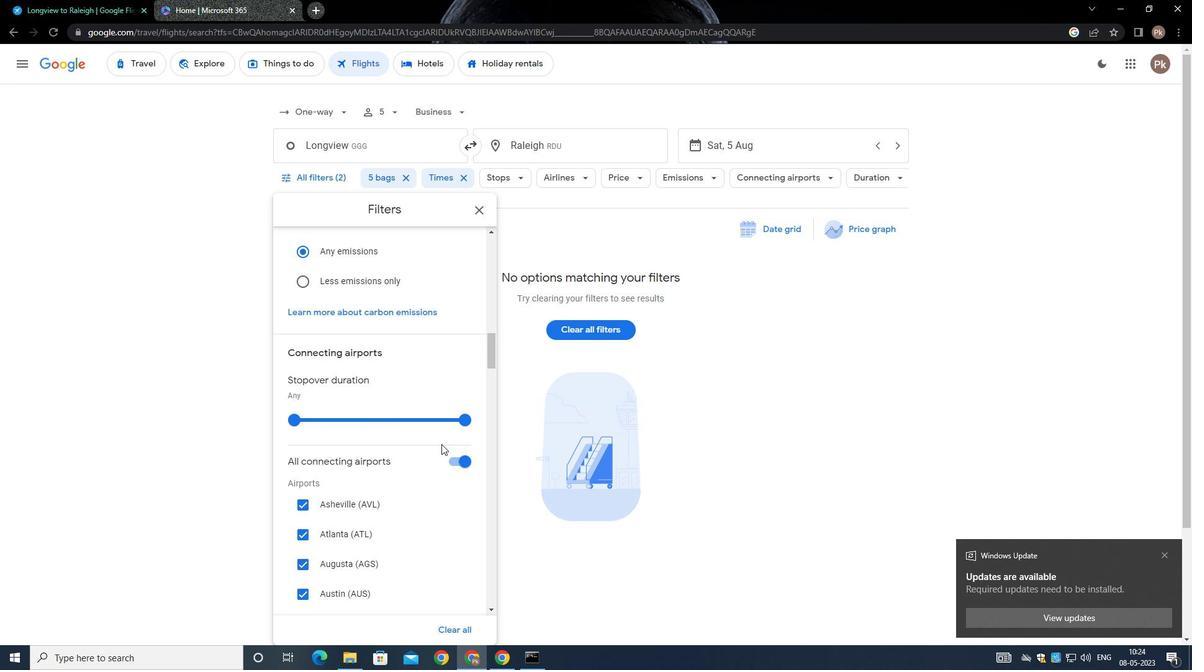 
Action: Mouse moved to (433, 409)
Screenshot: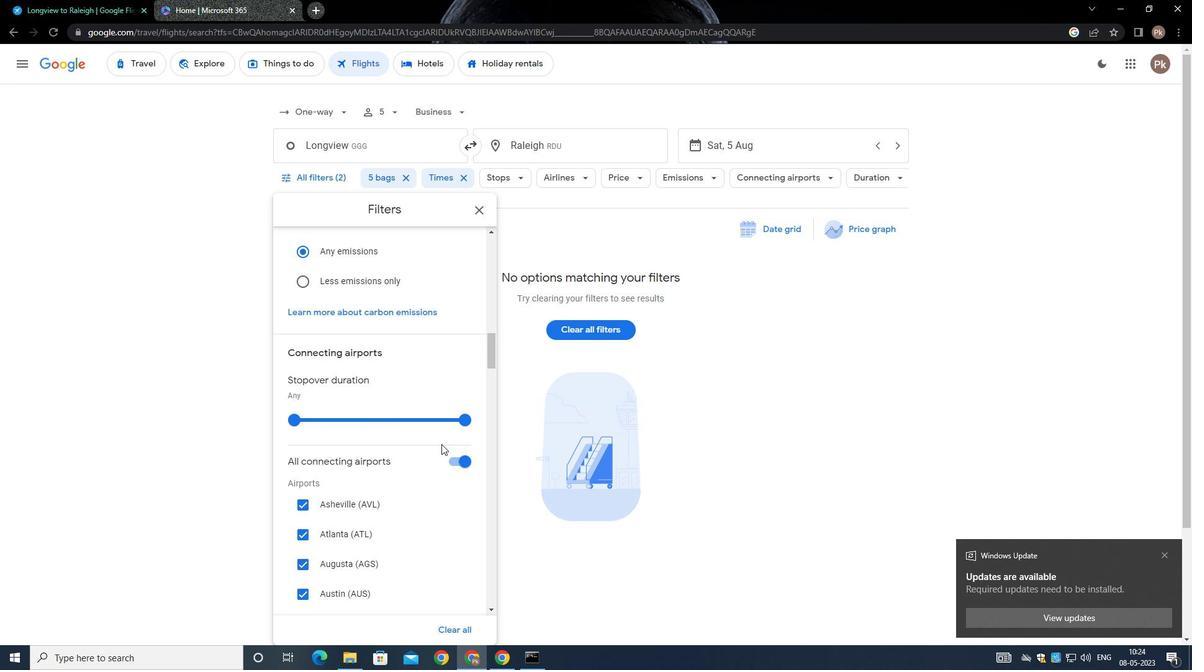 
Action: Mouse scrolled (433, 409) with delta (0, 0)
Screenshot: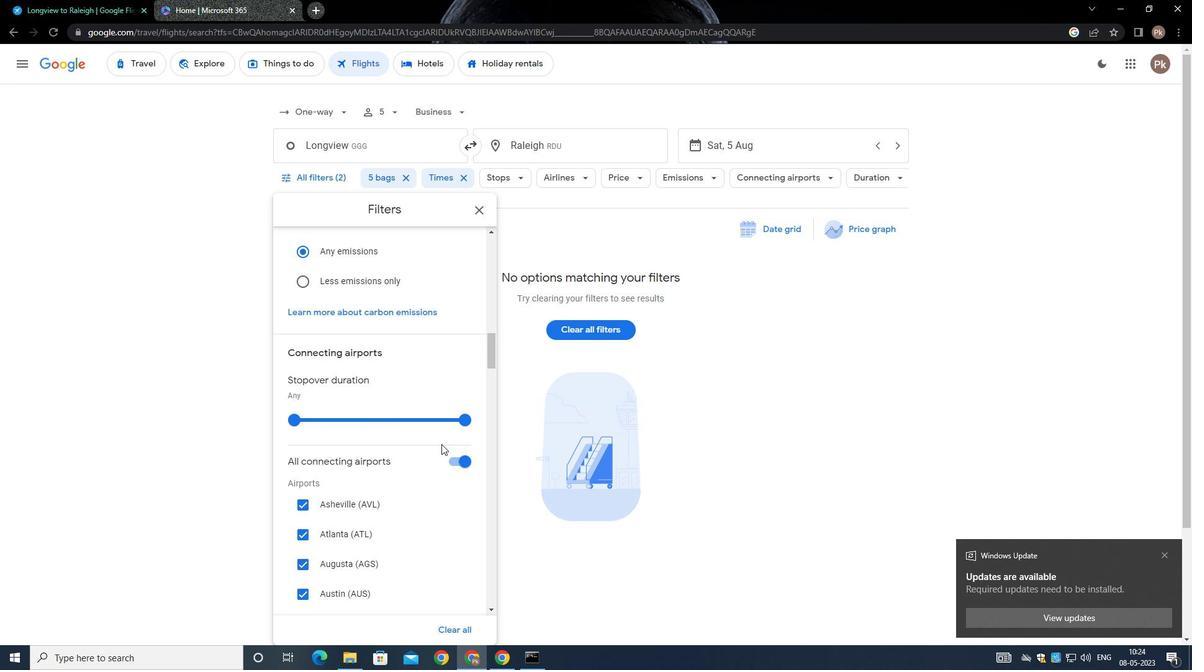 
Action: Mouse scrolled (433, 409) with delta (0, 0)
Screenshot: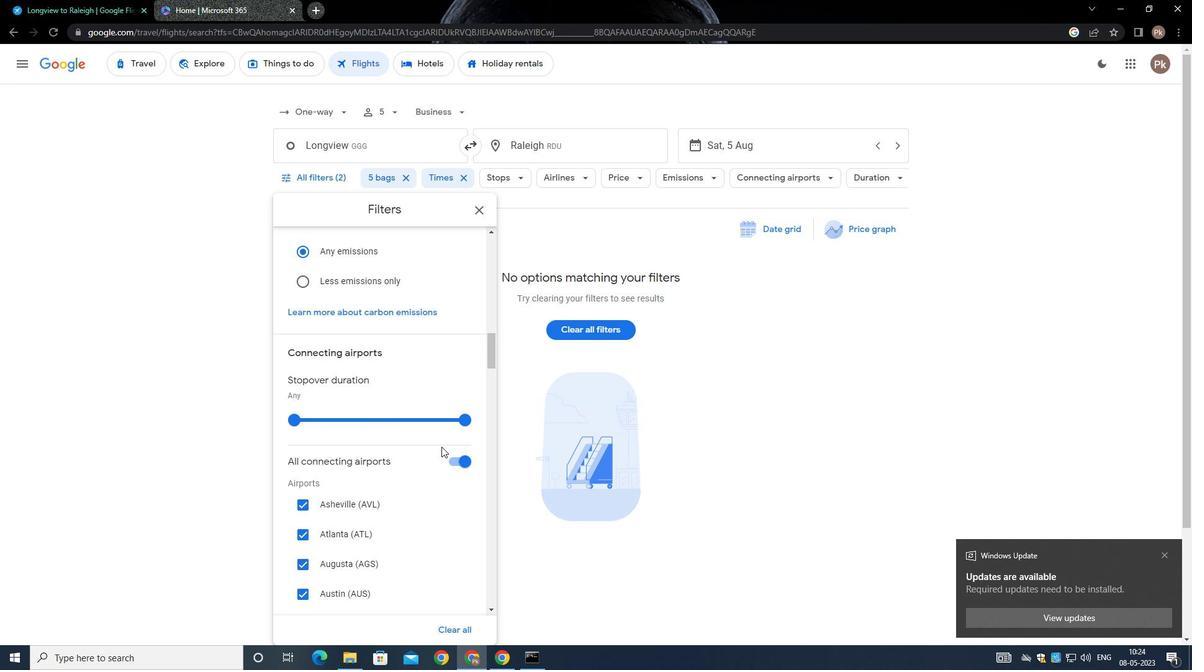 
Action: Mouse moved to (433, 408)
Screenshot: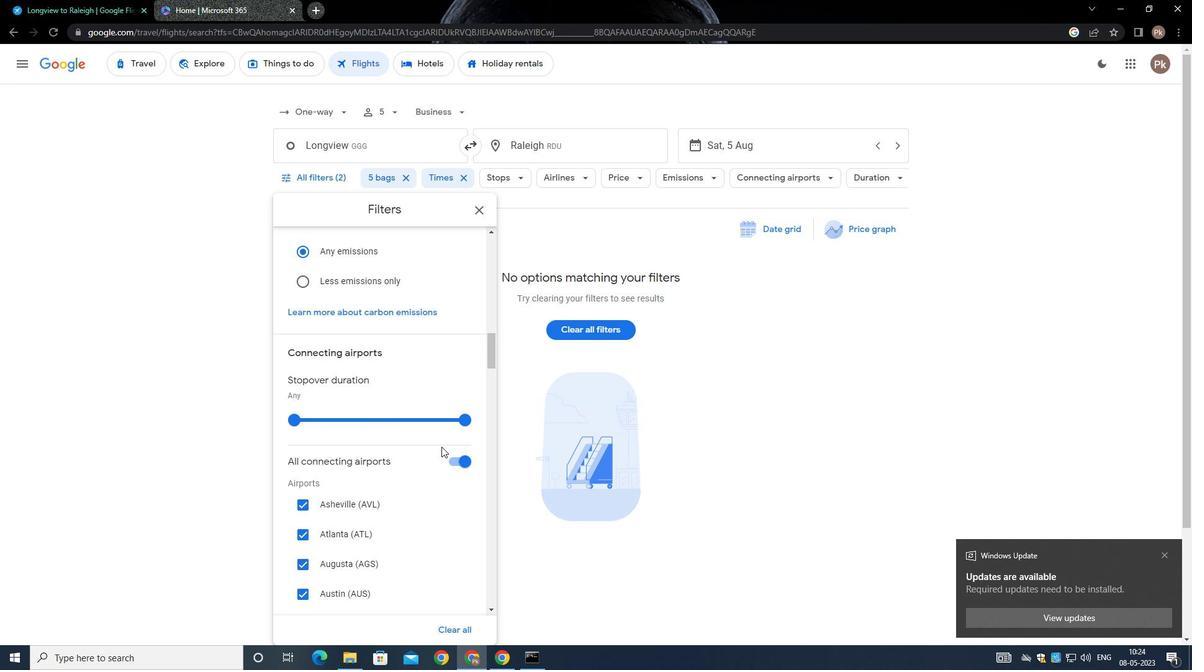 
Action: Mouse scrolled (433, 409) with delta (0, 0)
Screenshot: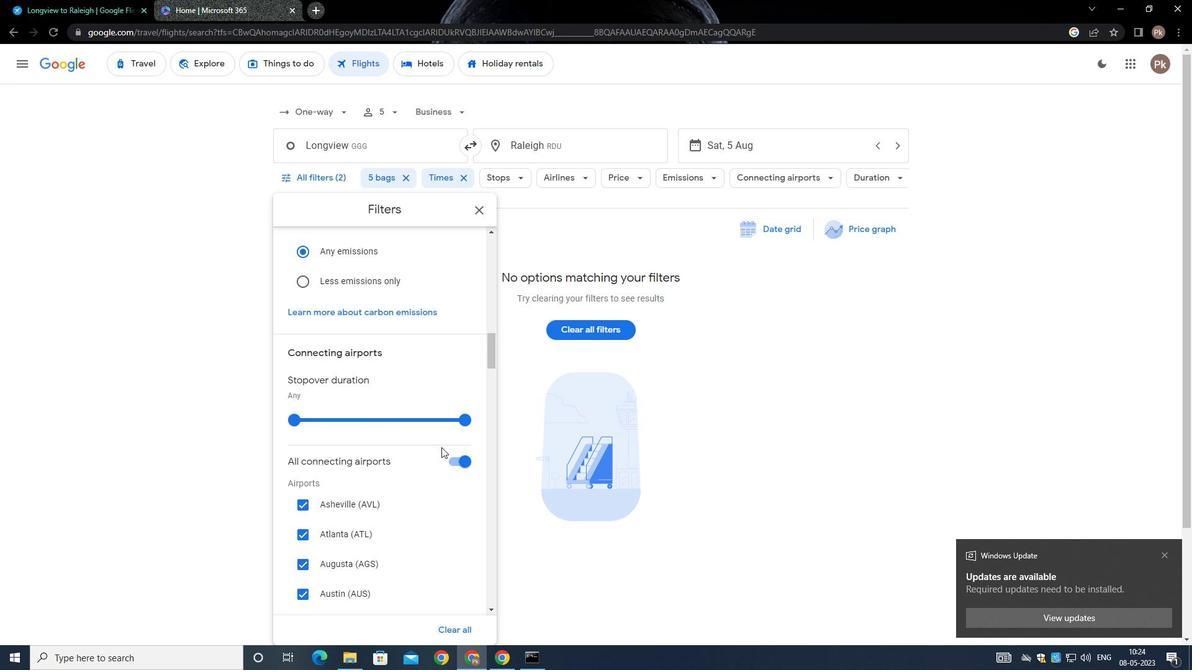 
Action: Mouse moved to (433, 407)
Screenshot: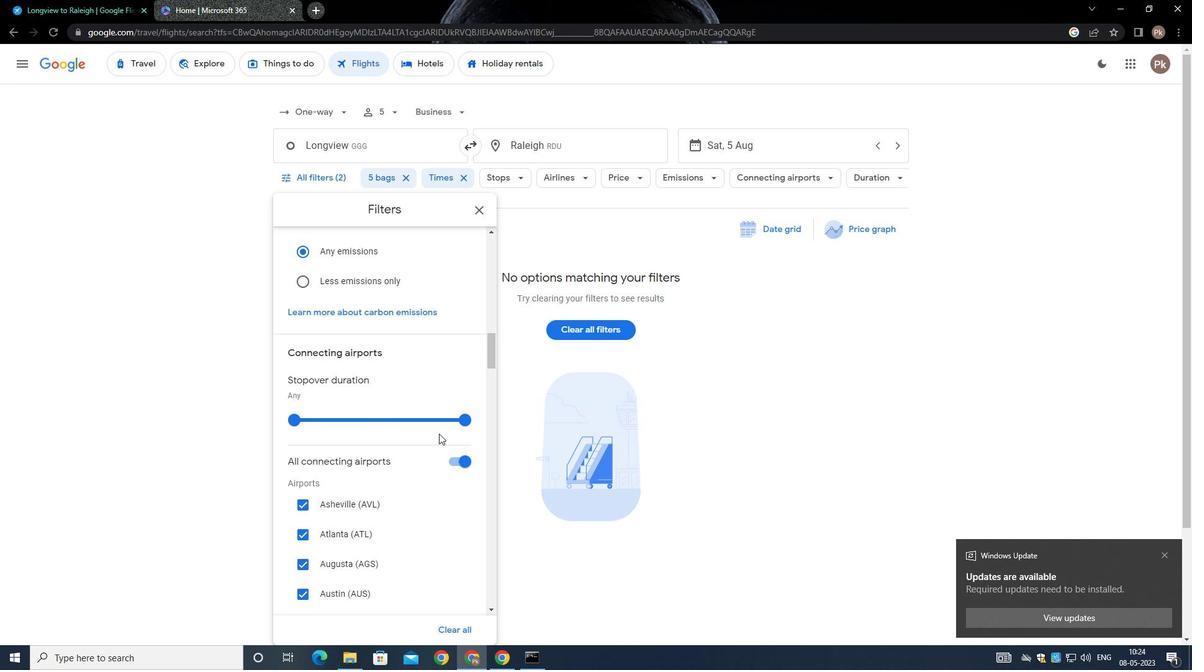 
Action: Mouse scrolled (433, 408) with delta (0, 0)
Screenshot: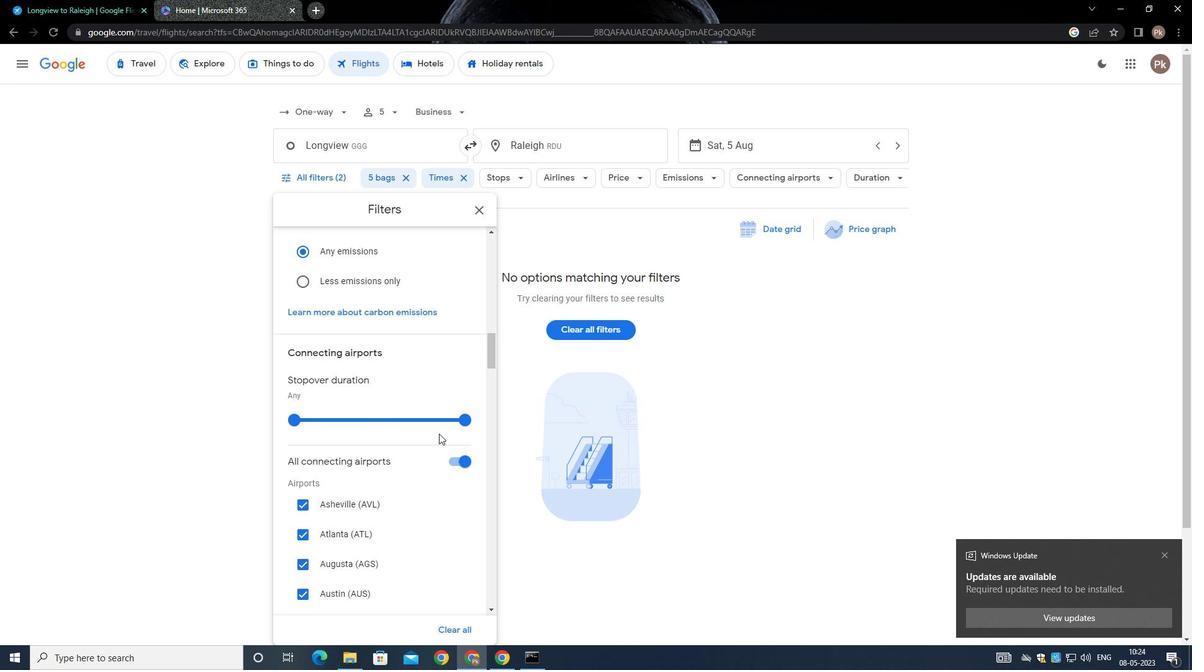 
Action: Mouse moved to (440, 414)
Screenshot: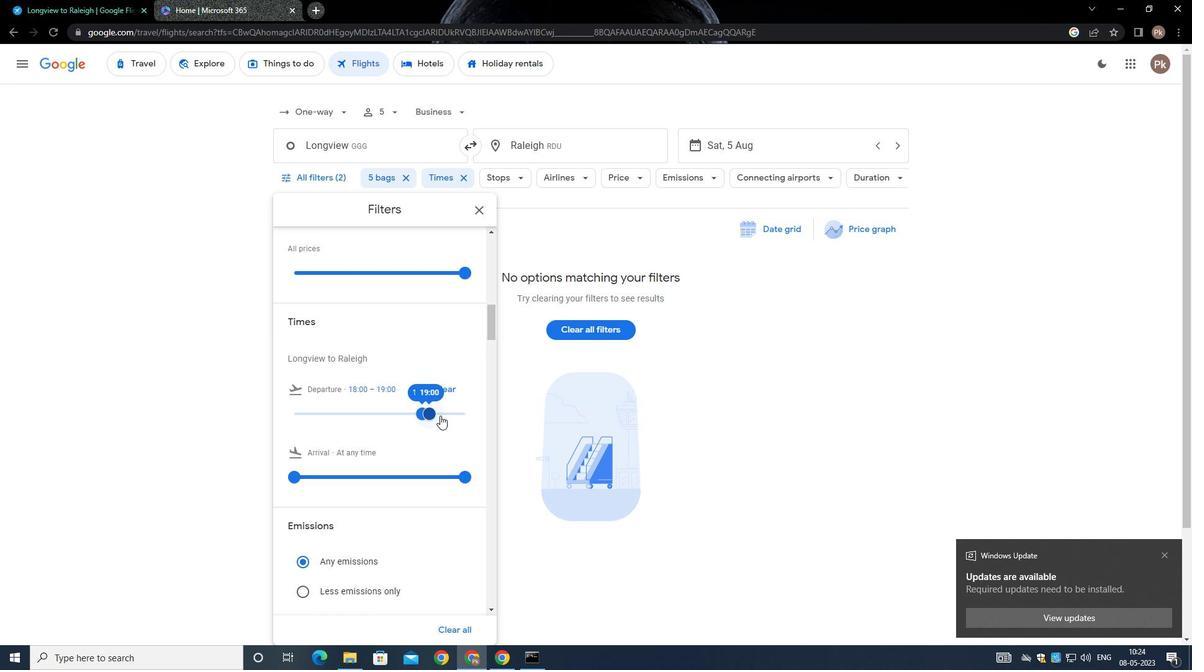 
Action: Mouse pressed left at (440, 414)
Screenshot: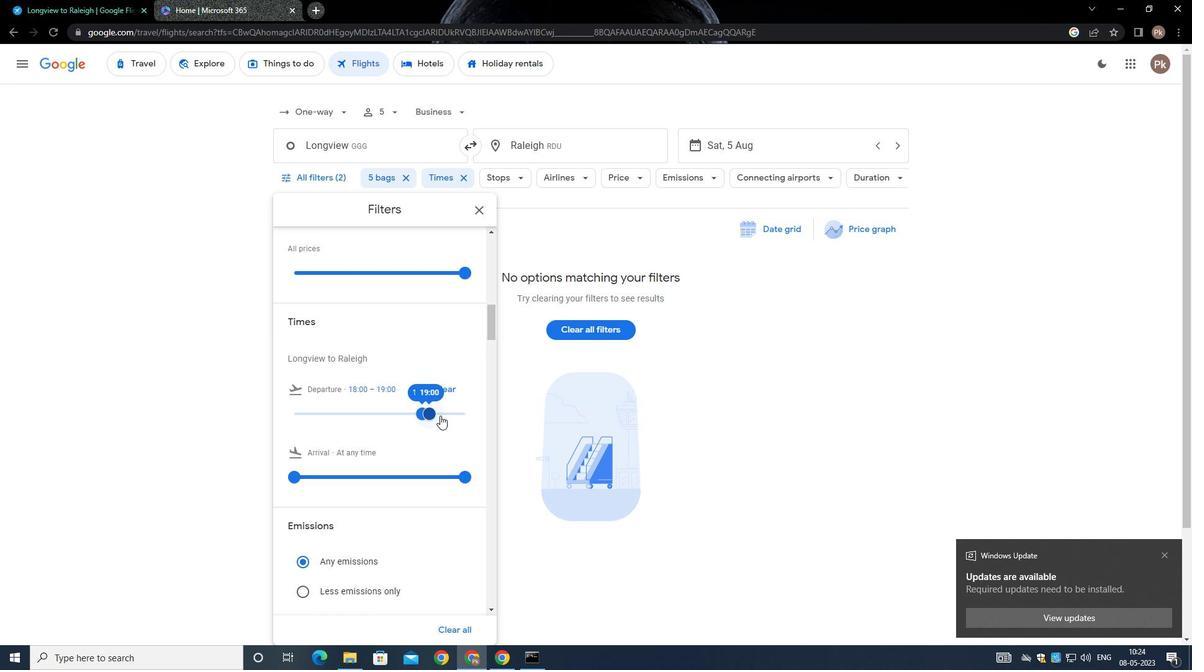 
Action: Mouse moved to (422, 414)
Screenshot: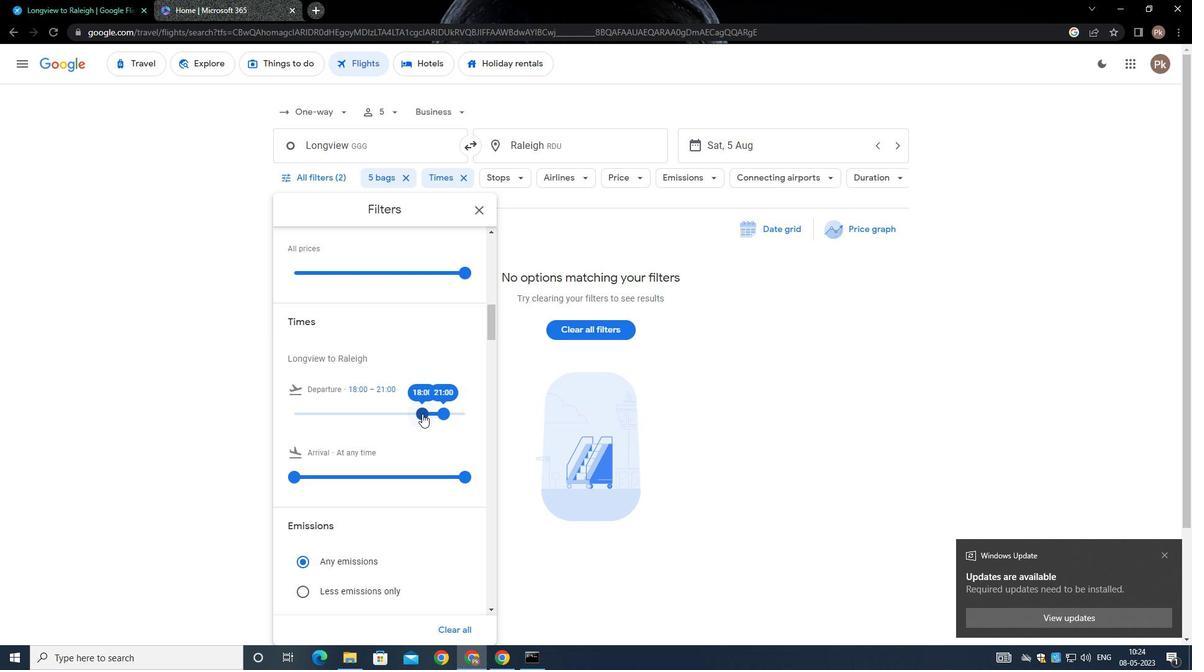 
Action: Mouse pressed left at (422, 414)
Screenshot: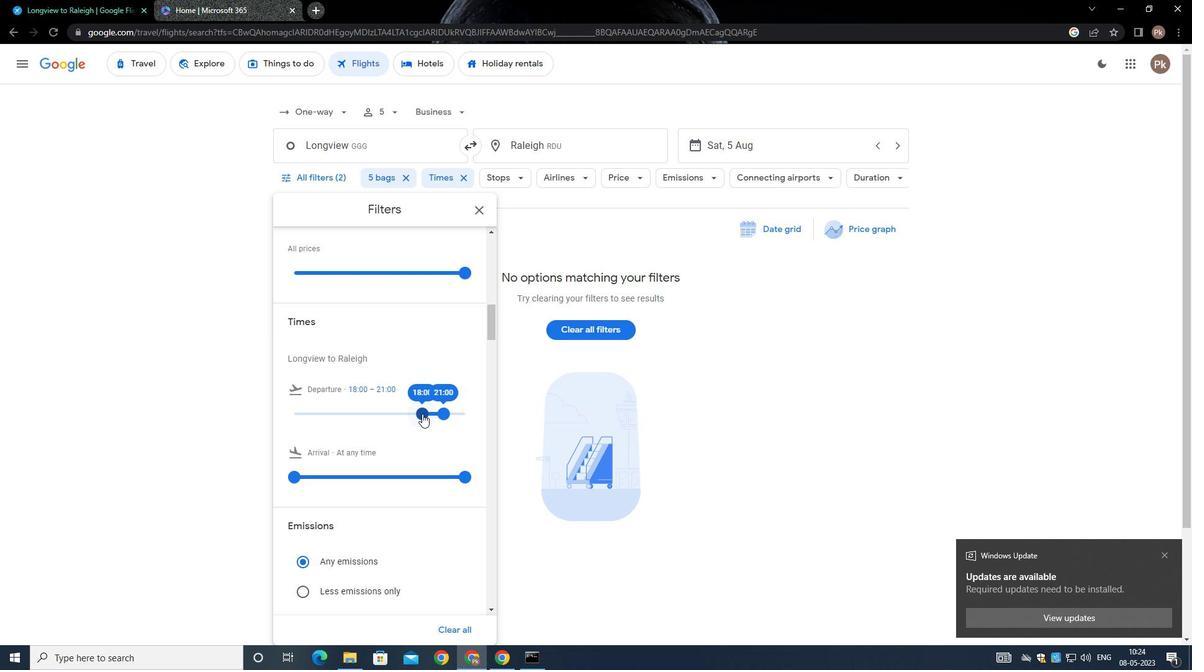 
Action: Mouse moved to (447, 414)
Screenshot: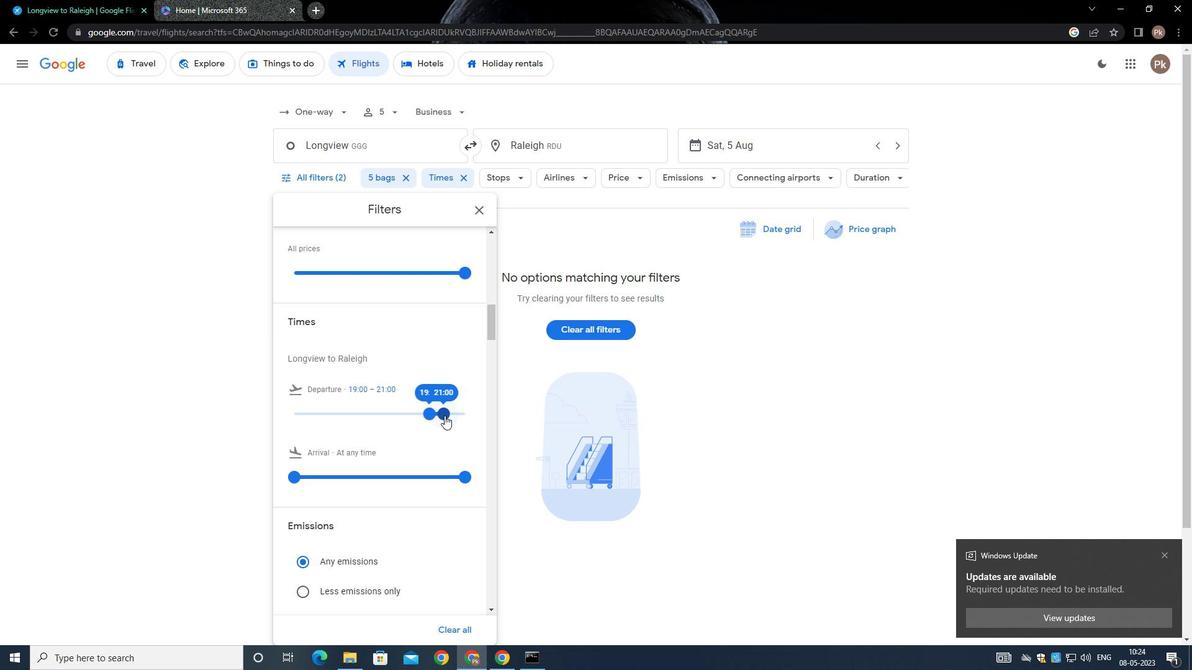 
Action: Mouse pressed left at (447, 414)
Screenshot: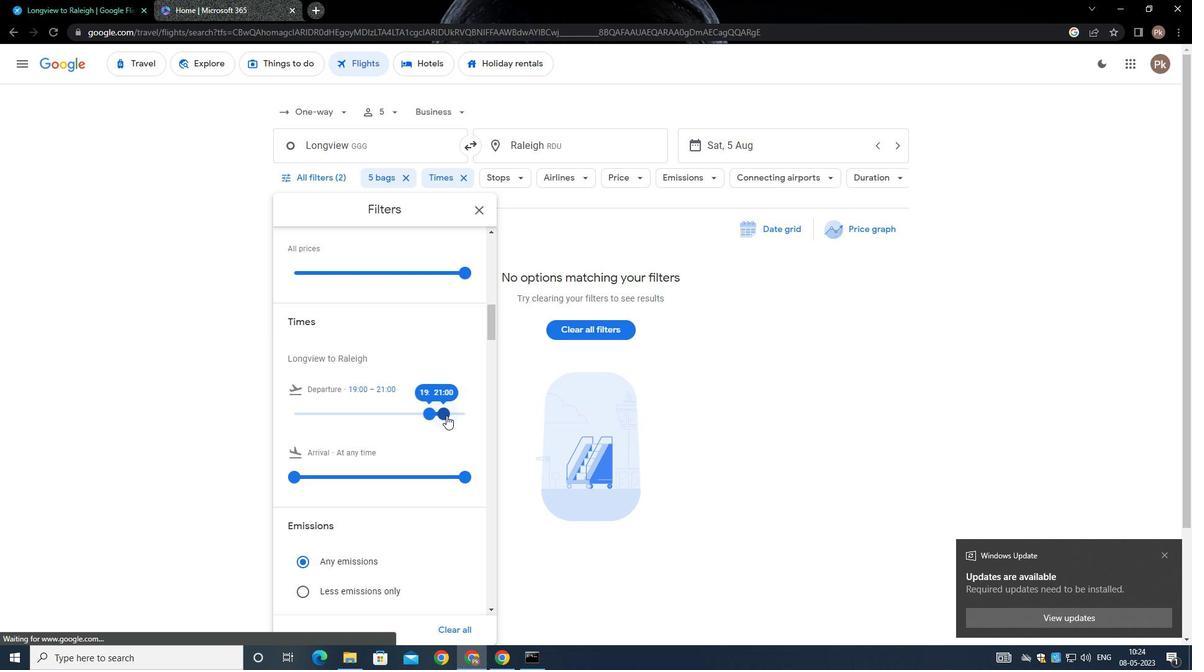 
Action: Mouse moved to (417, 399)
Screenshot: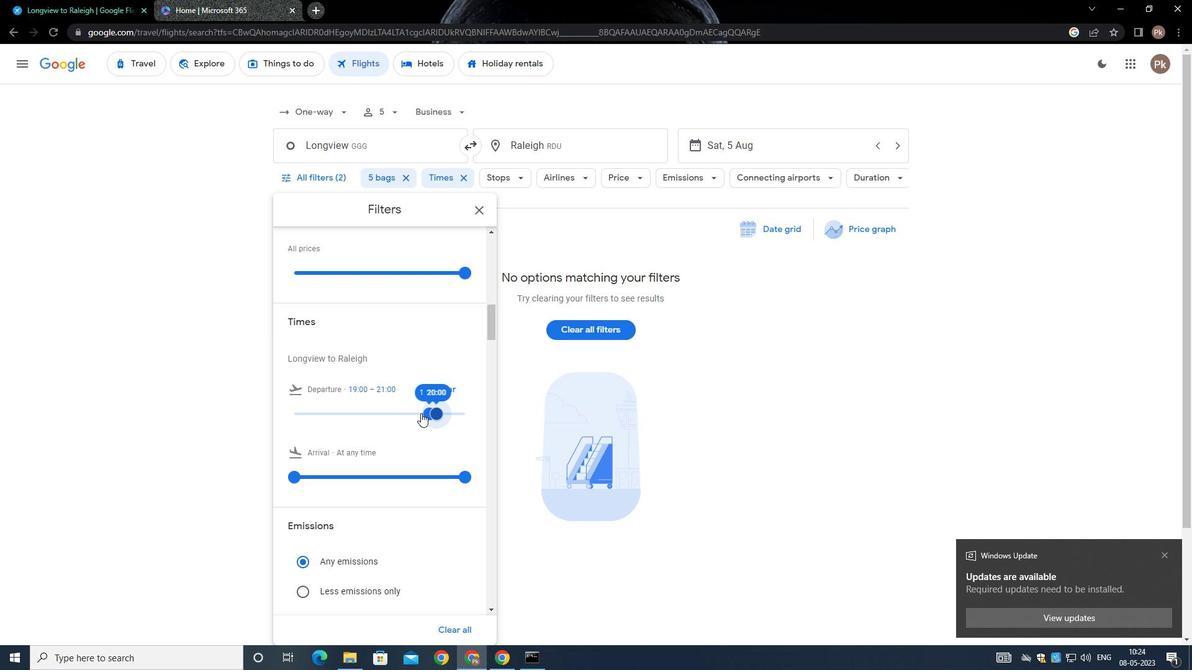 
Action: Mouse scrolled (417, 398) with delta (0, 0)
Screenshot: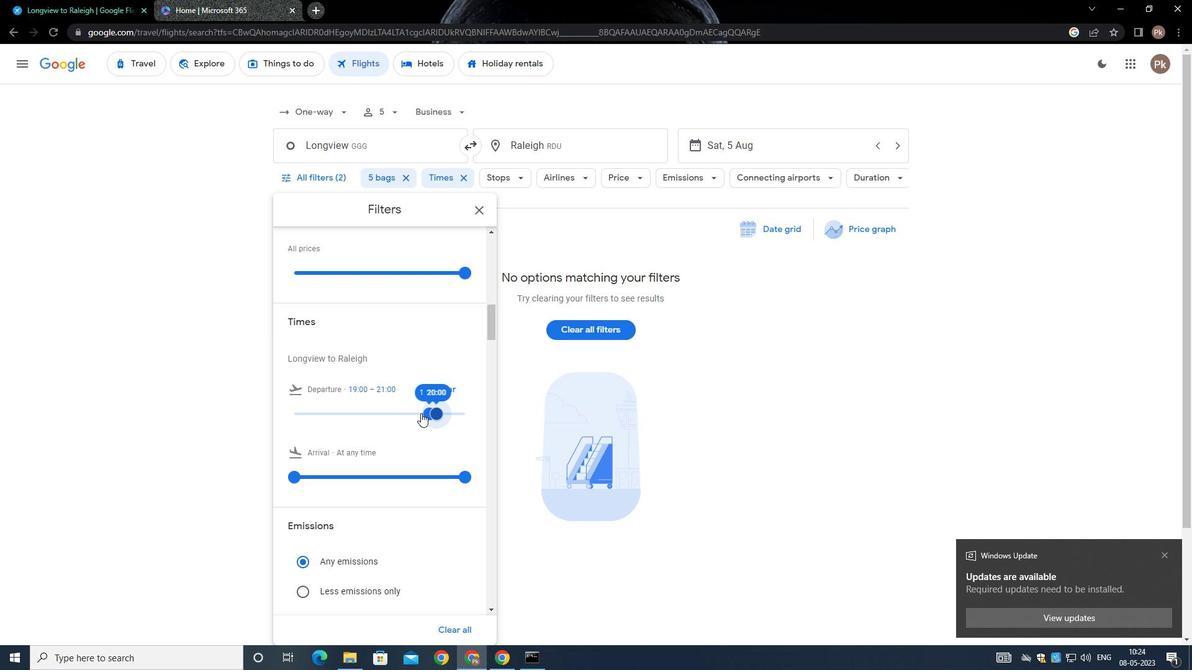 
Action: Mouse moved to (415, 400)
Screenshot: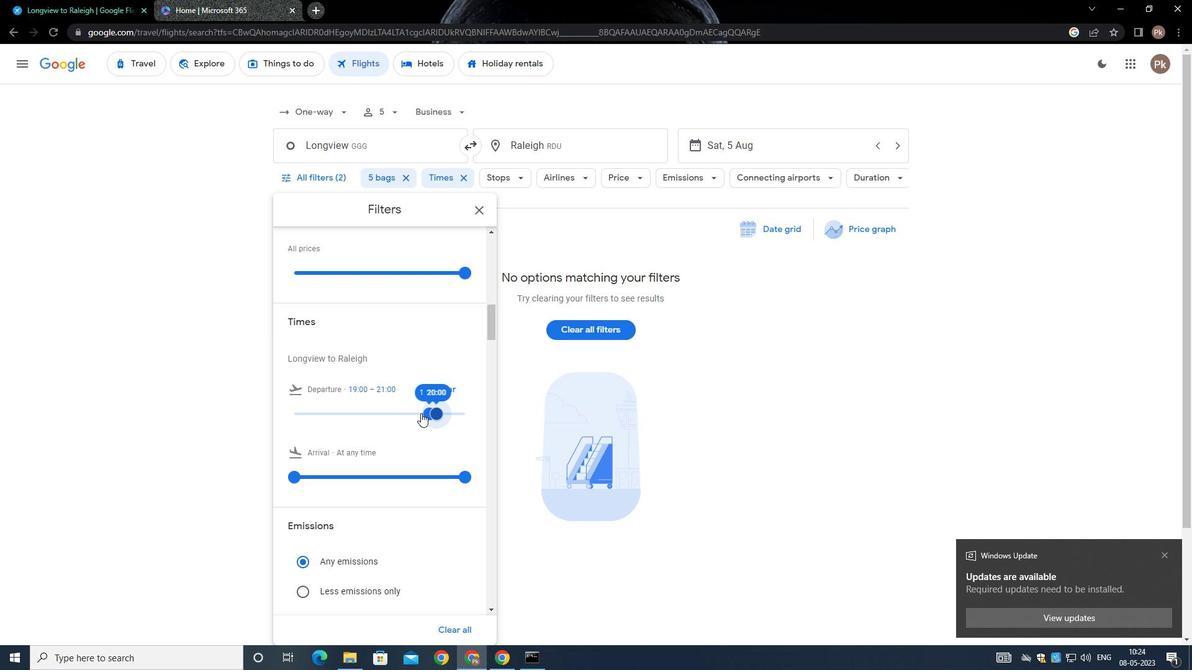 
Action: Mouse scrolled (415, 399) with delta (0, 0)
Screenshot: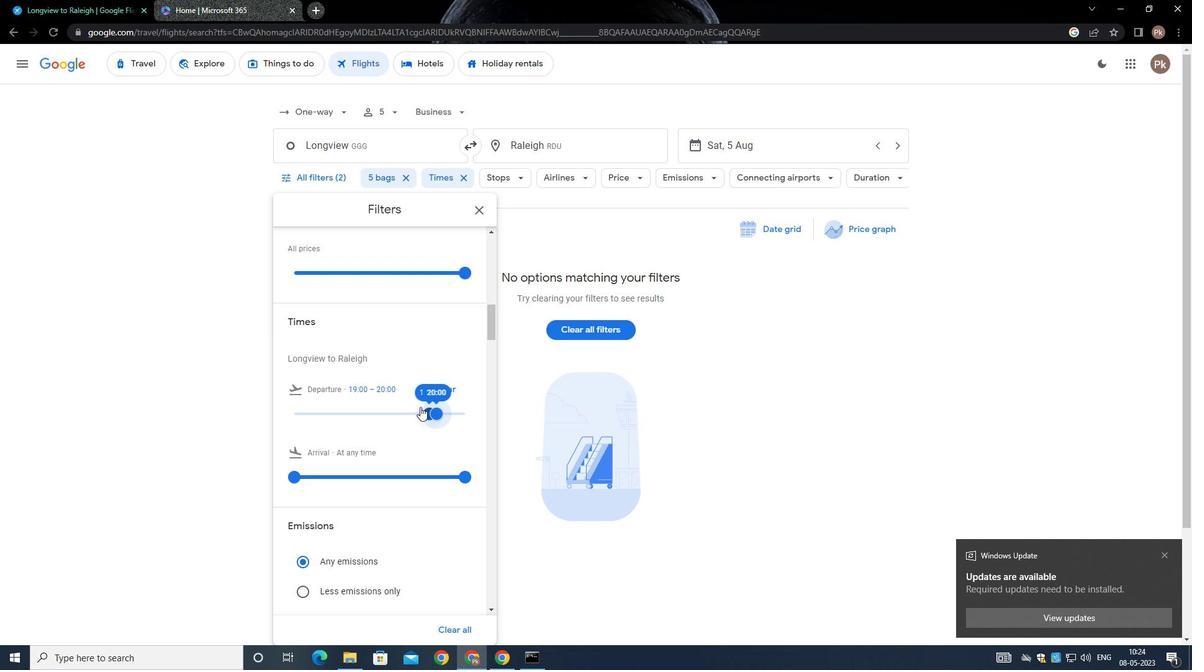 
Action: Mouse moved to (414, 401)
Screenshot: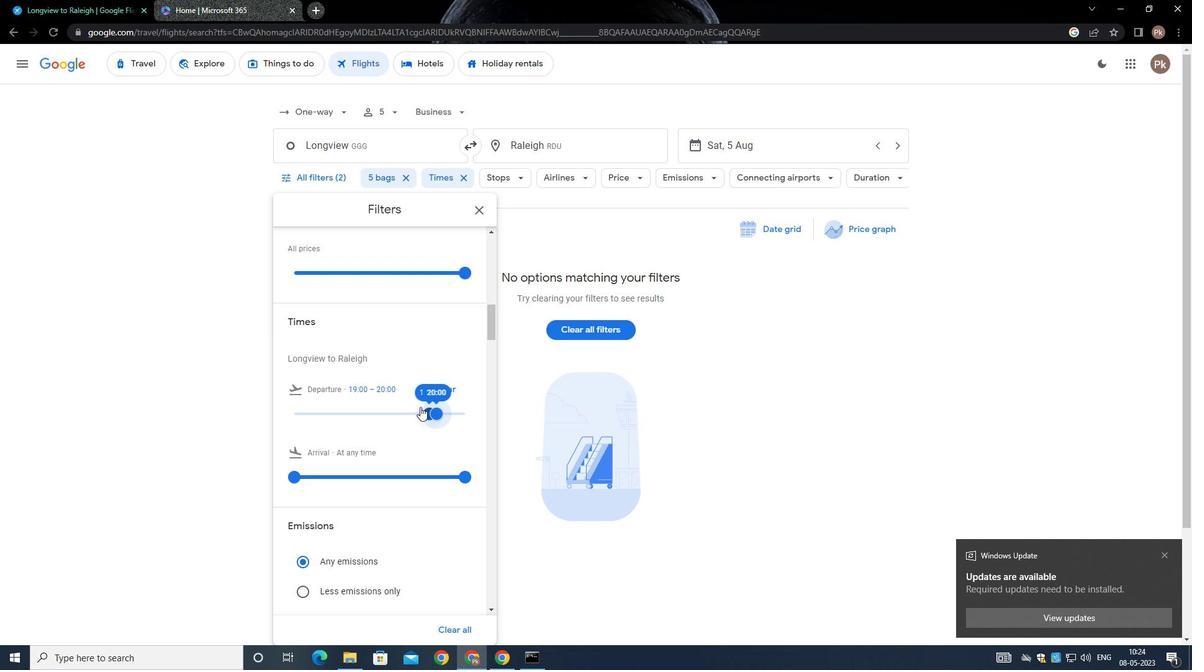 
Action: Mouse scrolled (414, 401) with delta (0, 0)
Screenshot: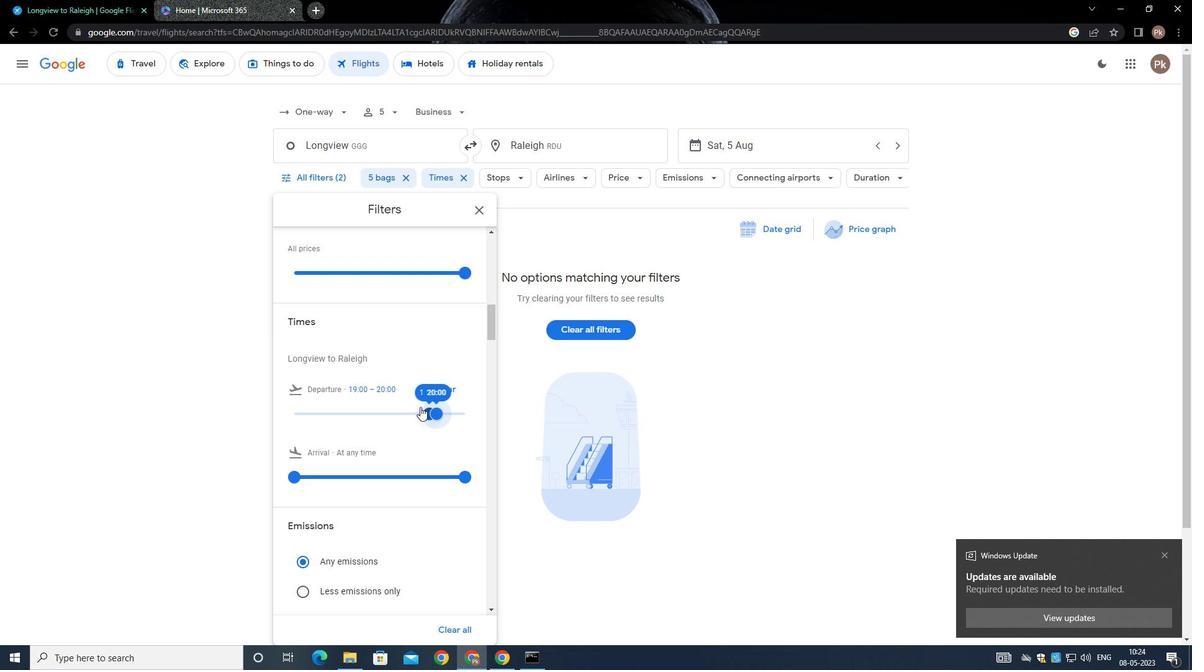 
Action: Mouse scrolled (414, 401) with delta (0, 0)
Screenshot: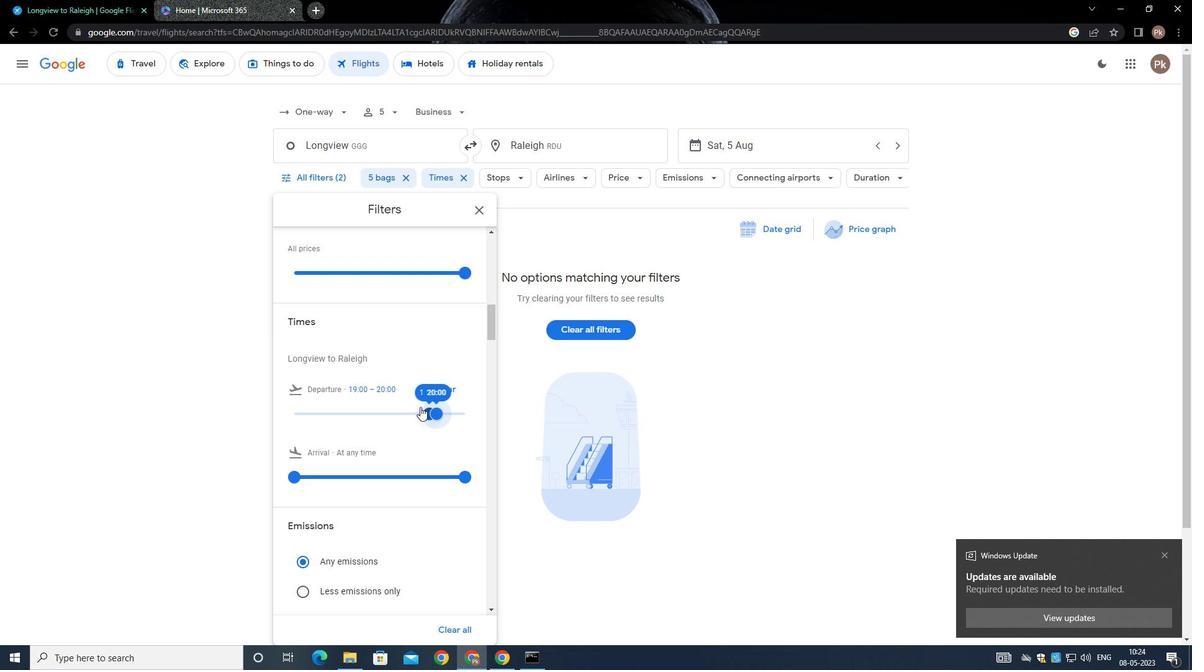 
Action: Mouse scrolled (414, 401) with delta (0, 0)
Screenshot: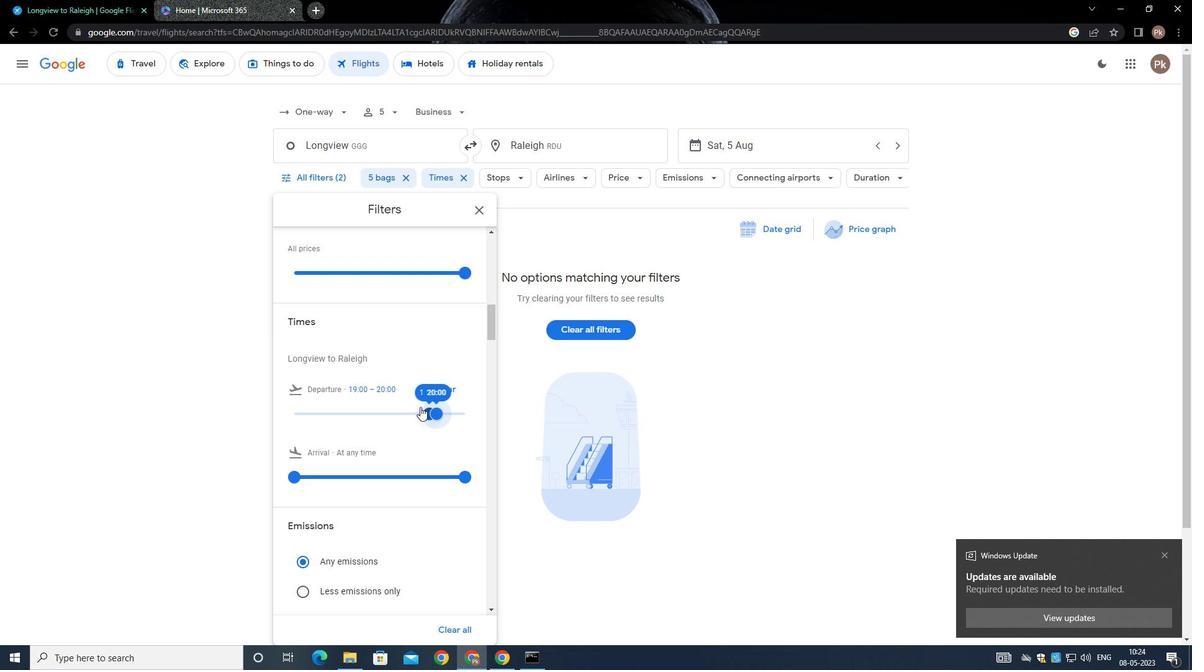 
Action: Mouse moved to (414, 401)
Screenshot: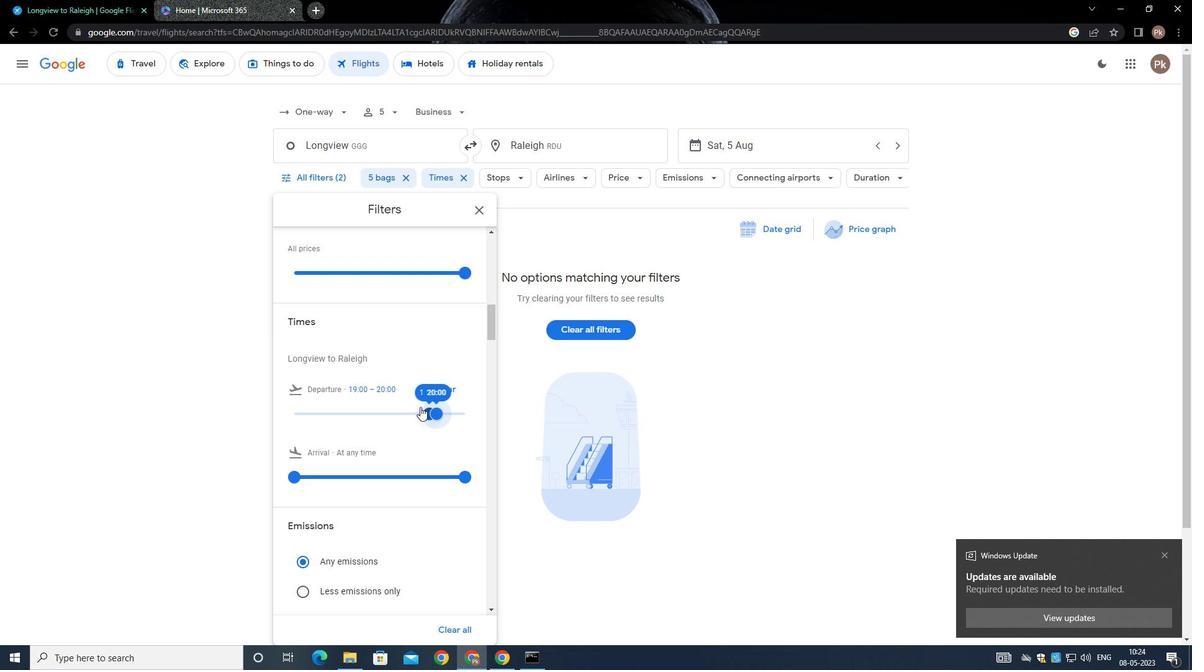 
Action: Mouse scrolled (414, 401) with delta (0, 0)
Screenshot: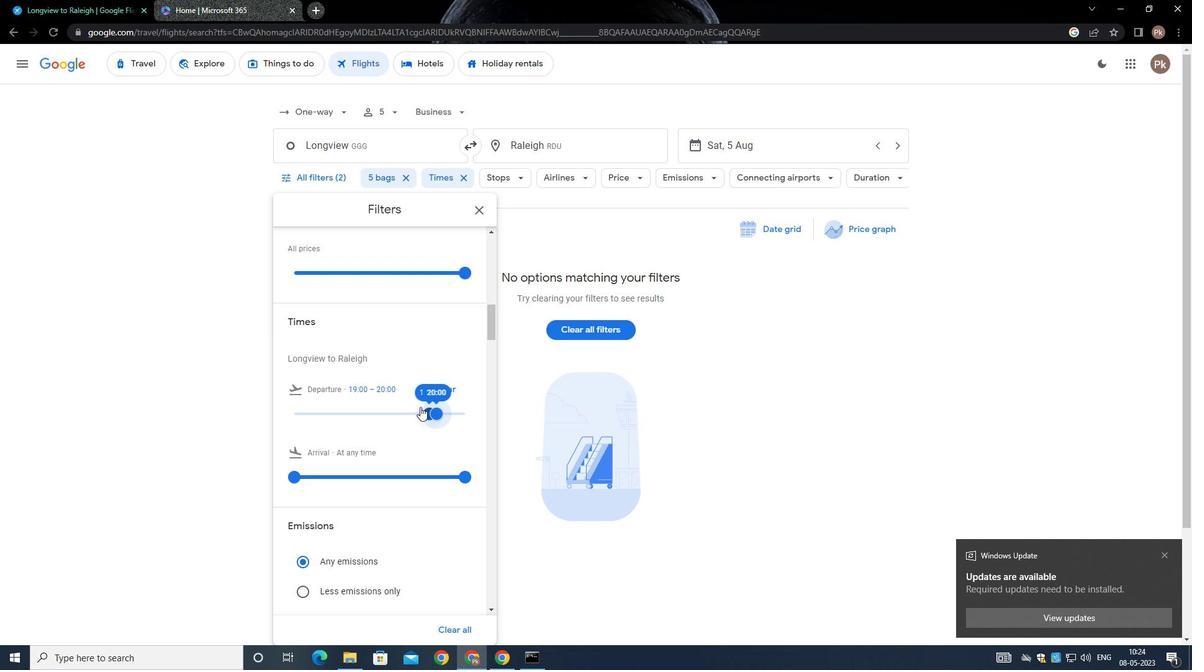 
Action: Mouse scrolled (414, 401) with delta (0, 0)
Screenshot: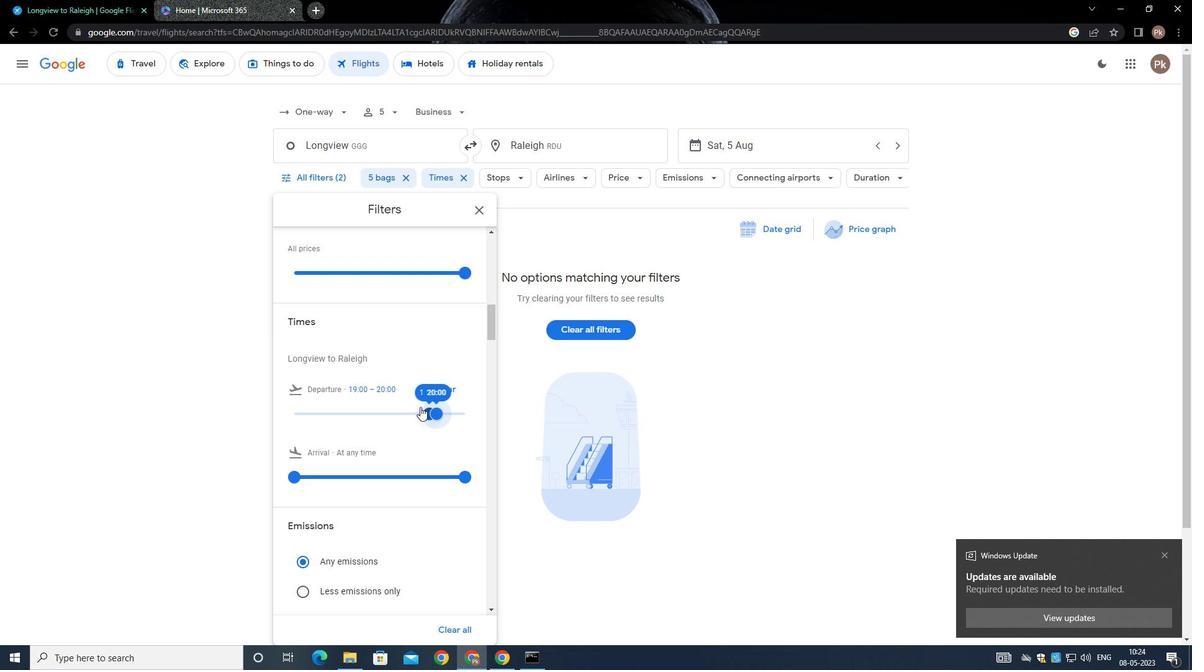 
Action: Mouse moved to (398, 383)
Screenshot: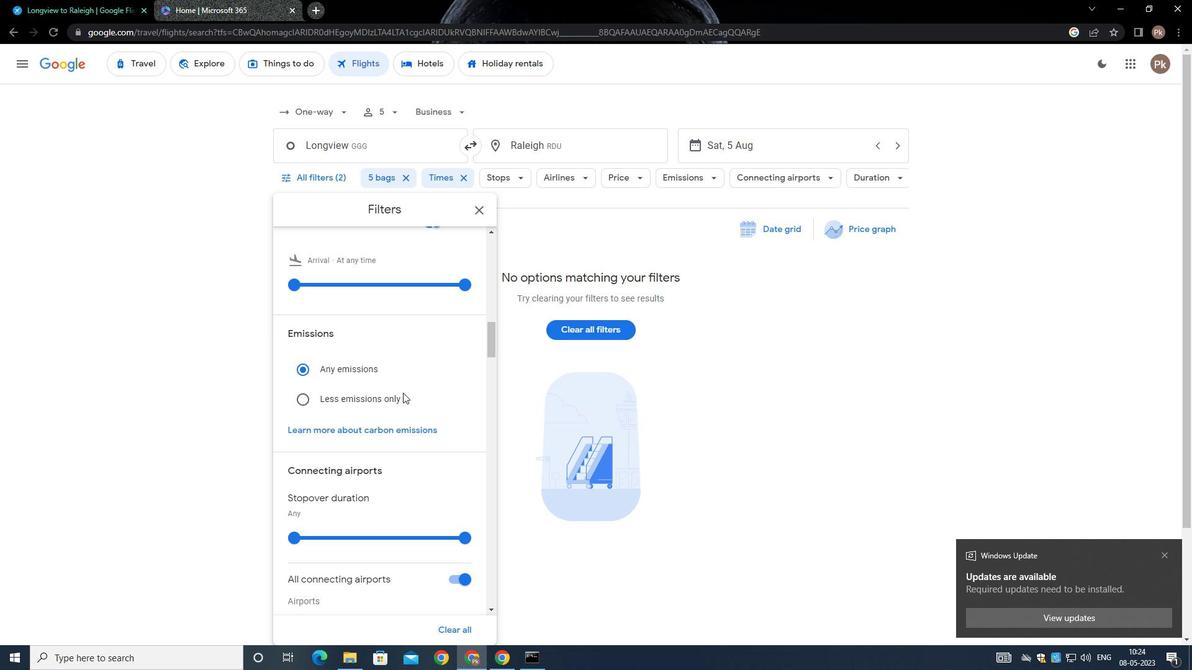 
Action: Mouse scrolled (398, 383) with delta (0, 0)
Screenshot: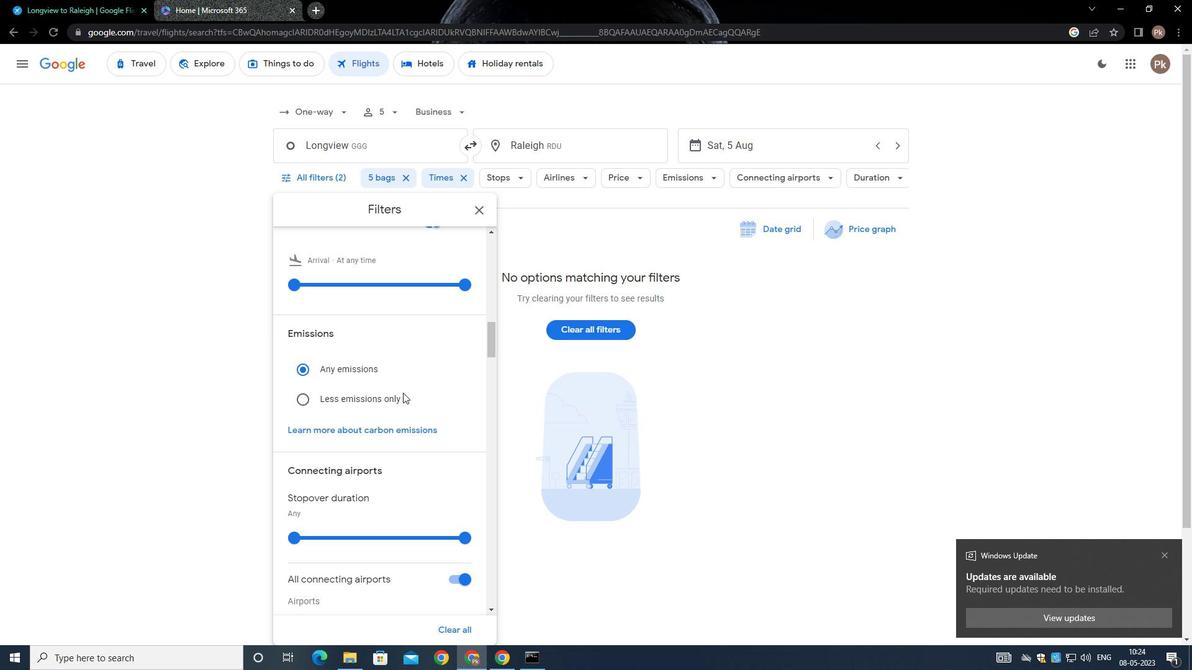 
Action: Mouse scrolled (398, 383) with delta (0, 0)
Screenshot: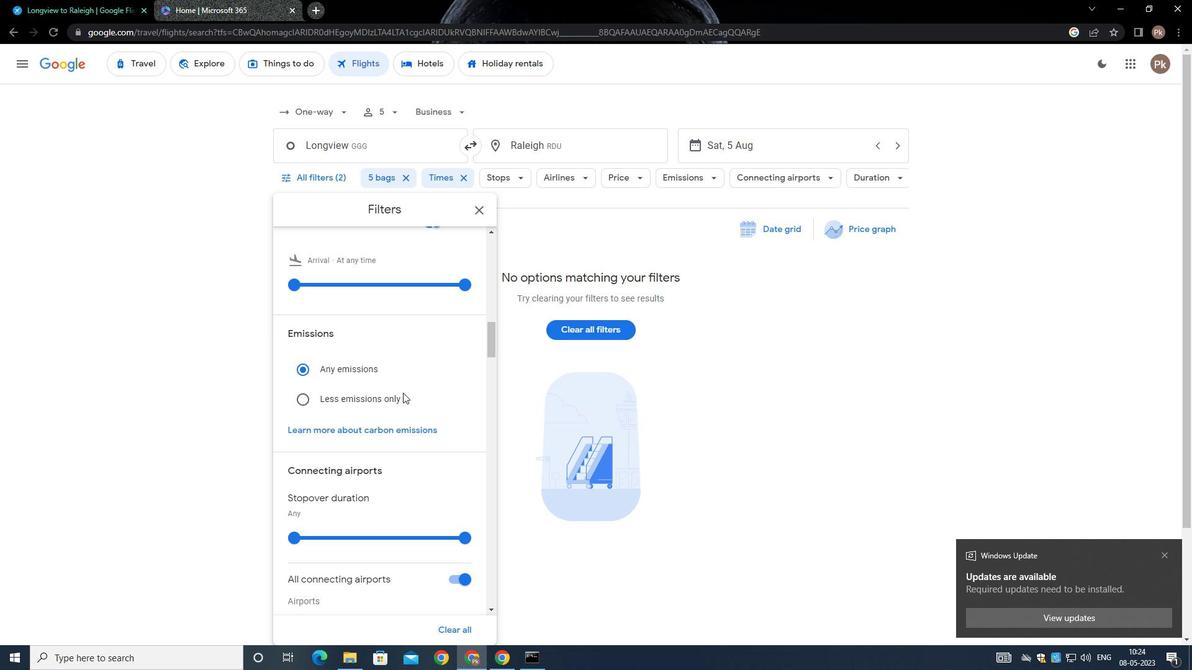 
Action: Mouse scrolled (398, 383) with delta (0, 0)
Screenshot: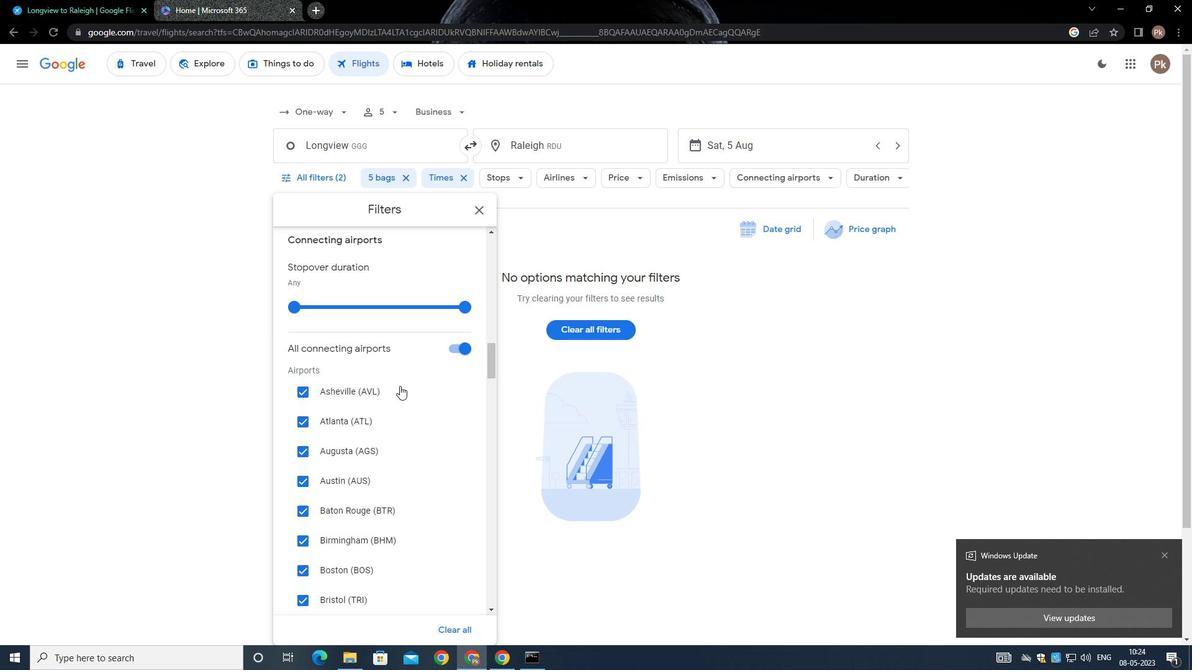 
Action: Mouse scrolled (398, 382) with delta (0, -1)
Screenshot: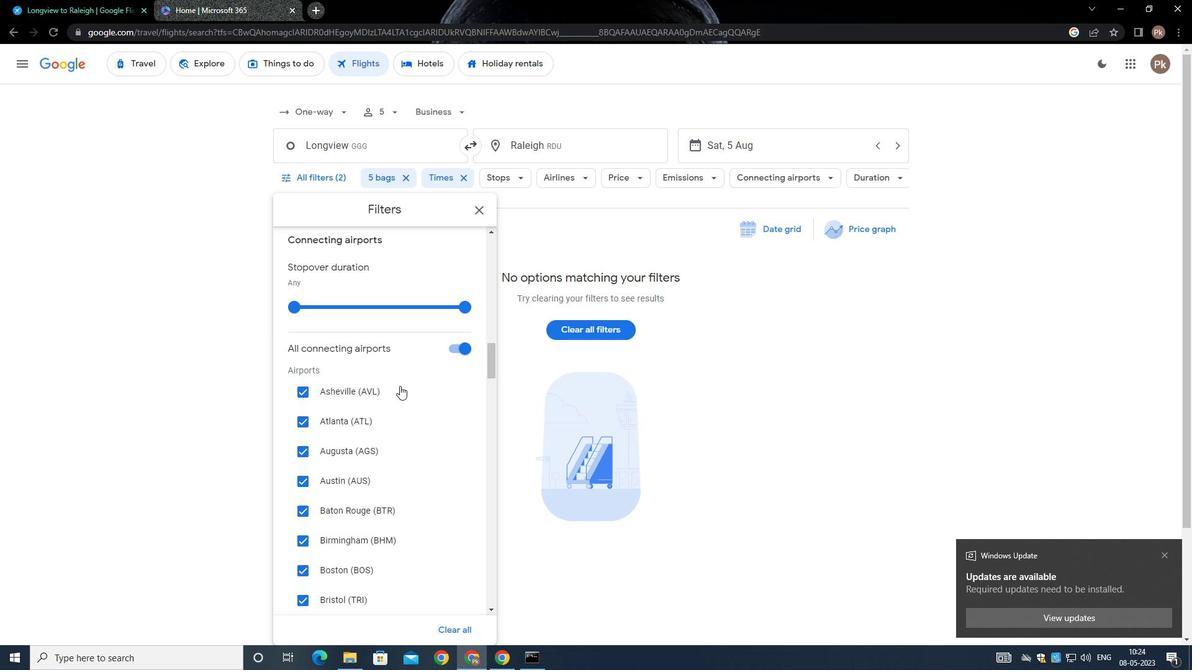 
Action: Mouse scrolled (398, 383) with delta (0, 0)
Screenshot: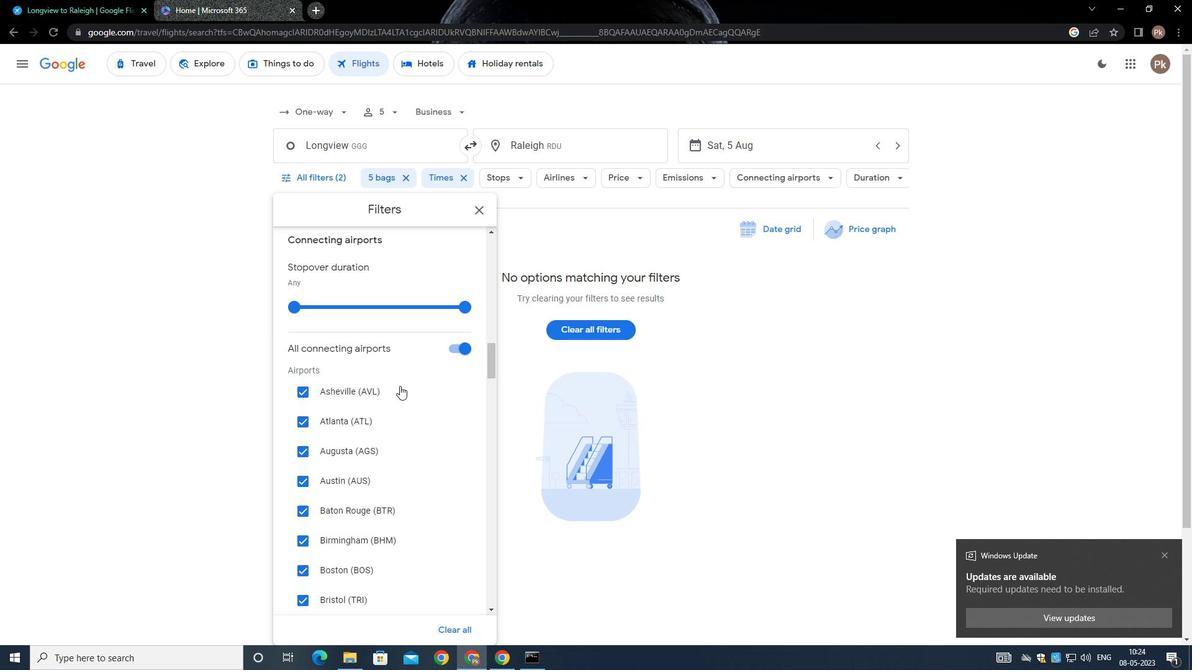 
Action: Mouse scrolled (398, 383) with delta (0, 0)
Screenshot: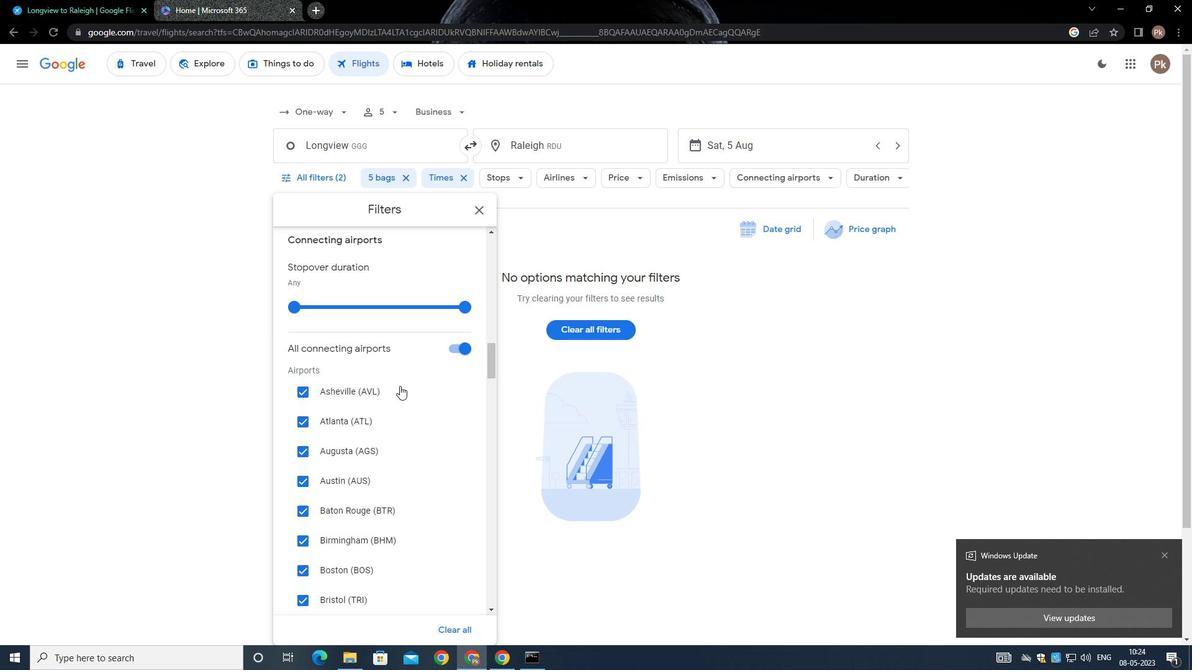 
Action: Mouse moved to (392, 372)
Screenshot: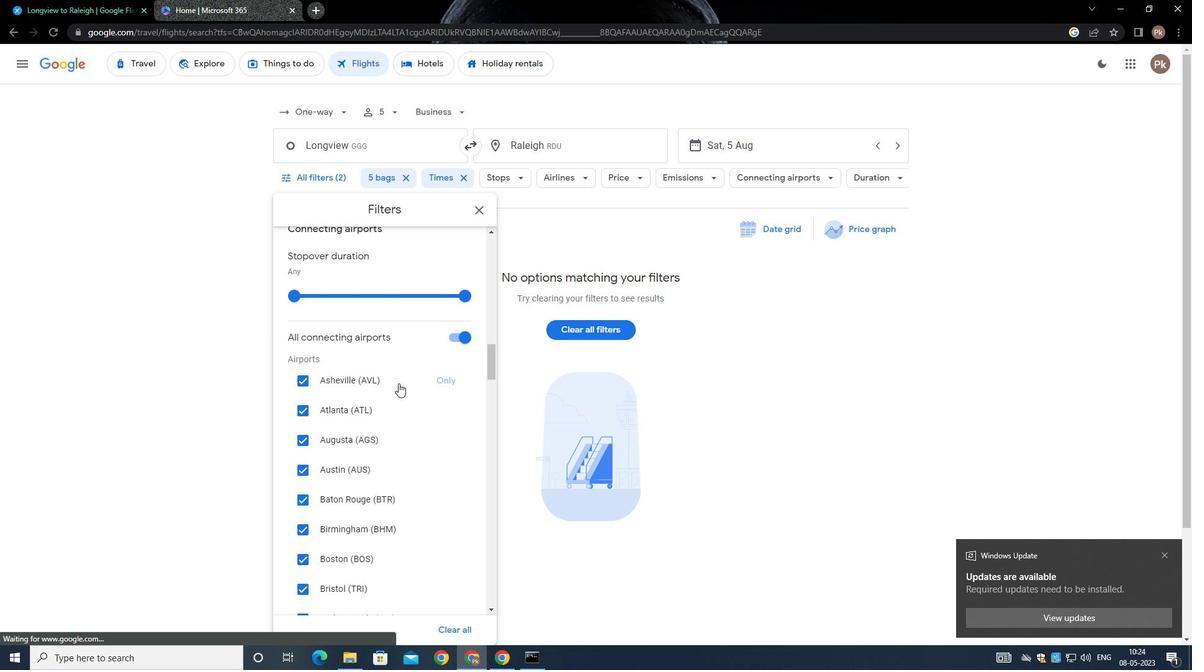 
Action: Mouse scrolled (392, 371) with delta (0, 0)
Screenshot: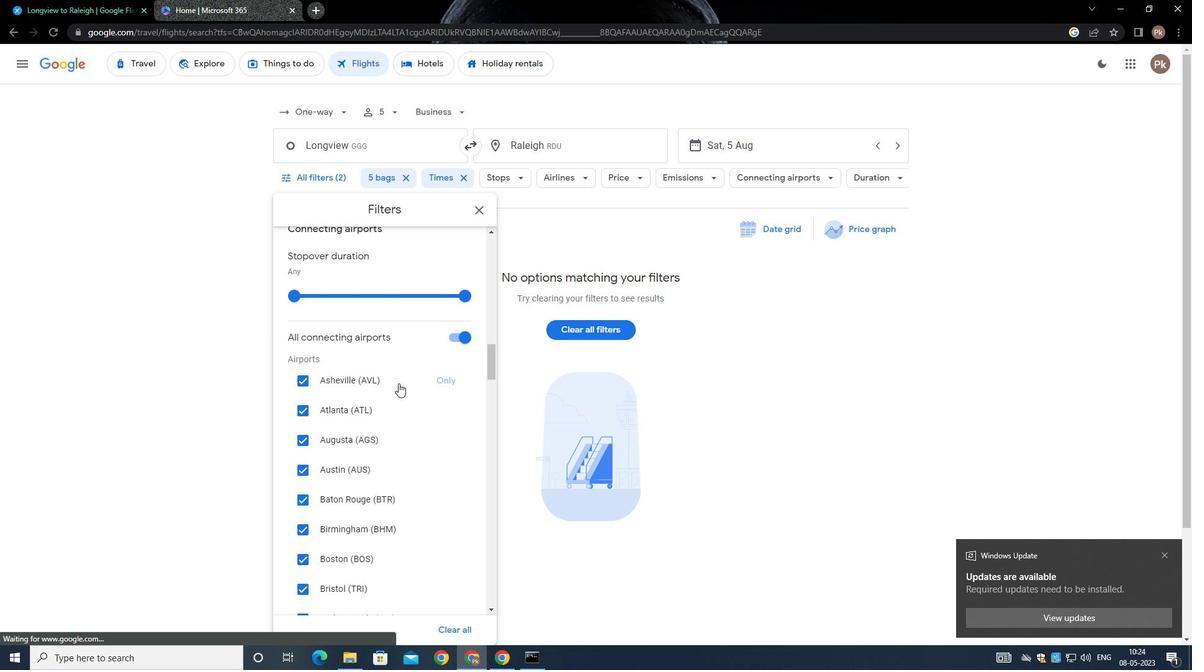 
Action: Mouse scrolled (392, 371) with delta (0, 0)
Screenshot: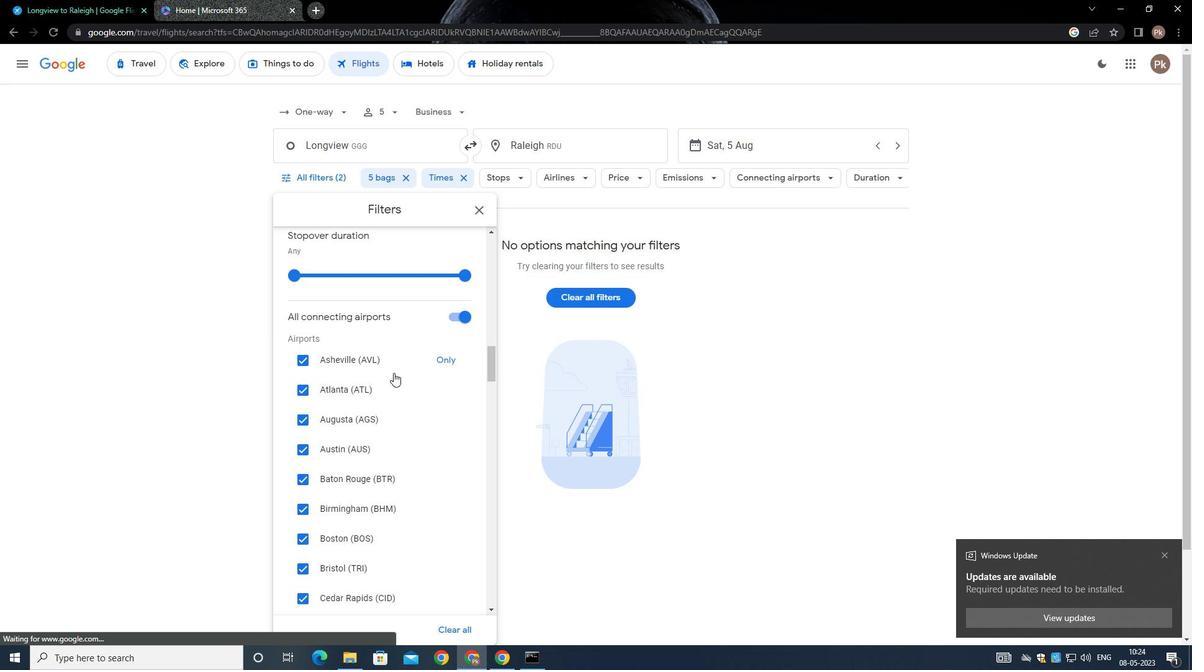 
Action: Mouse scrolled (392, 371) with delta (0, -1)
Screenshot: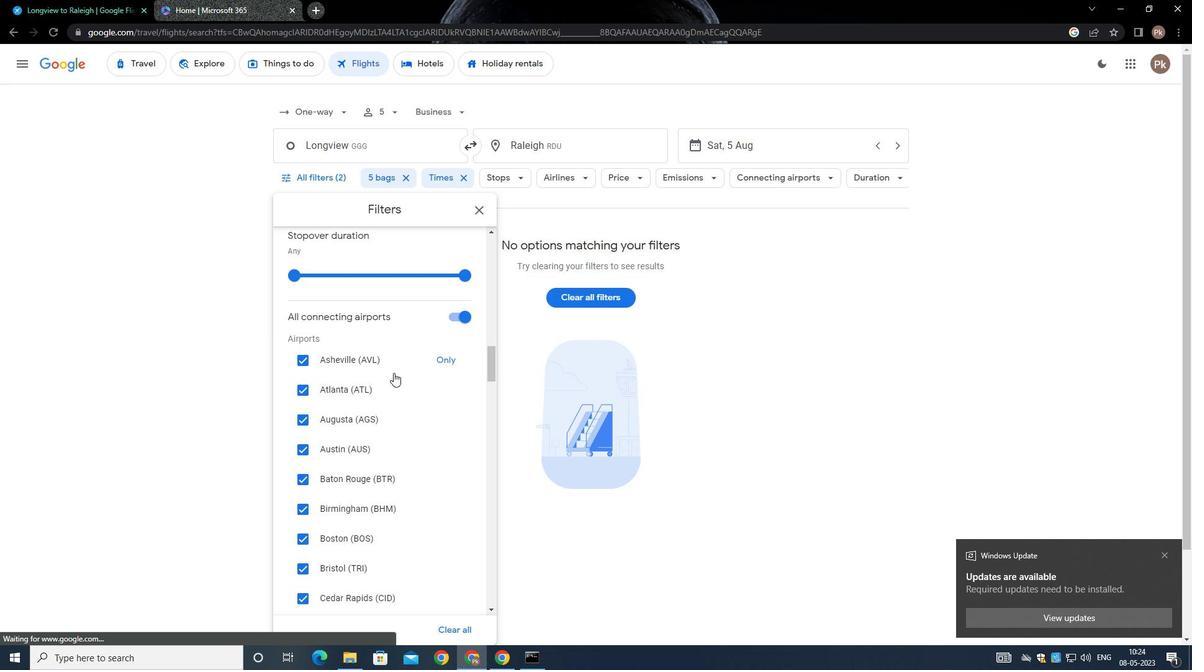 
Action: Mouse scrolled (392, 371) with delta (0, 0)
Screenshot: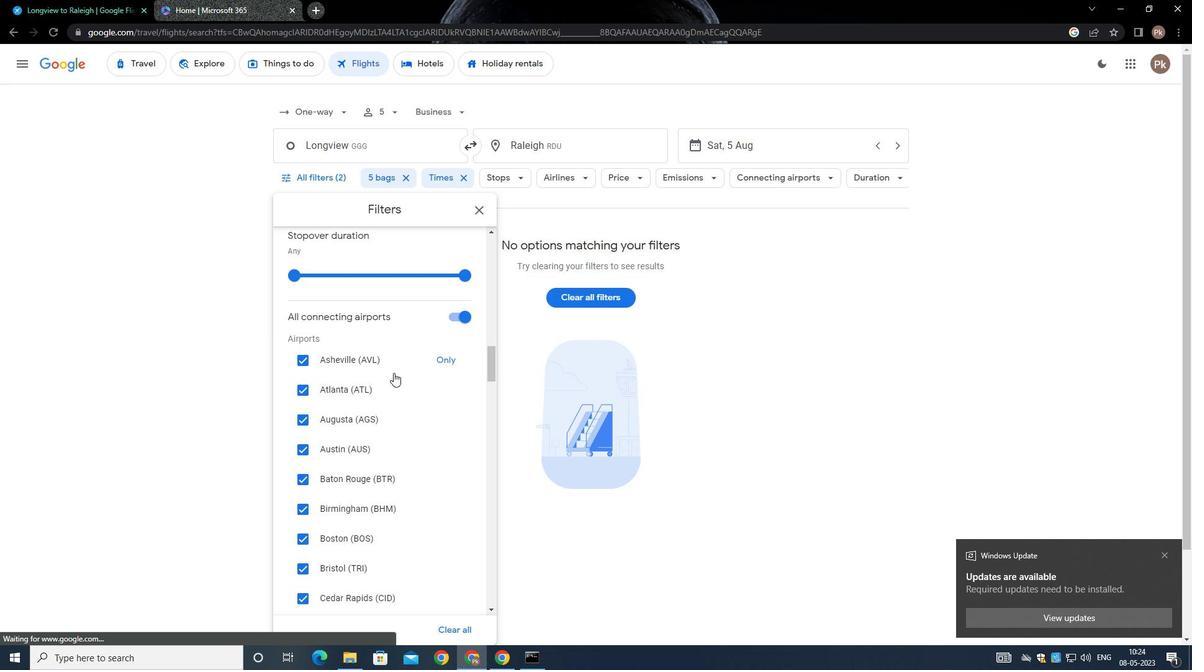 
Action: Mouse moved to (392, 372)
Screenshot: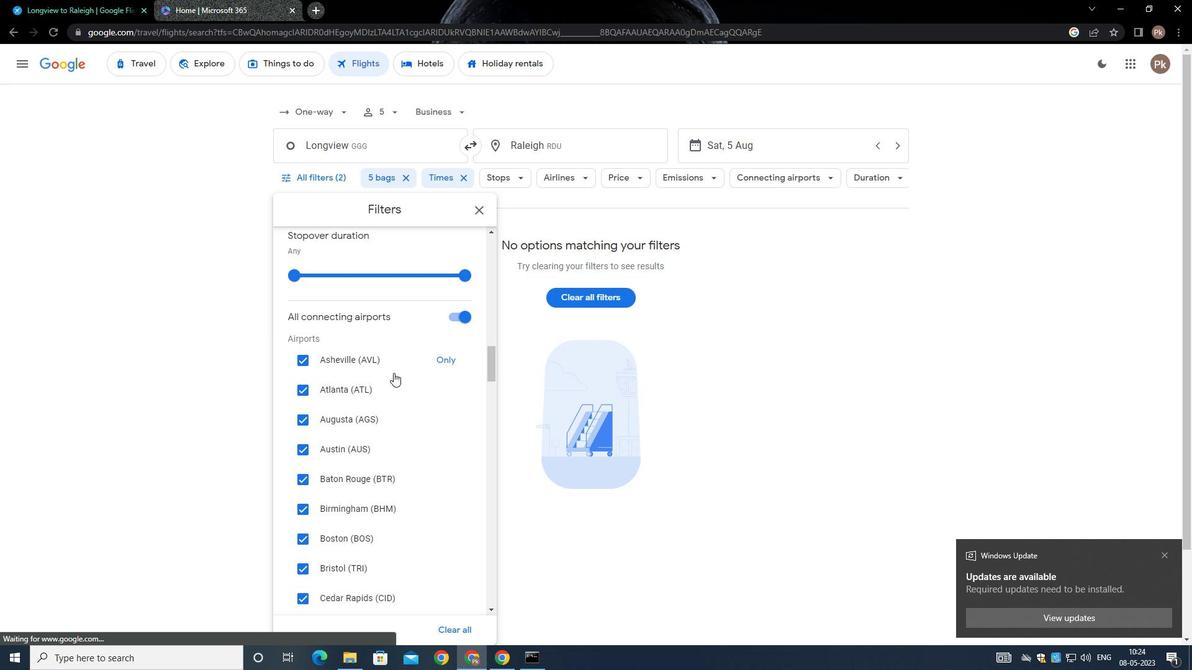 
Action: Mouse scrolled (392, 371) with delta (0, 0)
Screenshot: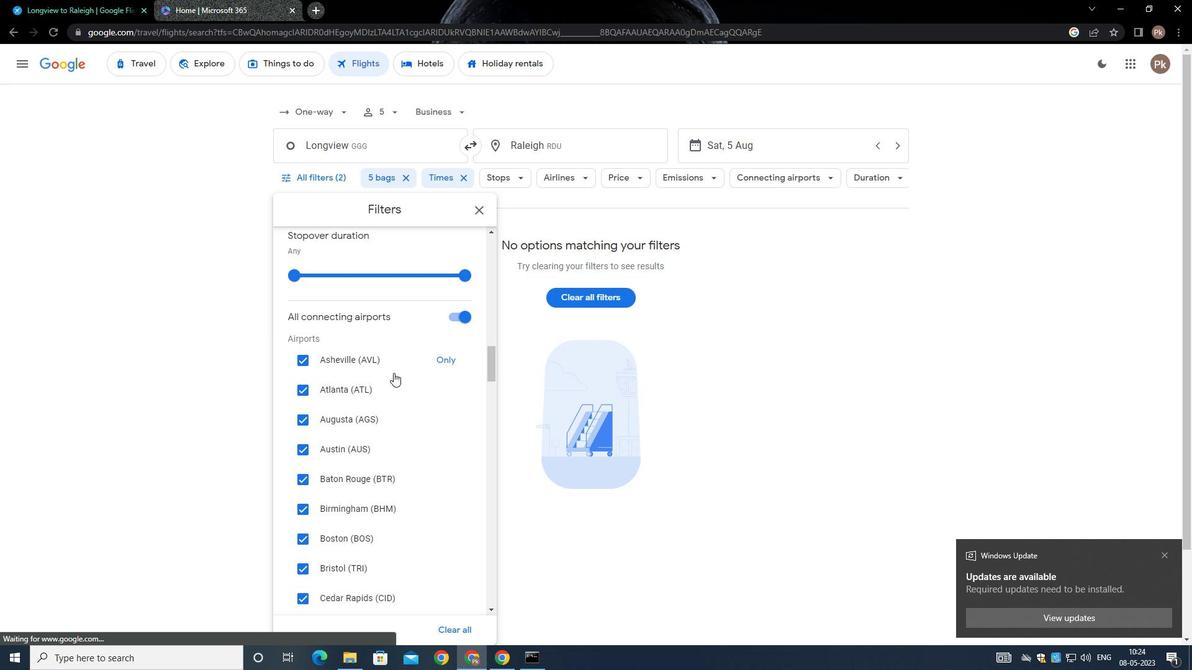 
Action: Mouse moved to (366, 356)
Screenshot: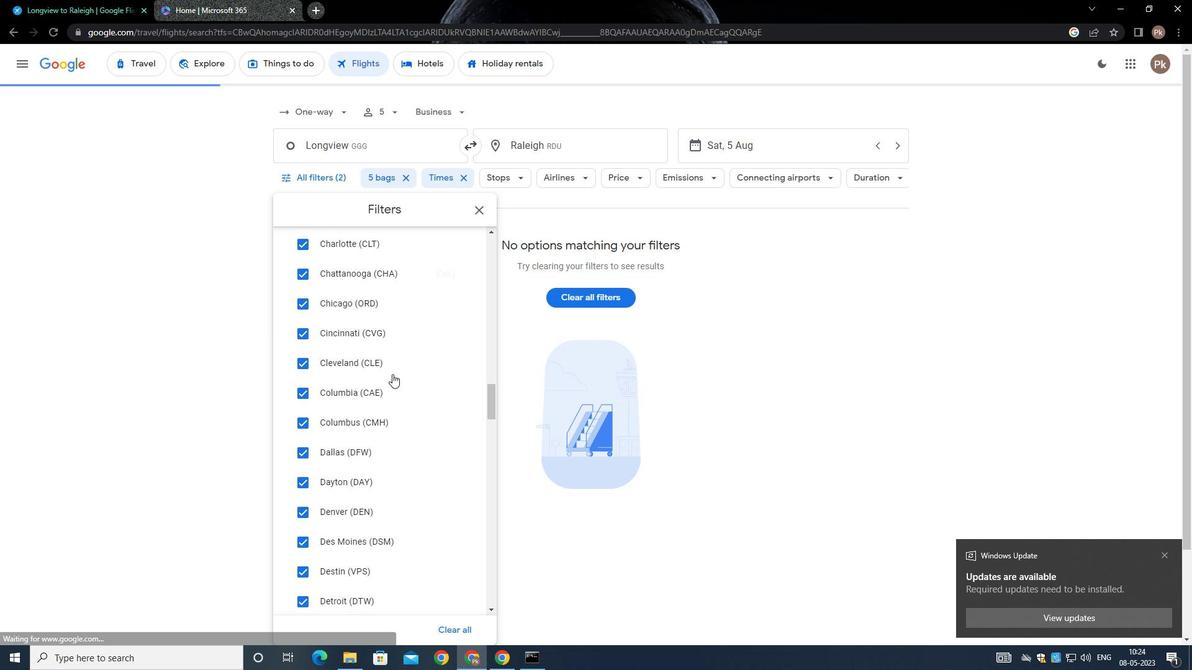 
Action: Mouse scrolled (366, 356) with delta (0, 0)
Screenshot: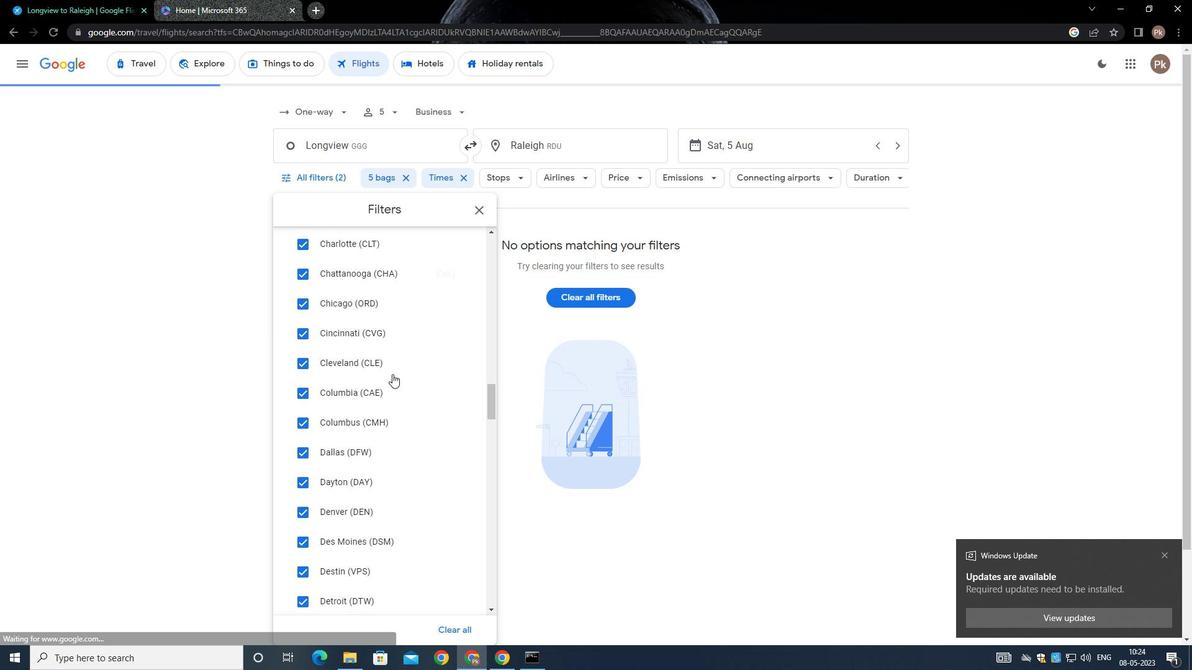 
Action: Mouse scrolled (366, 356) with delta (0, 0)
Screenshot: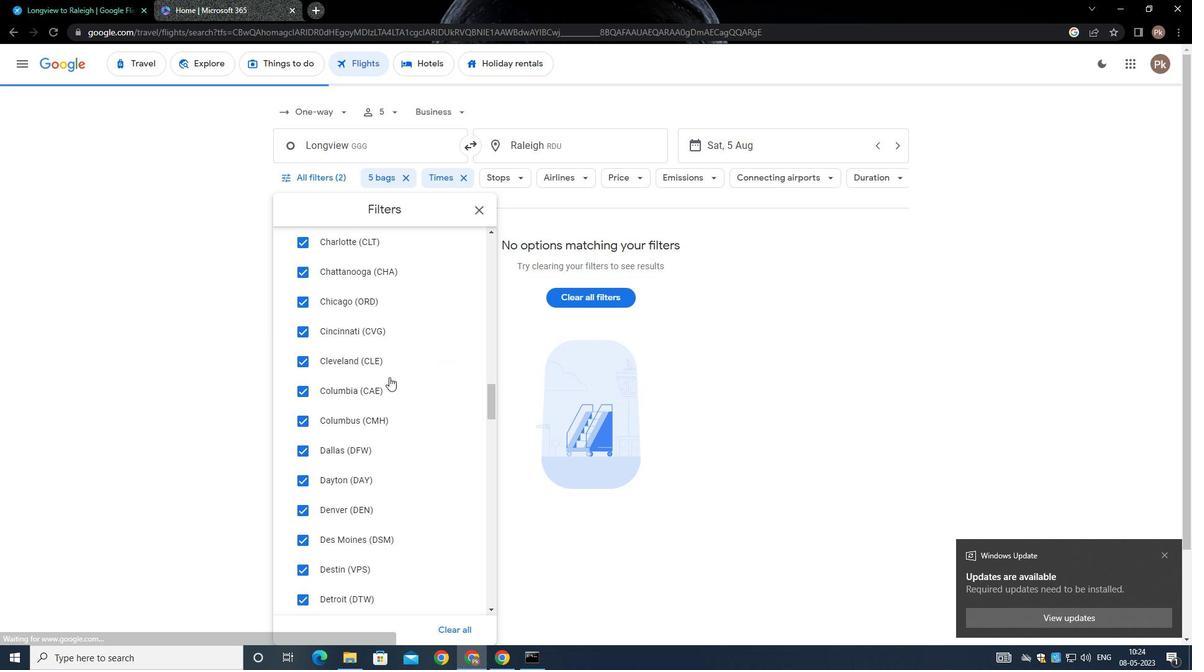 
Action: Mouse scrolled (366, 356) with delta (0, 0)
Screenshot: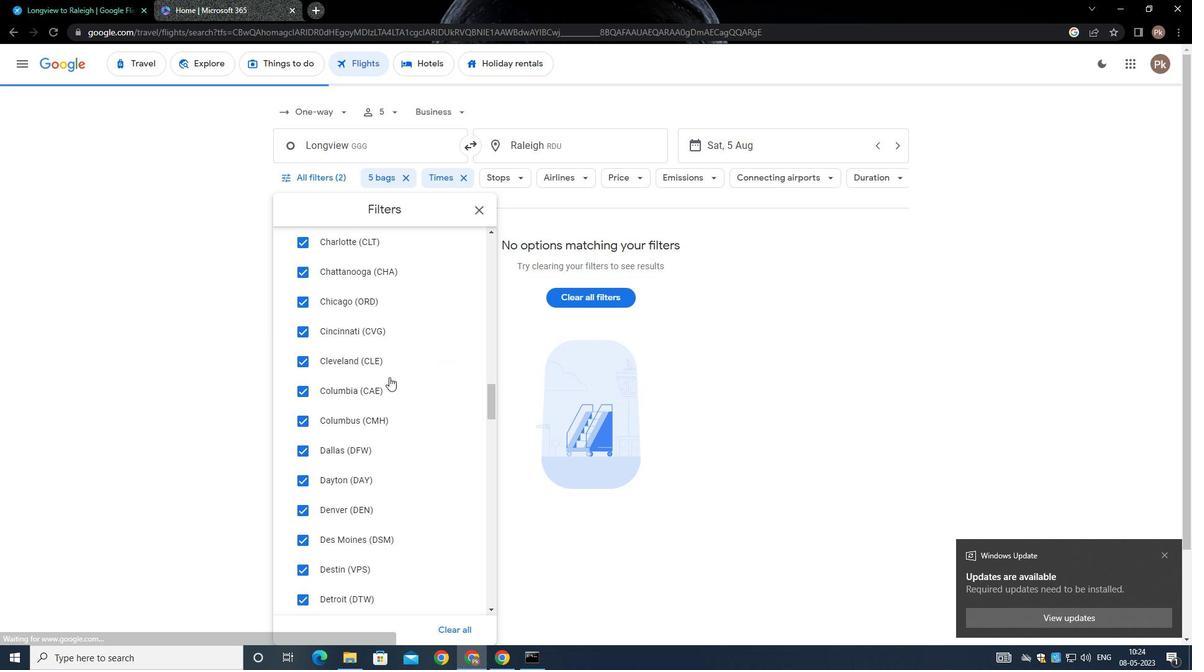 
Action: Mouse scrolled (366, 355) with delta (0, -1)
Screenshot: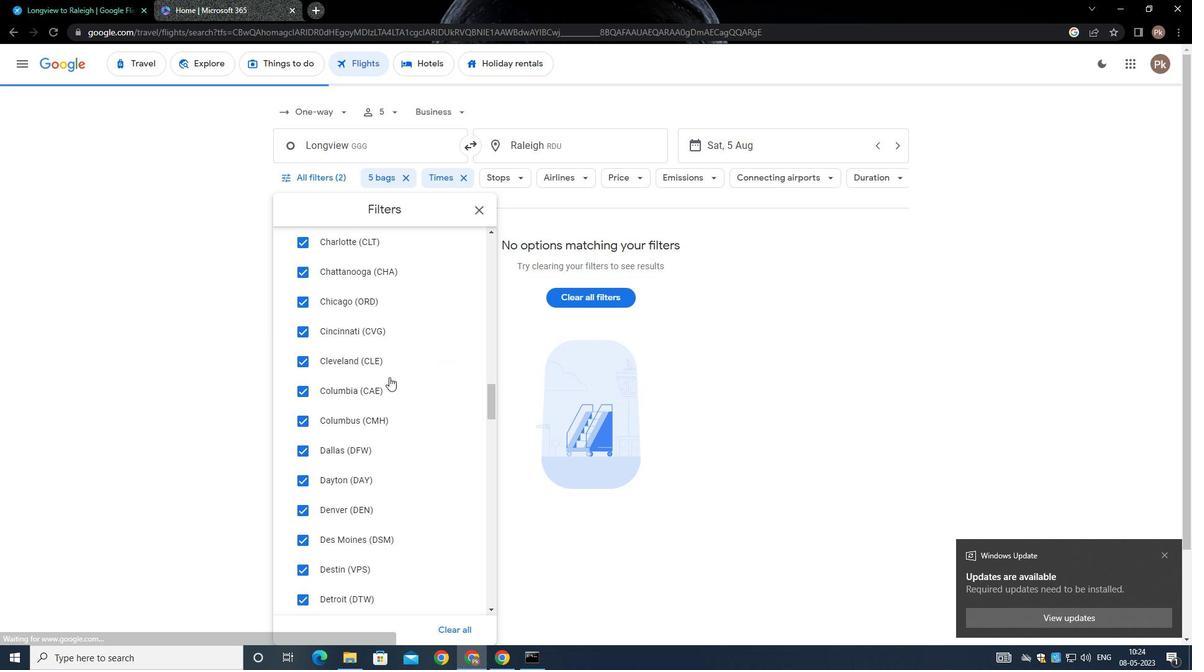 
Action: Mouse moved to (363, 356)
Screenshot: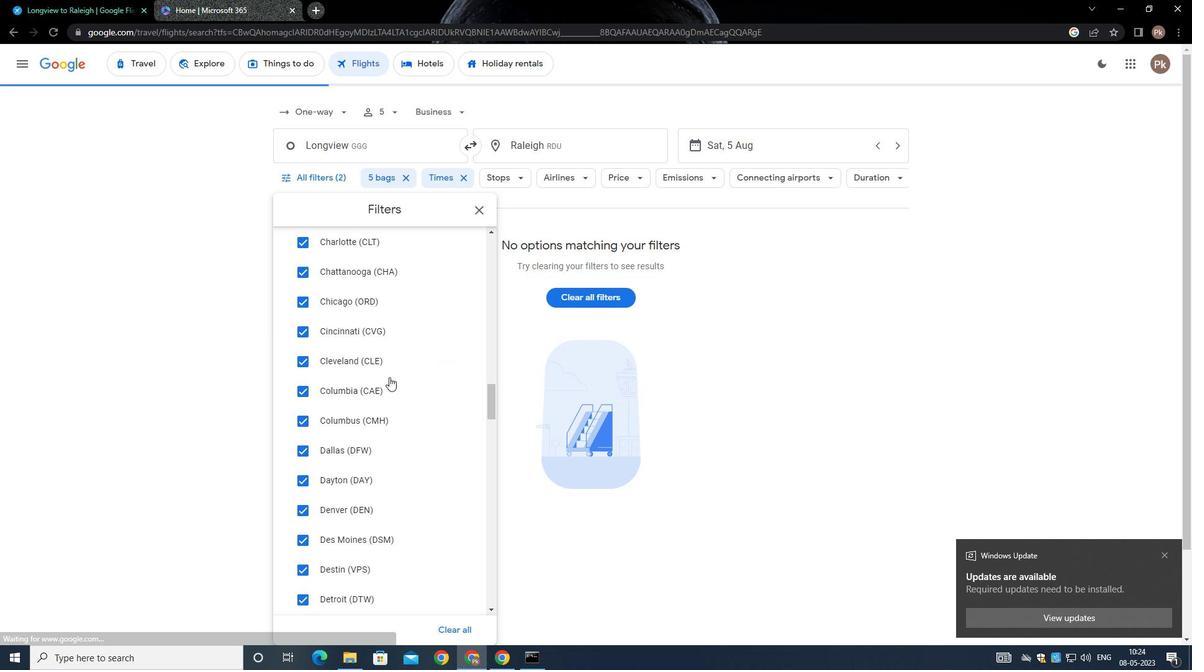 
Action: Mouse scrolled (363, 356) with delta (0, 0)
Screenshot: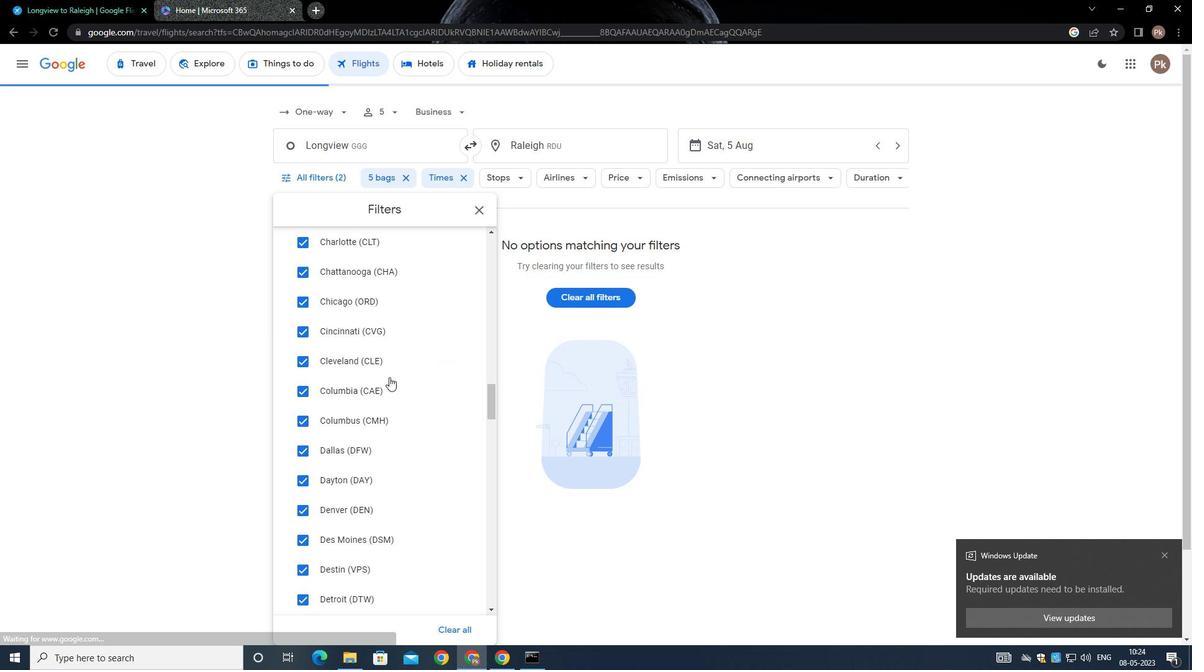 
Action: Mouse moved to (356, 358)
Screenshot: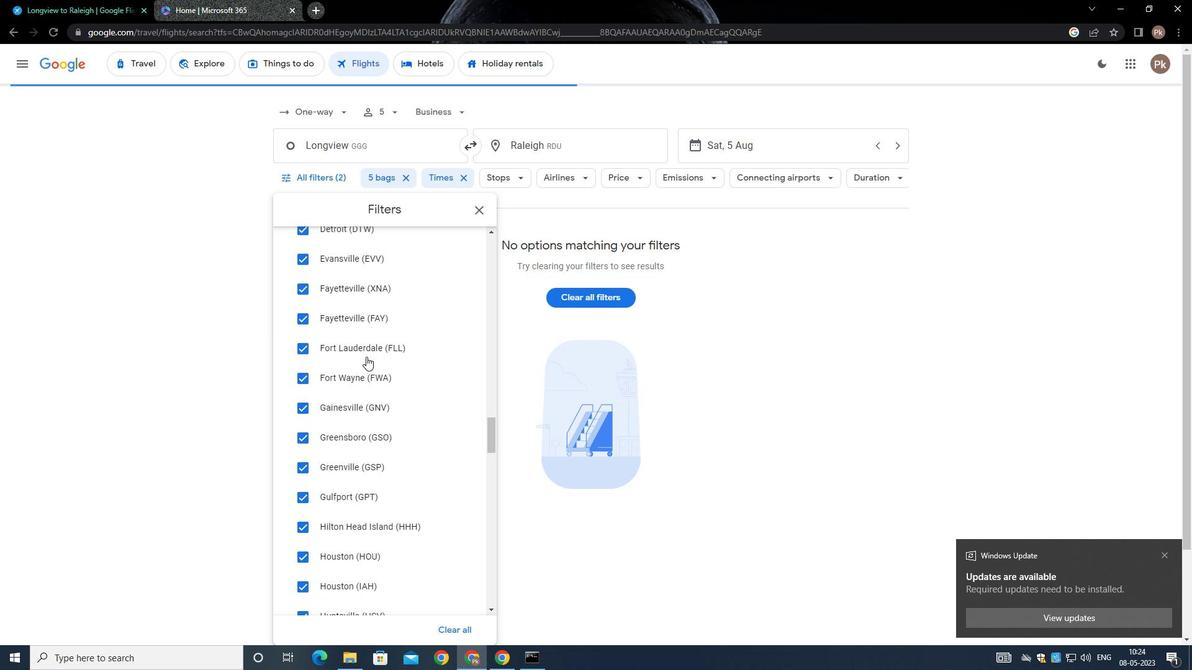 
Action: Mouse scrolled (356, 359) with delta (0, 0)
Screenshot: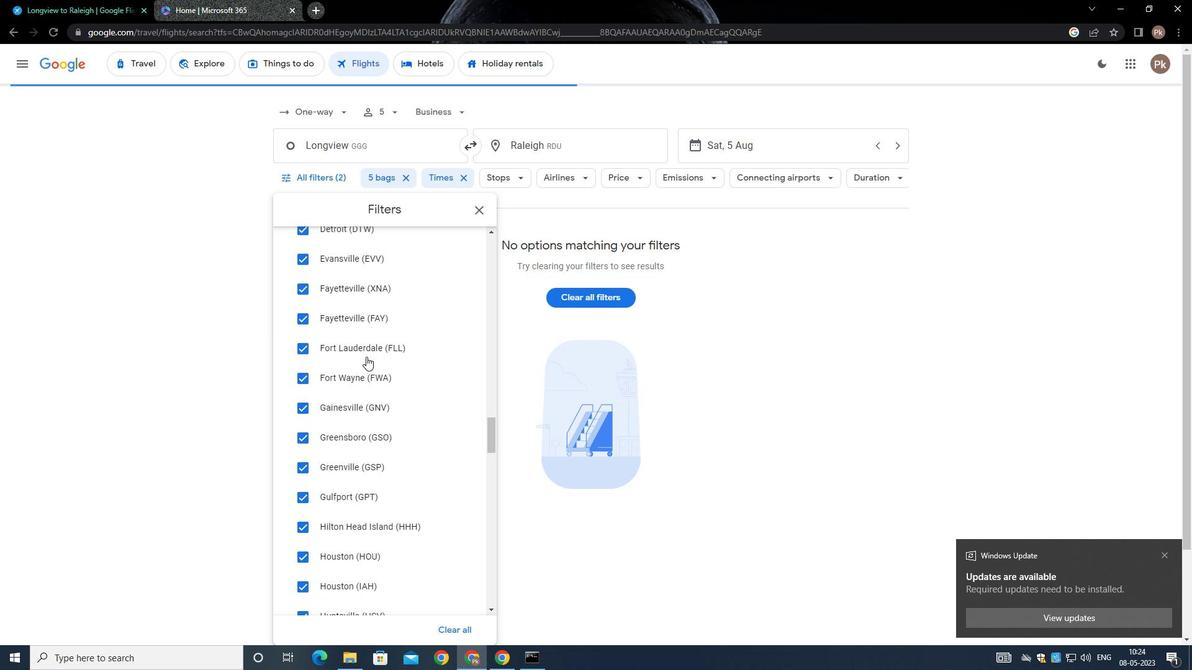 
Action: Mouse scrolled (356, 358) with delta (0, 0)
Screenshot: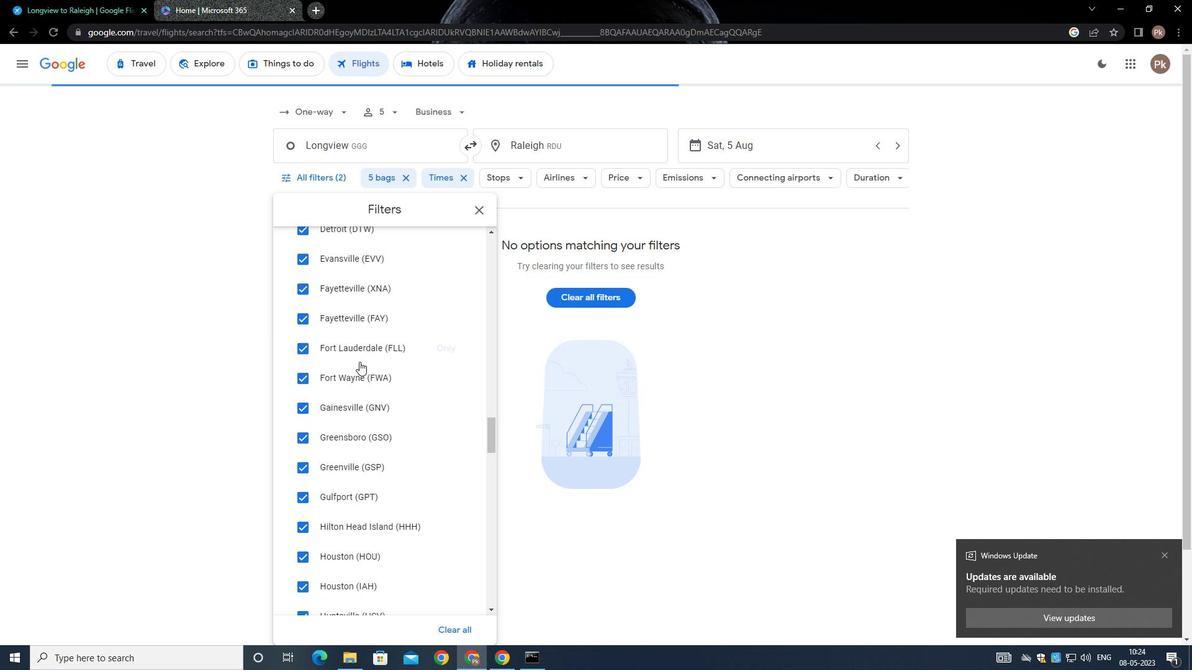 
Action: Mouse moved to (356, 358)
Screenshot: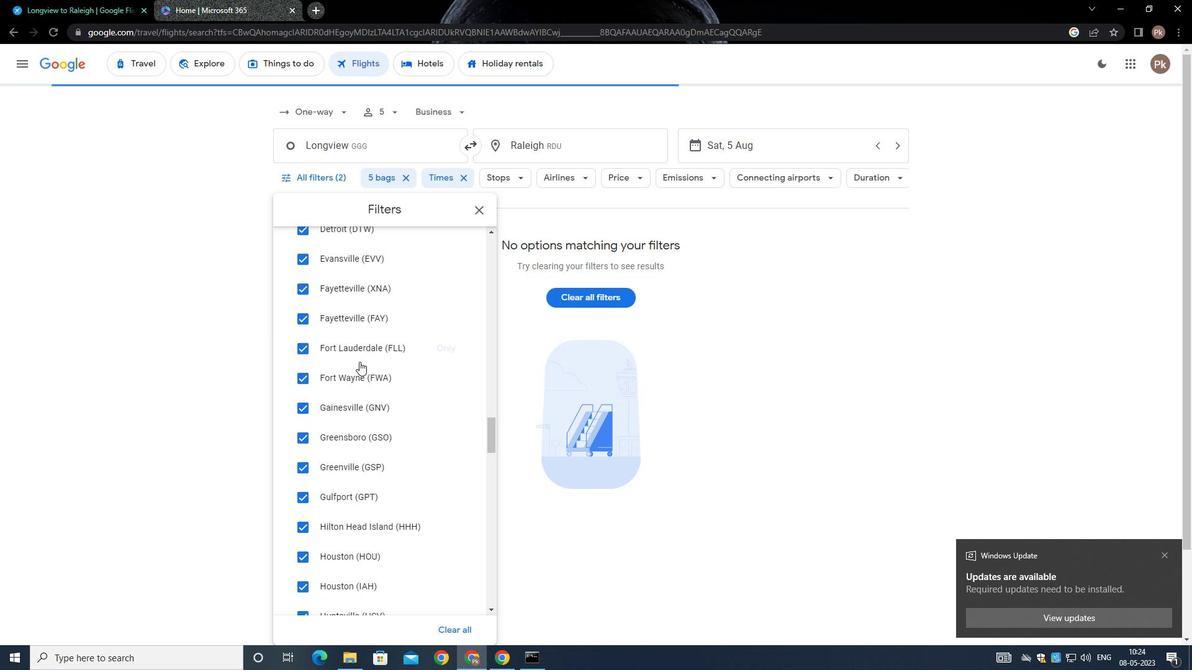 
Action: Mouse scrolled (356, 358) with delta (0, 0)
Screenshot: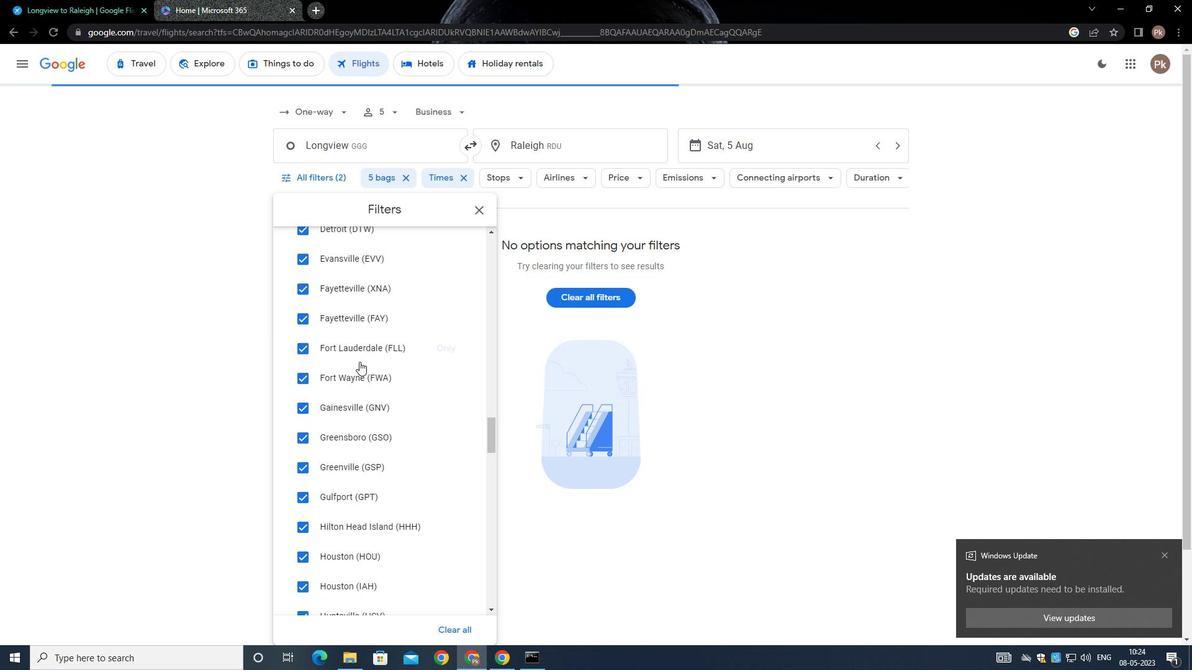 
Action: Mouse scrolled (356, 358) with delta (0, 0)
Screenshot: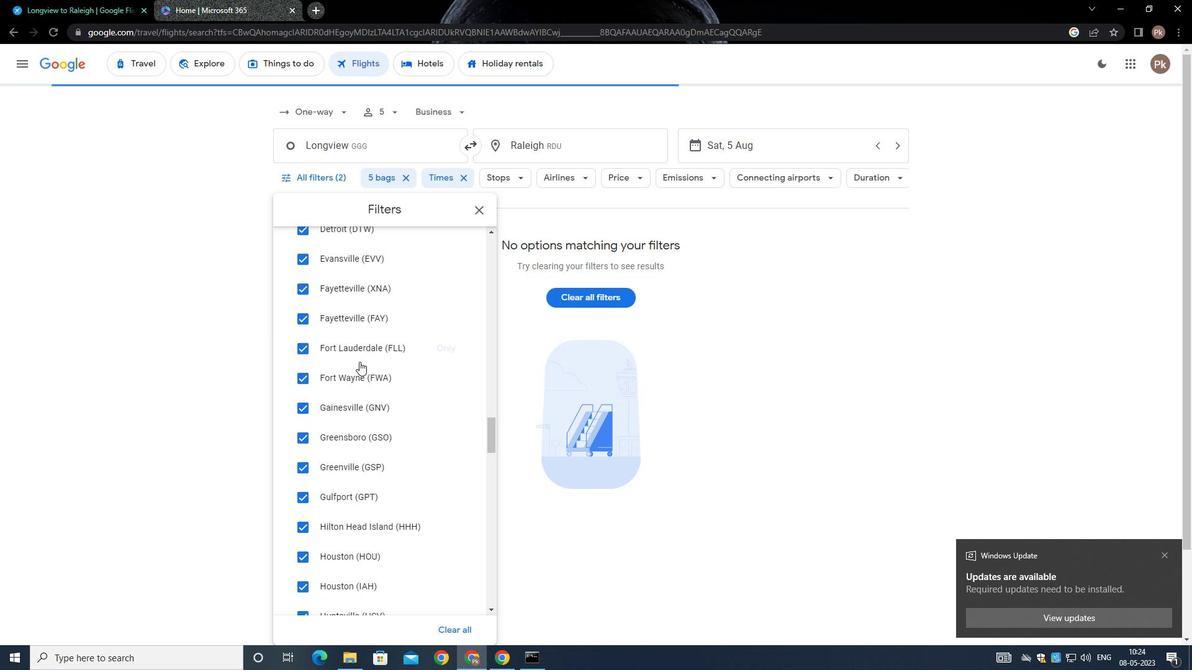 
Action: Mouse scrolled (356, 357) with delta (0, -1)
Screenshot: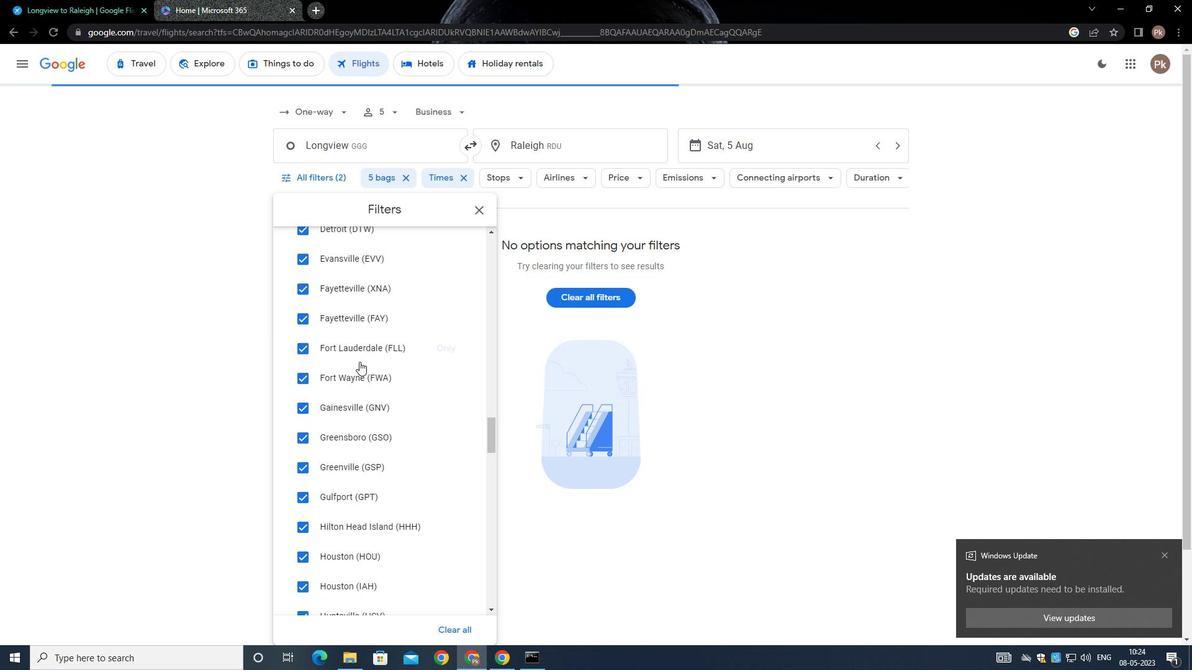 
Action: Mouse scrolled (356, 357) with delta (0, -1)
Screenshot: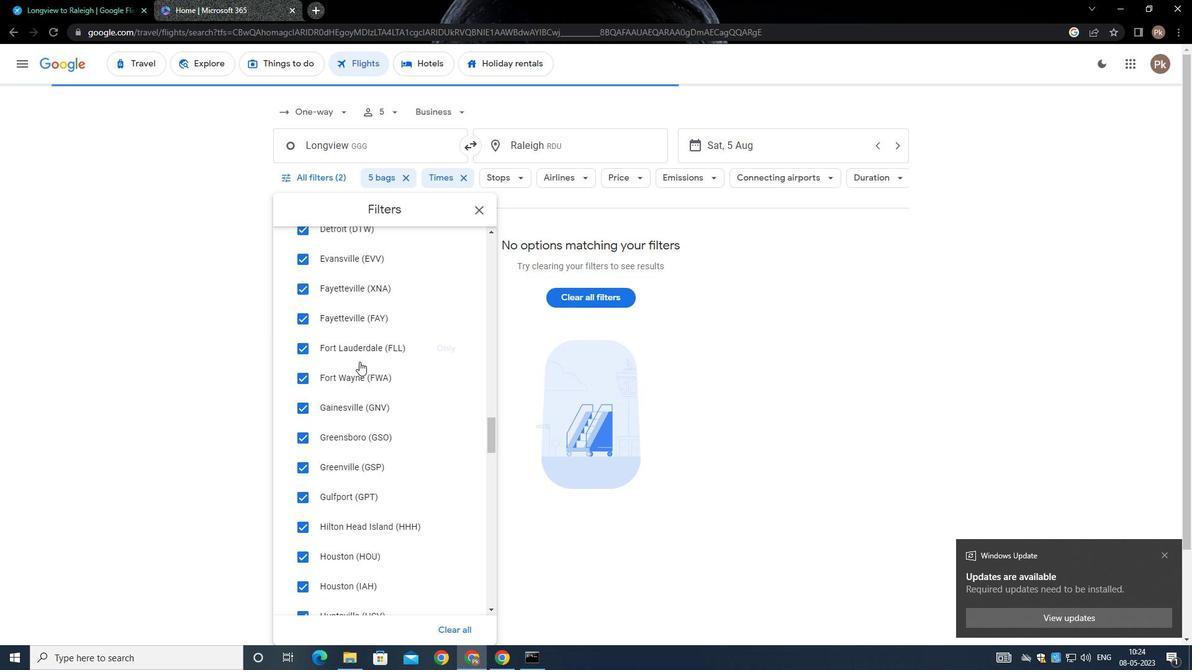 
Action: Mouse moved to (356, 358)
Screenshot: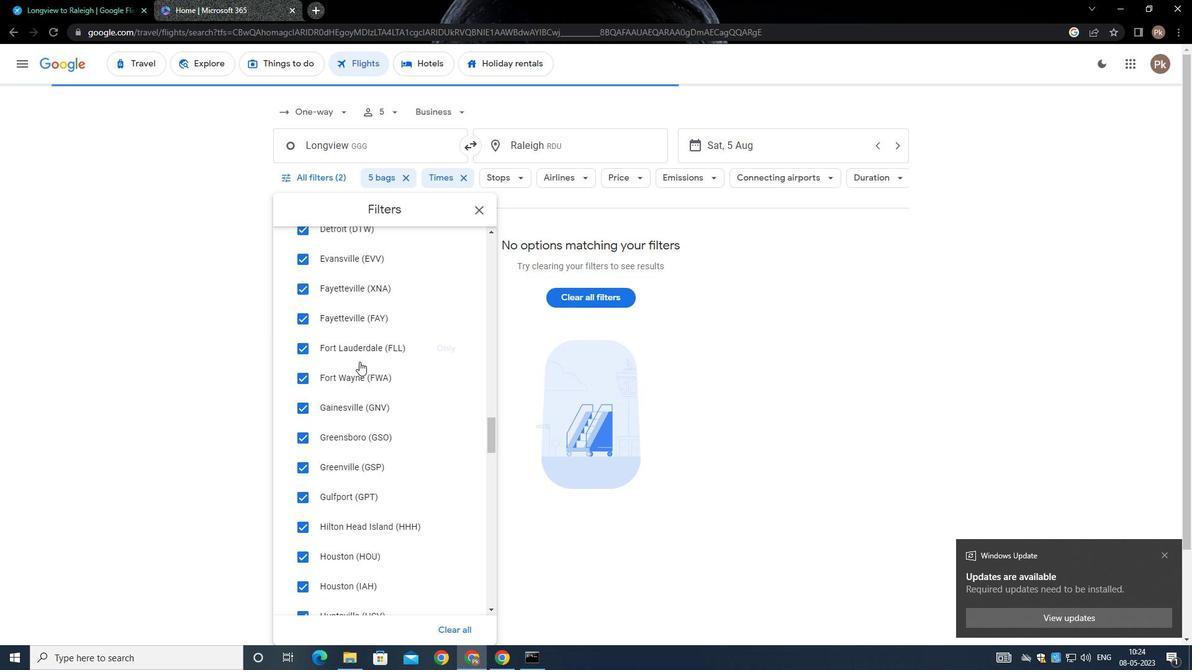 
Action: Mouse scrolled (356, 358) with delta (0, 0)
Screenshot: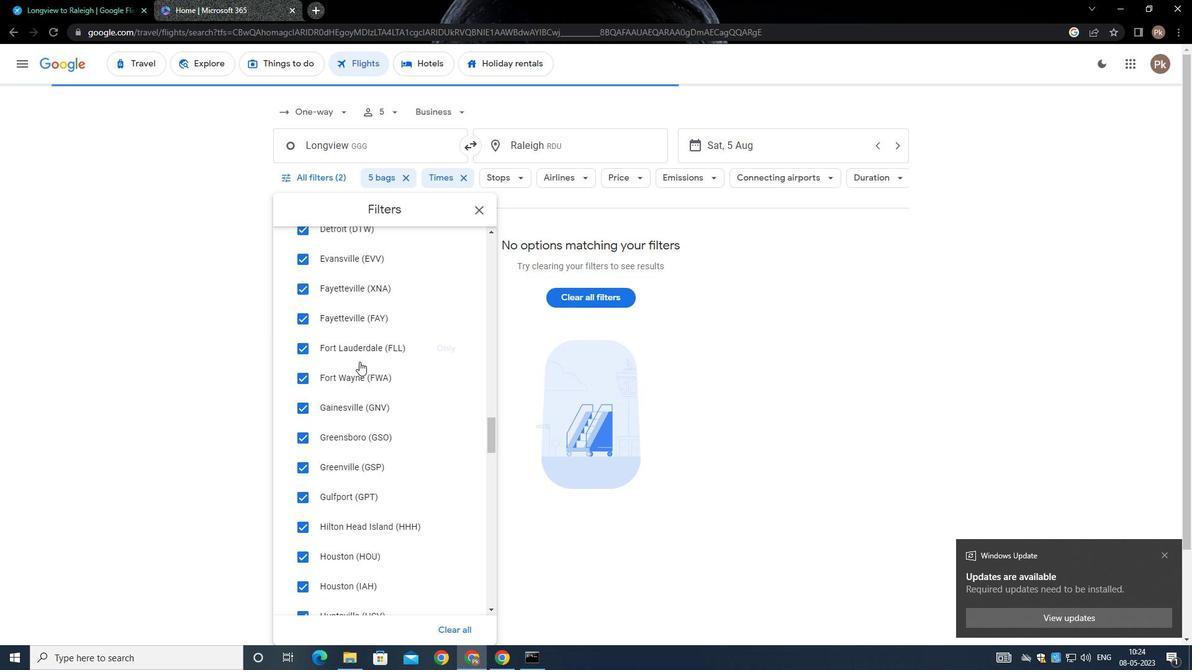
Action: Mouse moved to (355, 354)
Screenshot: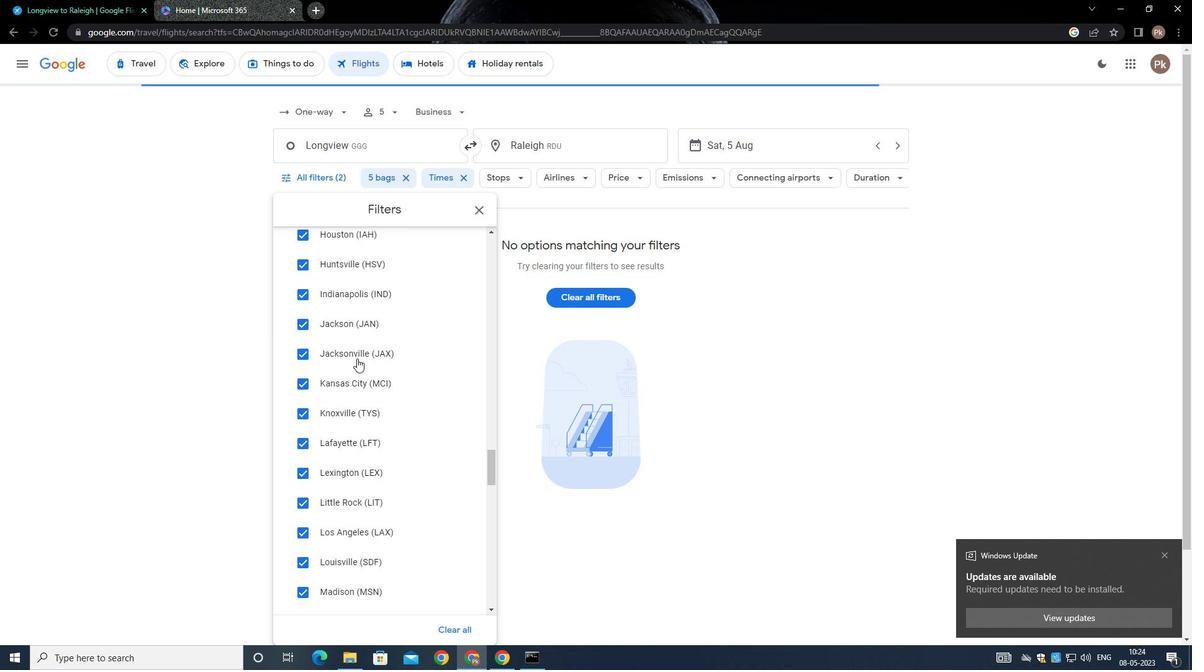 
Action: Mouse scrolled (355, 353) with delta (0, 0)
Screenshot: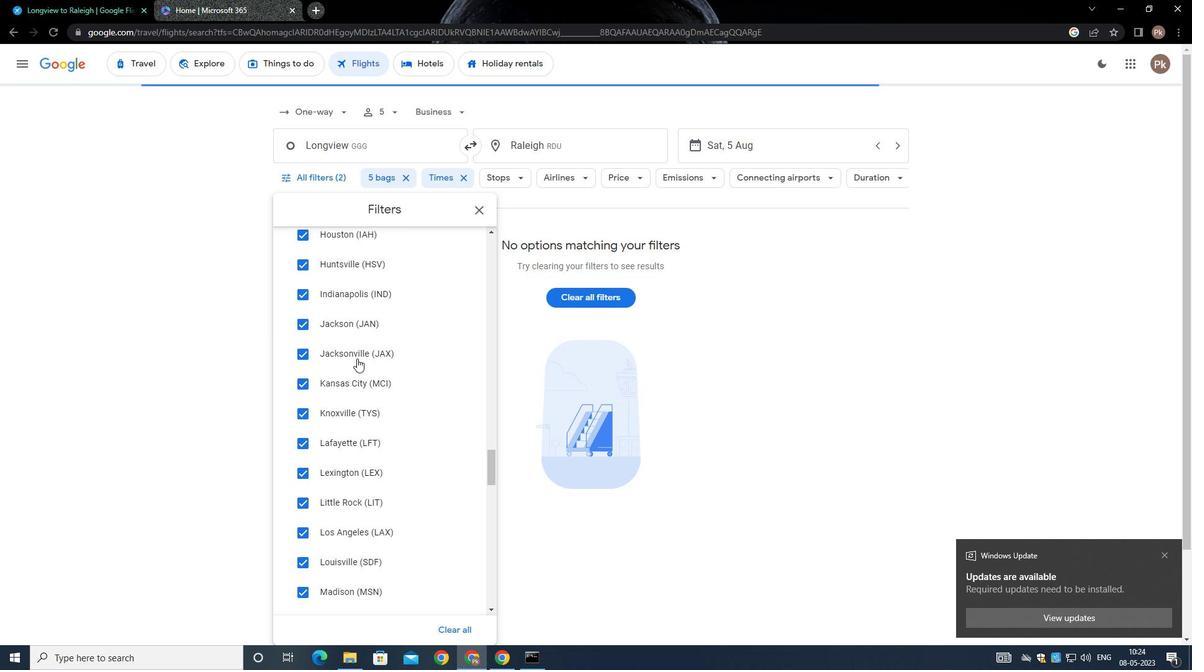 
Action: Mouse scrolled (355, 353) with delta (0, 0)
Screenshot: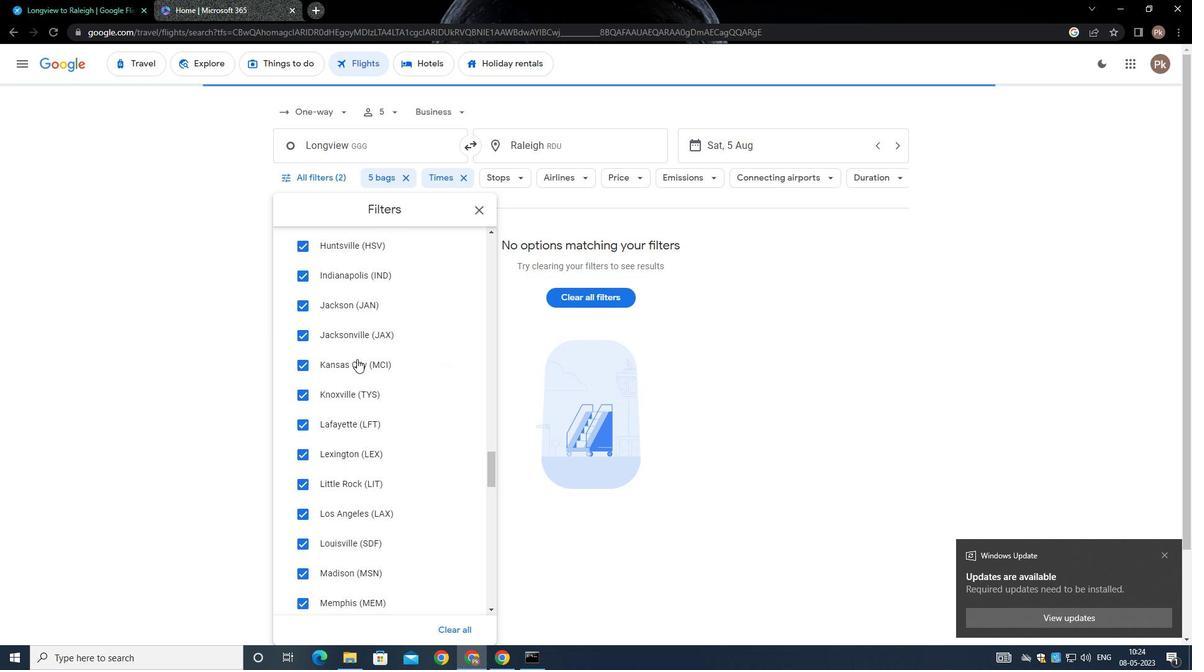 
Action: Mouse scrolled (355, 353) with delta (0, 0)
Screenshot: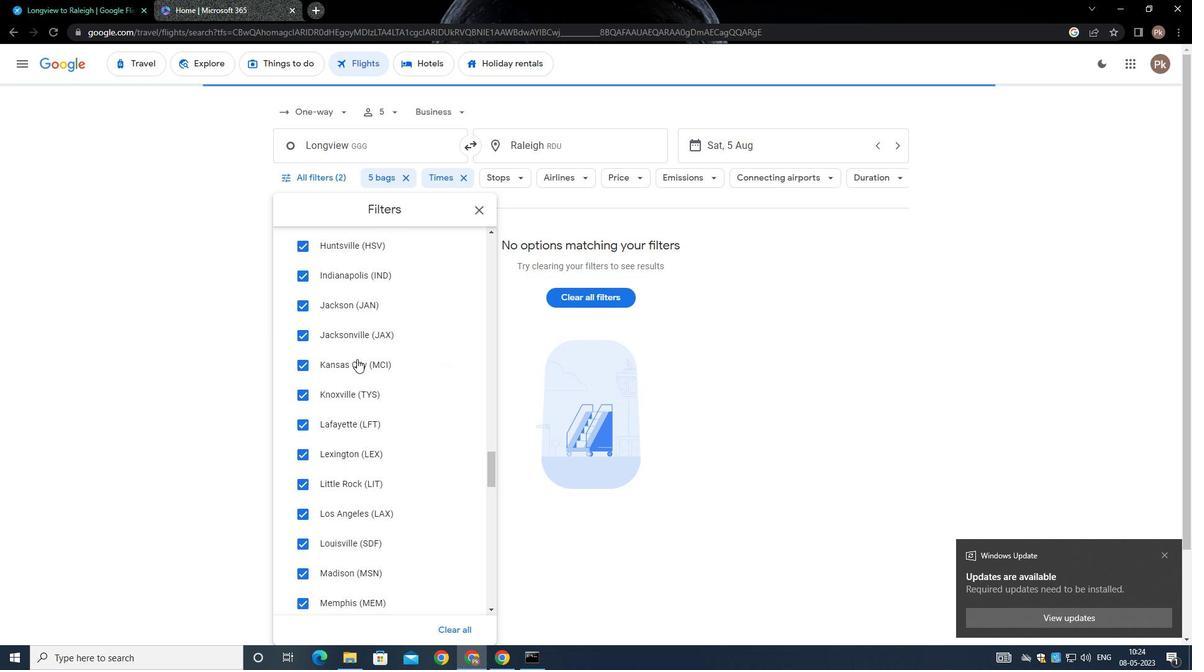 
Action: Mouse scrolled (355, 353) with delta (0, 0)
Screenshot: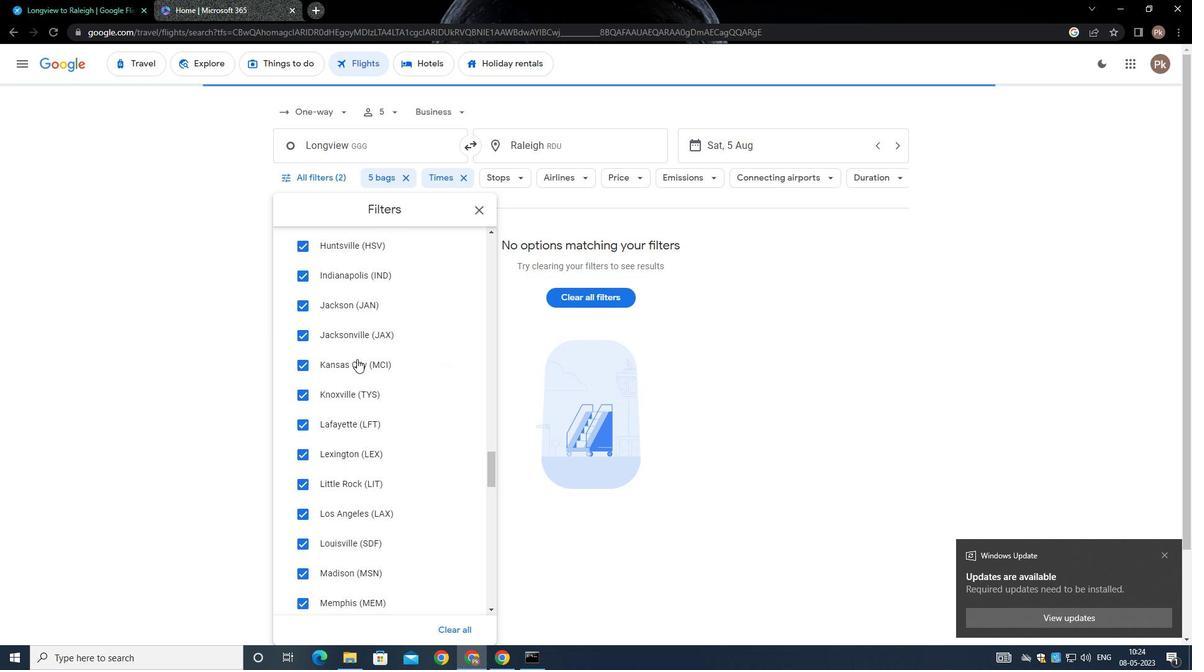 
Action: Mouse scrolled (355, 353) with delta (0, -1)
Screenshot: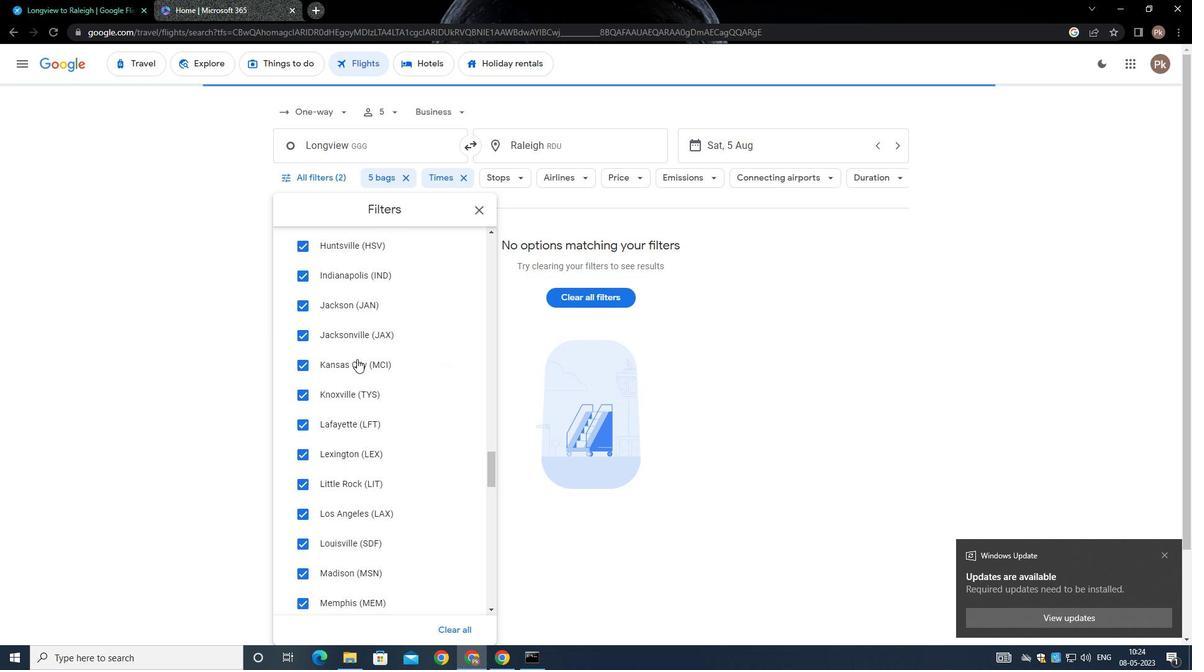 
Action: Mouse scrolled (355, 353) with delta (0, 0)
Screenshot: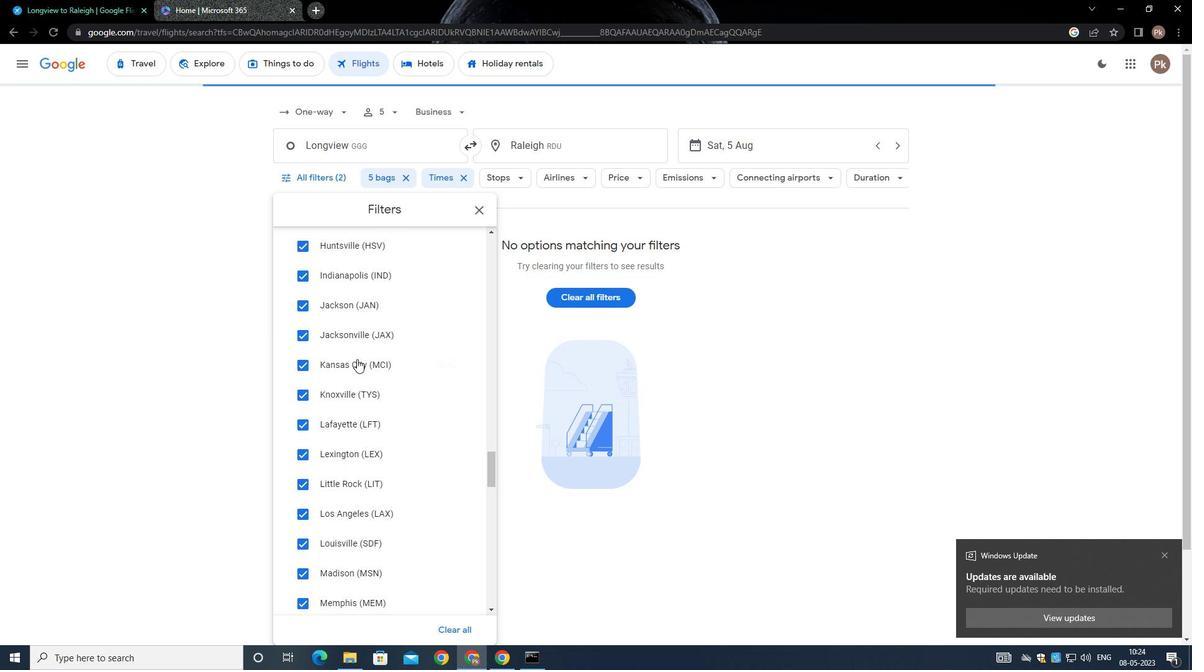 
Action: Mouse scrolled (355, 353) with delta (0, 0)
Screenshot: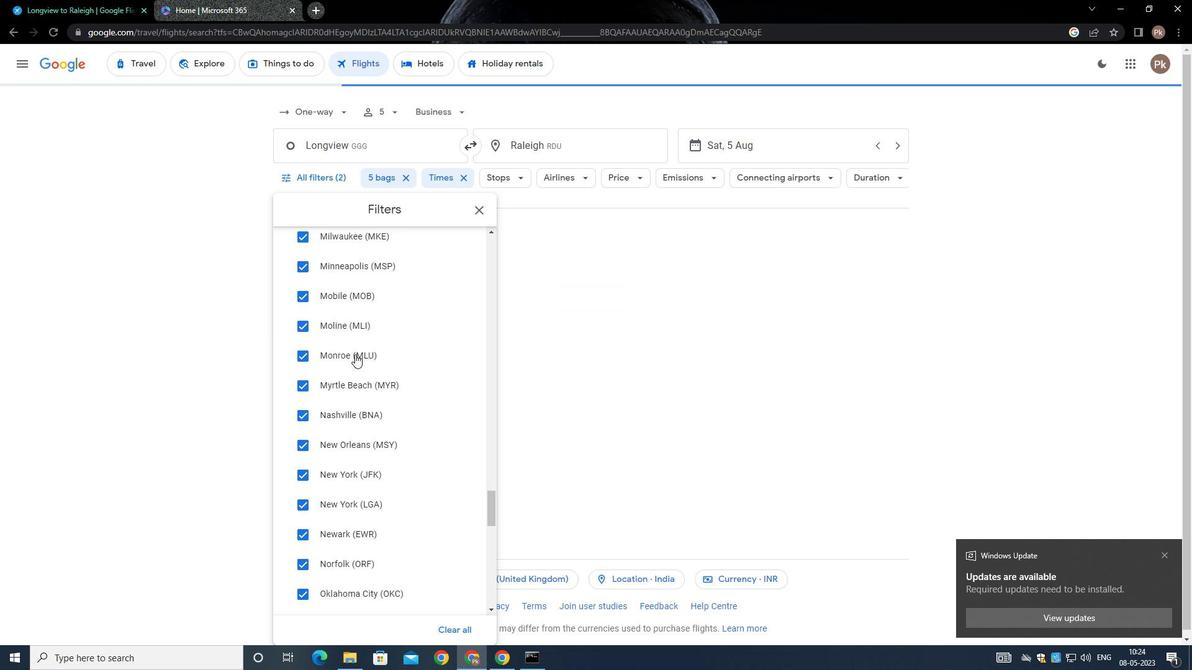 
Action: Mouse scrolled (355, 353) with delta (0, 0)
Screenshot: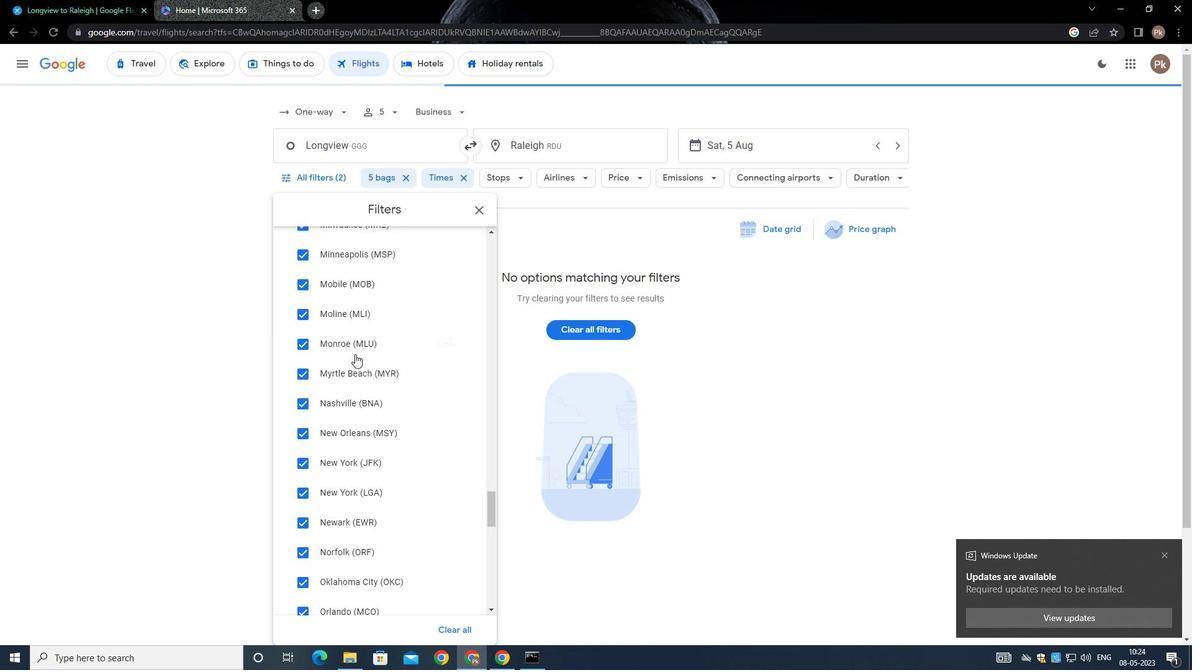 
Action: Mouse scrolled (355, 353) with delta (0, 0)
Screenshot: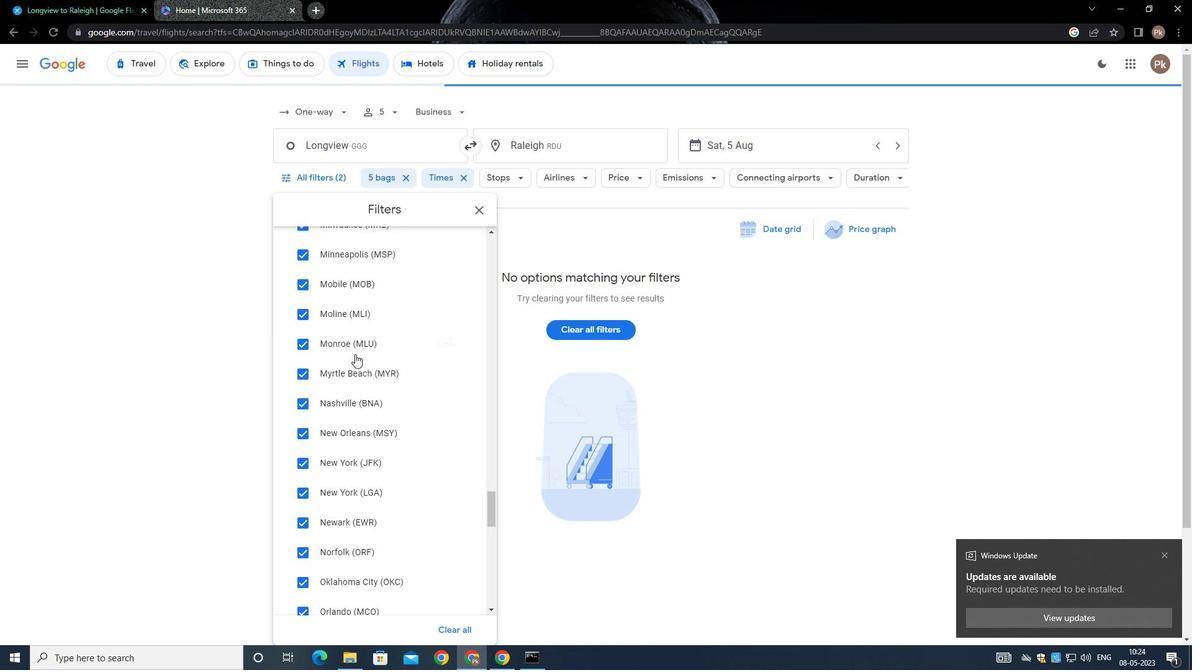 
Action: Mouse scrolled (355, 353) with delta (0, 0)
Screenshot: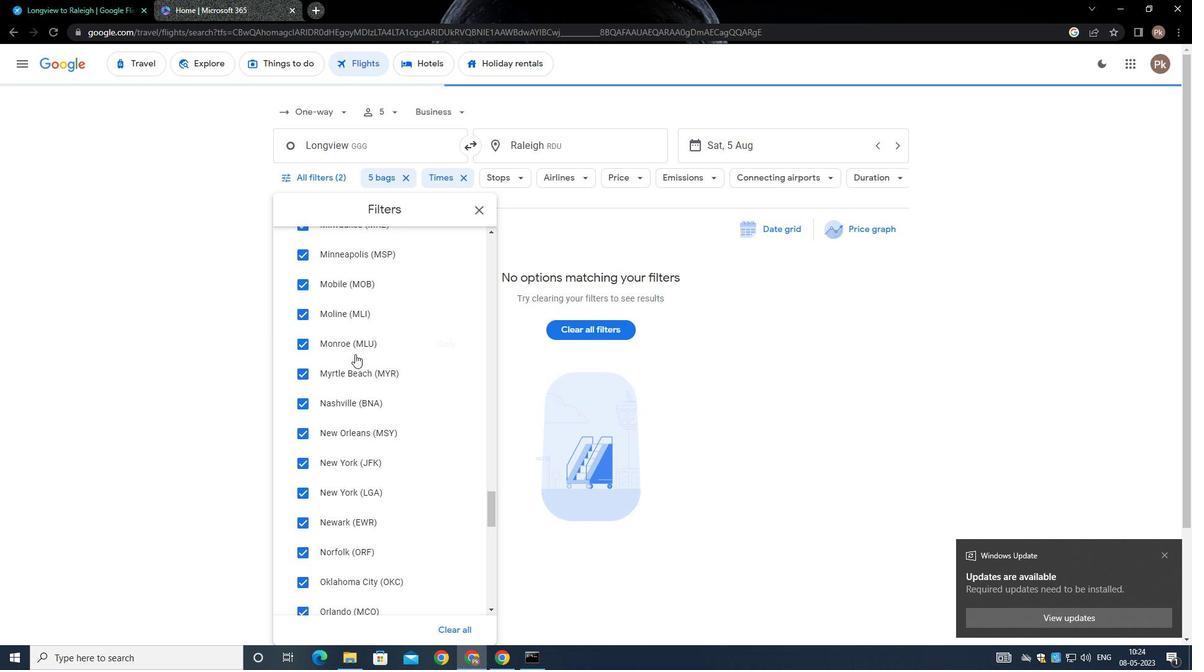 
Action: Mouse scrolled (355, 353) with delta (0, 0)
Screenshot: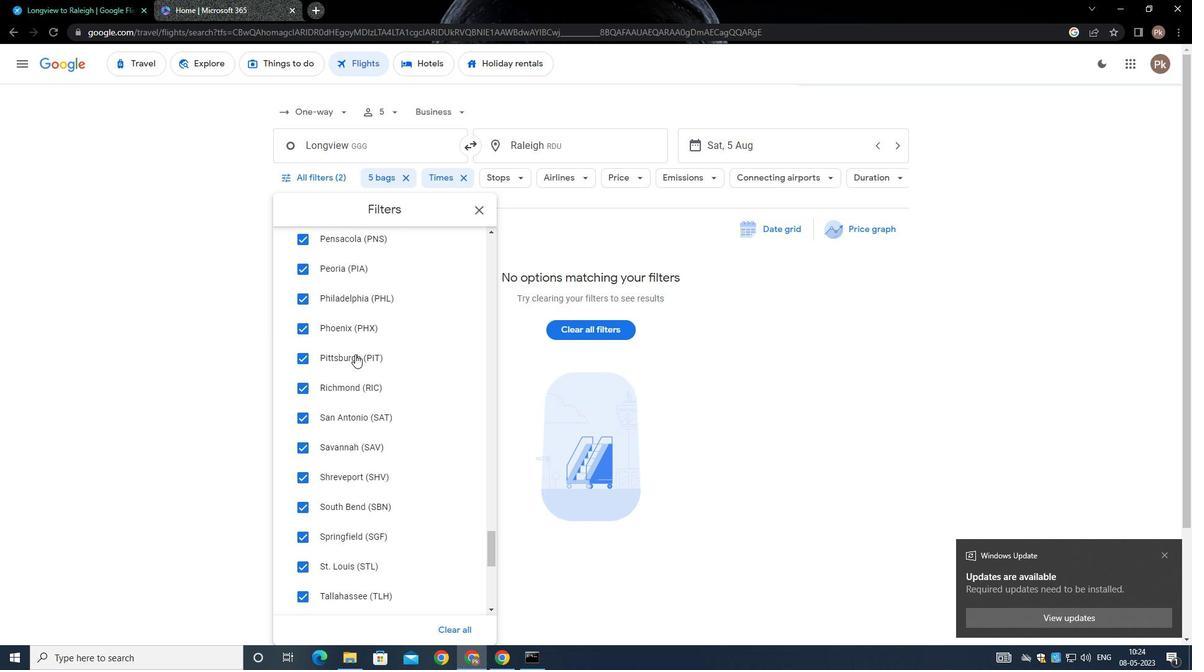 
Action: Mouse scrolled (355, 353) with delta (0, 0)
Screenshot: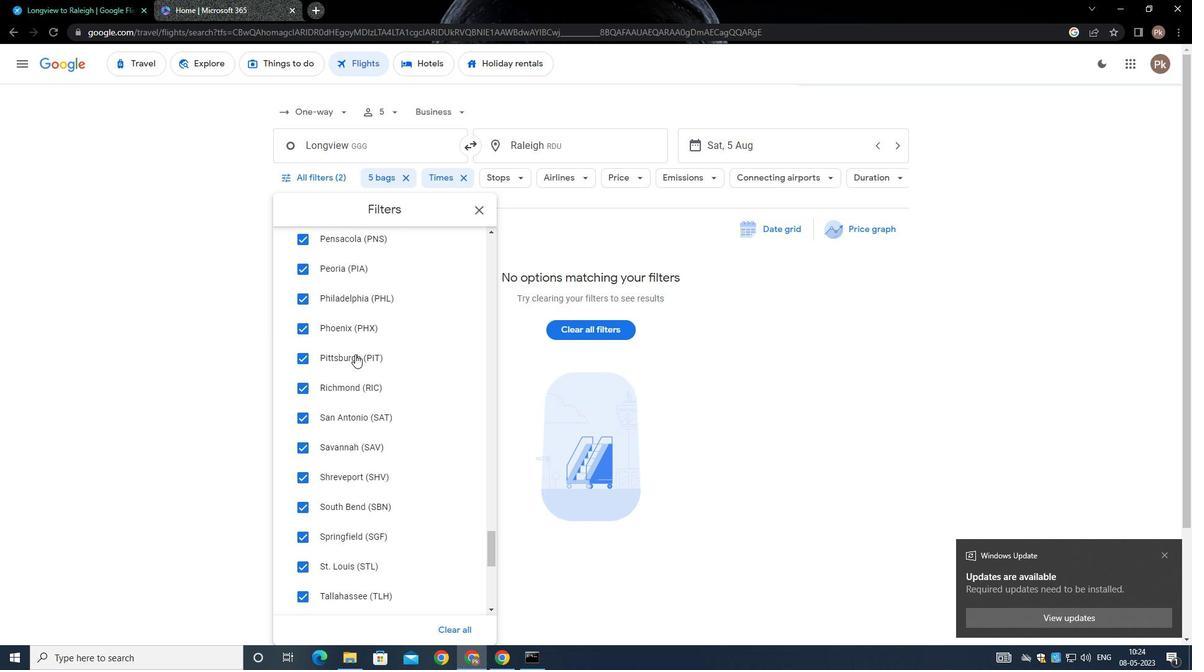 
Action: Mouse scrolled (355, 353) with delta (0, 0)
Screenshot: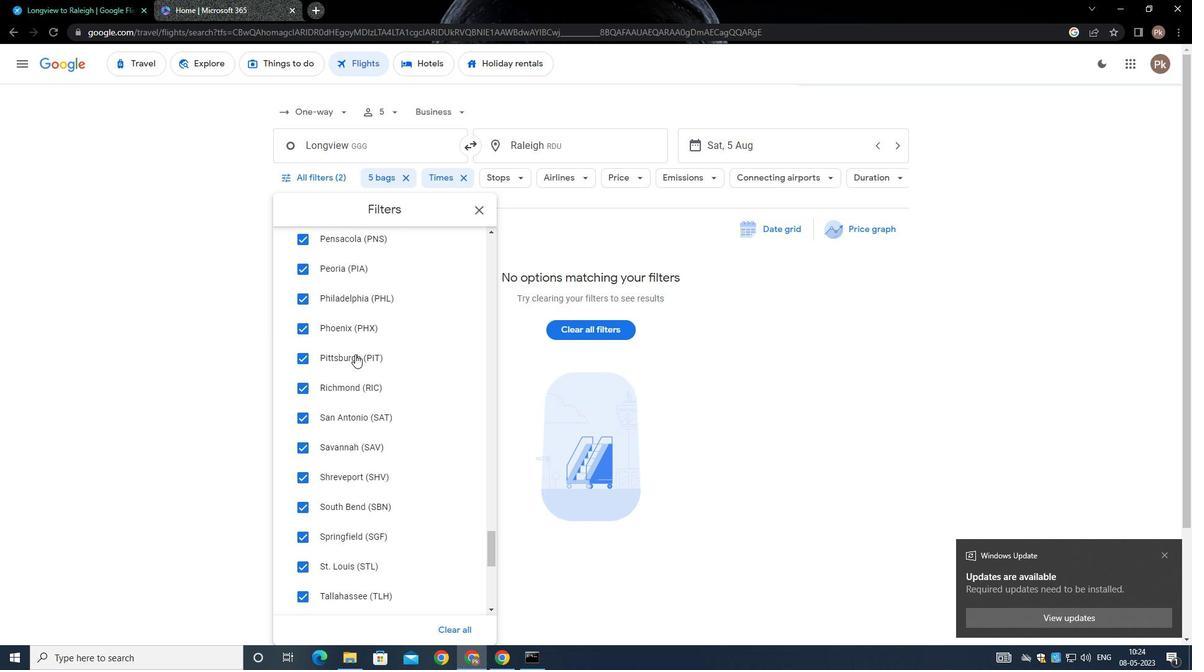 
Action: Mouse scrolled (355, 353) with delta (0, 0)
Screenshot: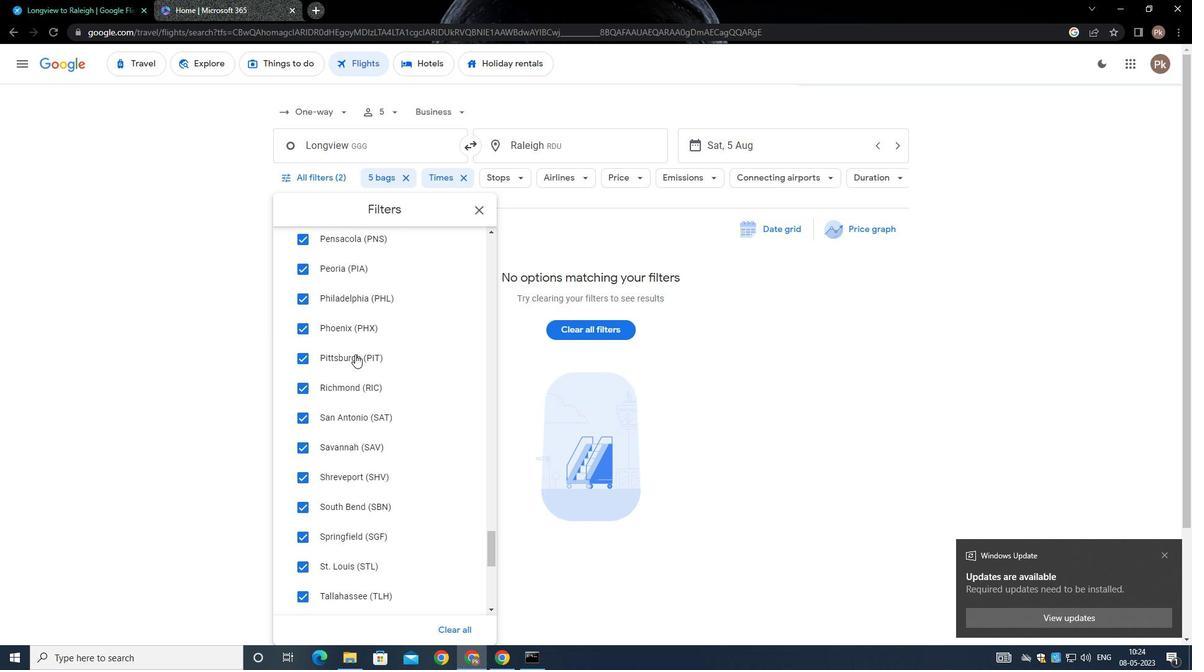 
Action: Mouse scrolled (355, 353) with delta (0, -1)
Screenshot: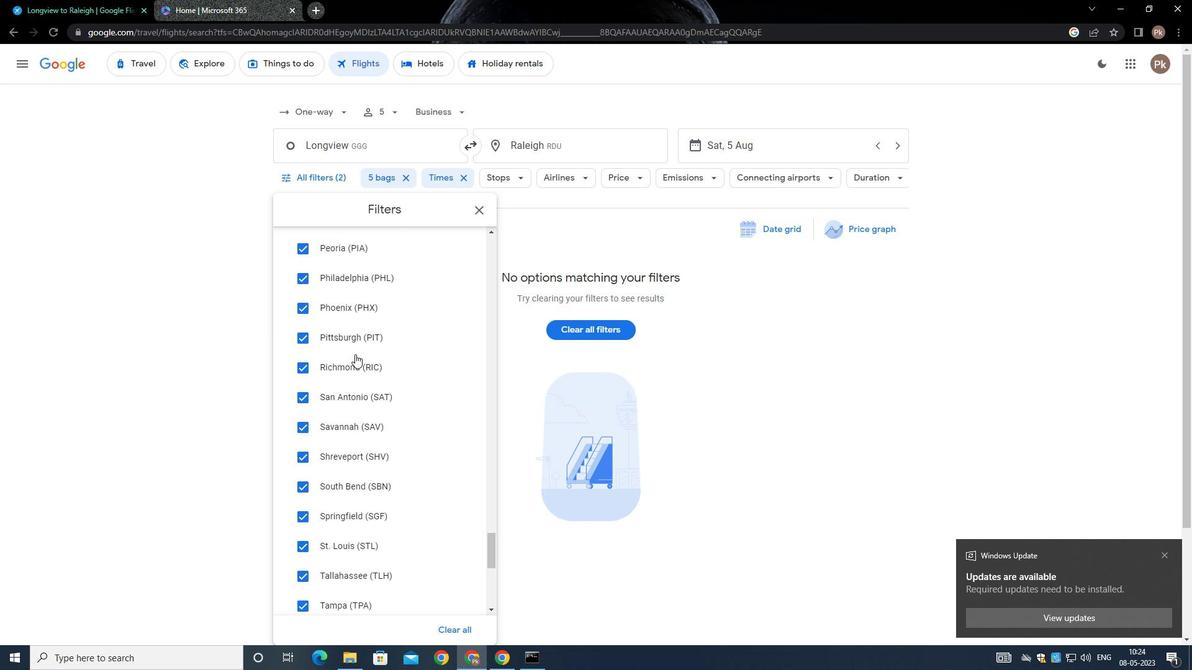 
Action: Mouse scrolled (355, 353) with delta (0, 0)
Screenshot: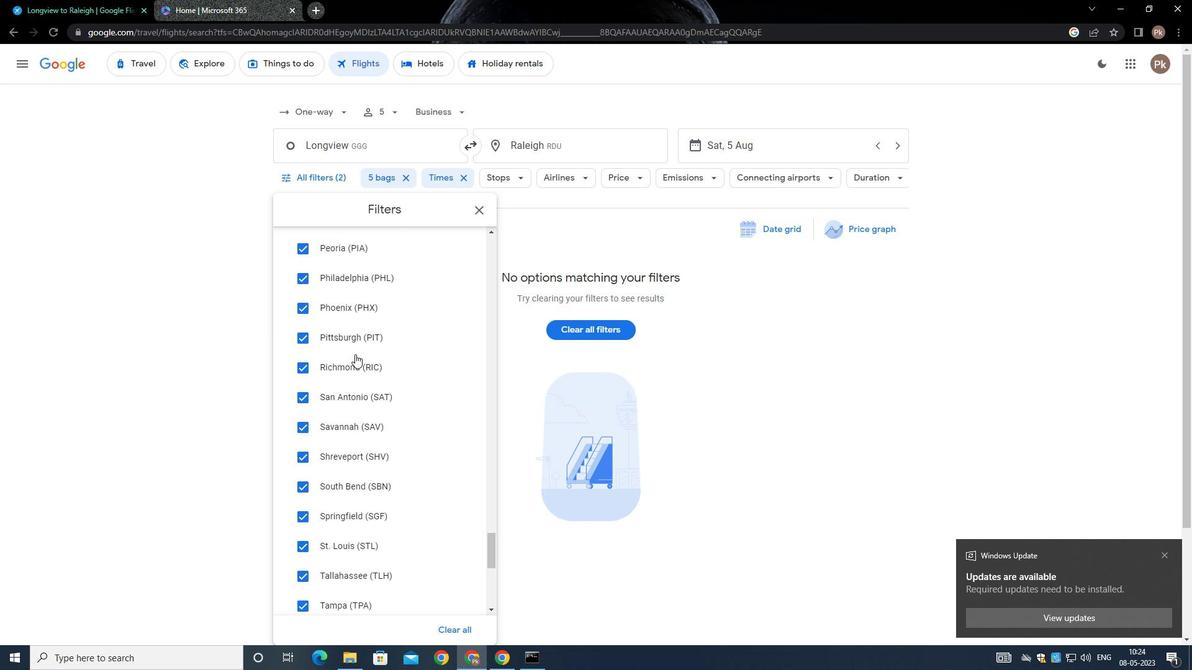 
Action: Mouse moved to (353, 350)
Screenshot: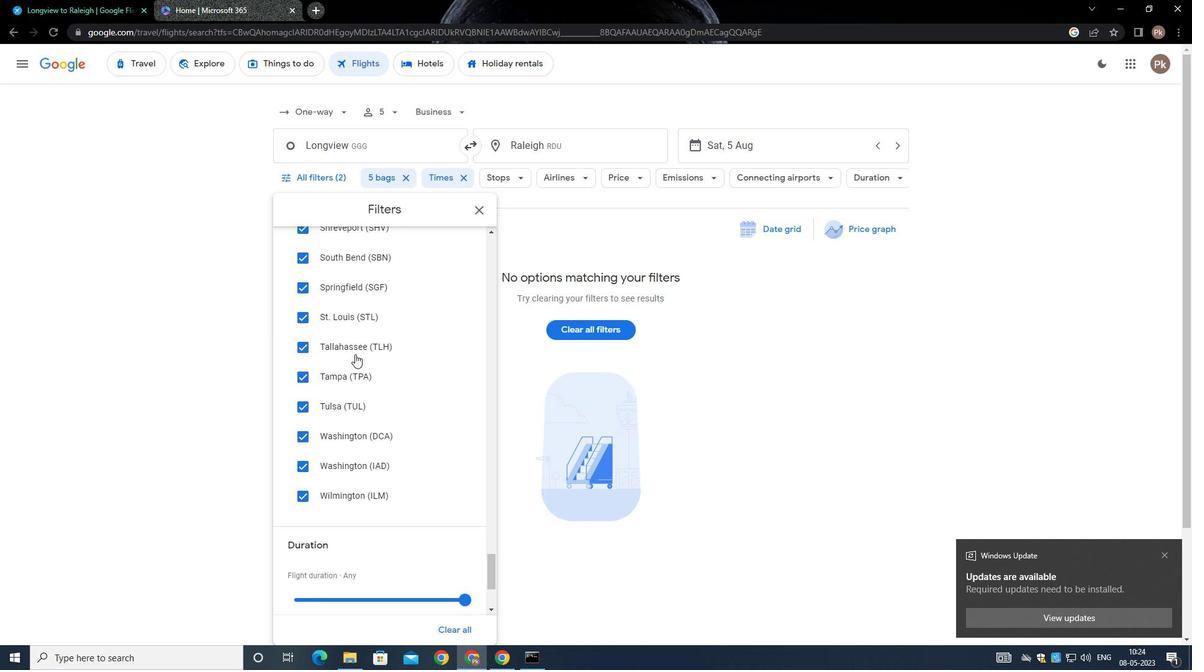 
Action: Mouse scrolled (353, 350) with delta (0, 0)
Screenshot: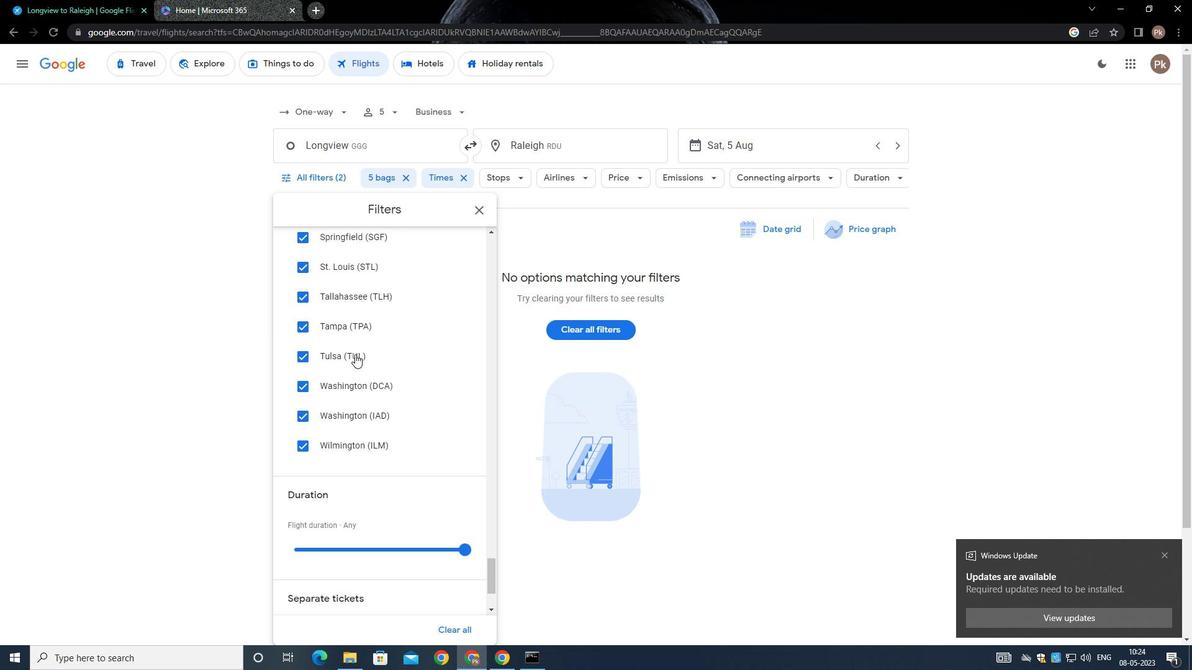 
Action: Mouse scrolled (353, 350) with delta (0, 0)
Screenshot: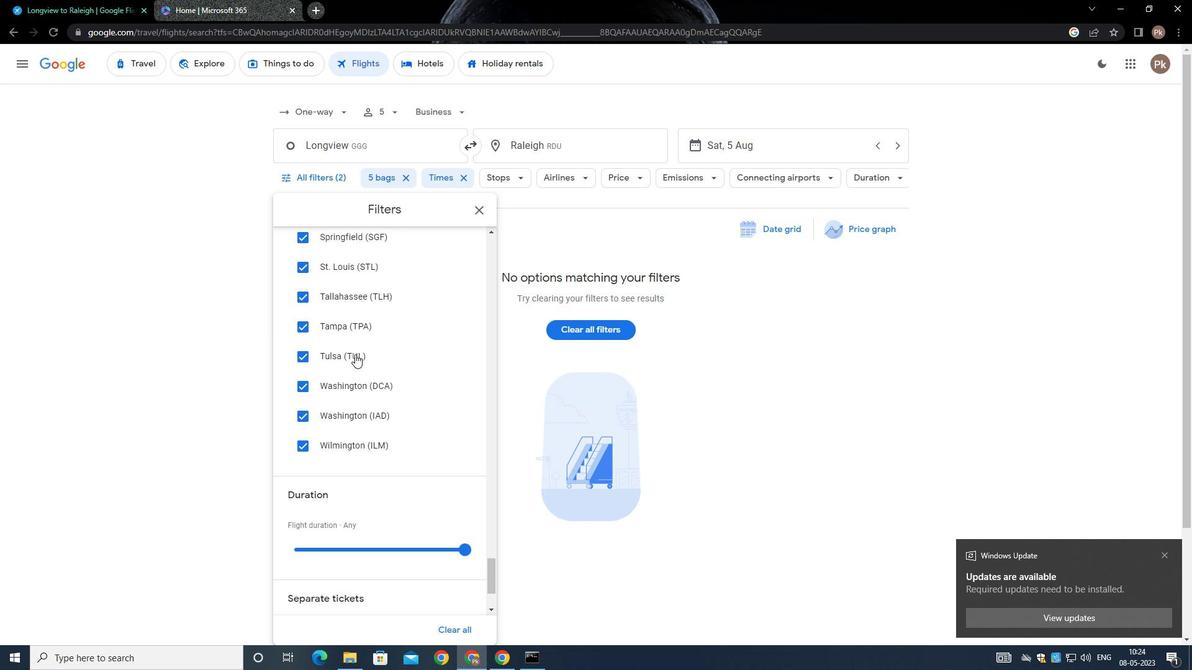 
Action: Mouse scrolled (353, 350) with delta (0, 0)
Screenshot: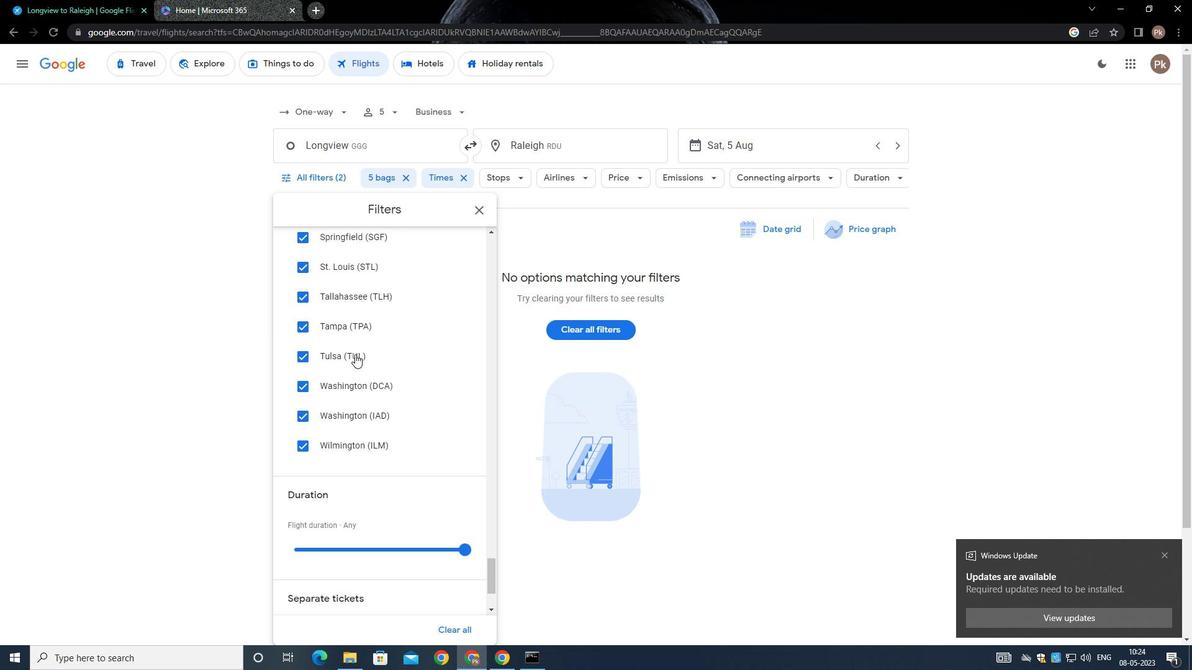 
Action: Mouse scrolled (353, 349) with delta (0, -1)
Screenshot: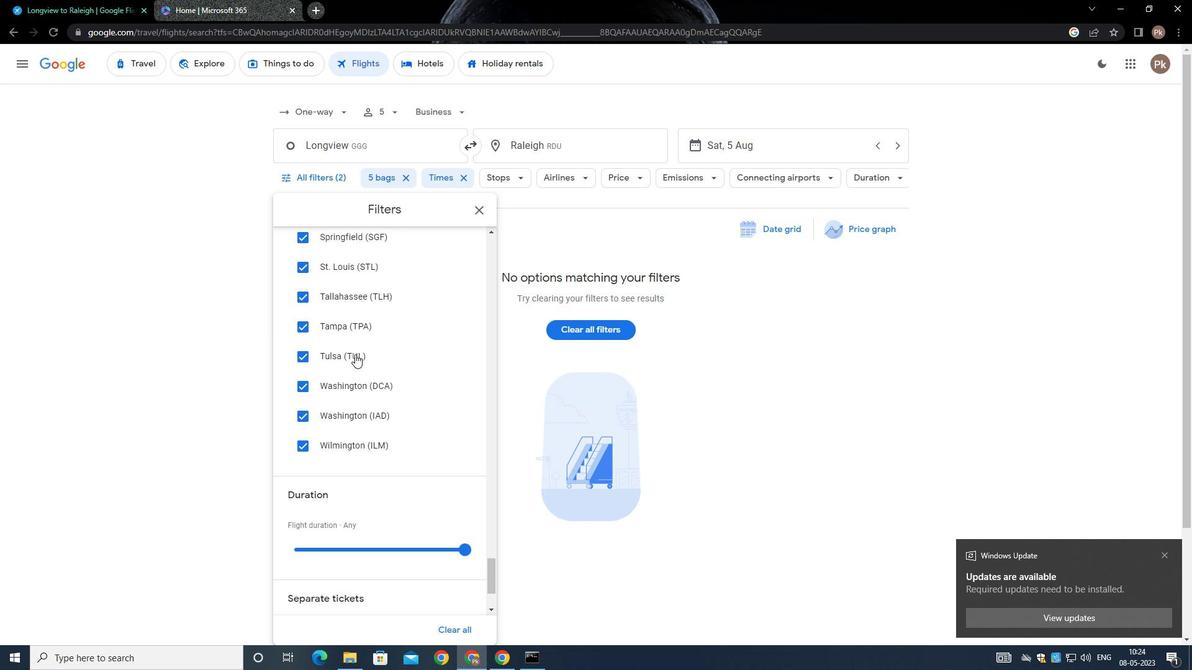 
Action: Mouse scrolled (353, 350) with delta (0, 0)
Screenshot: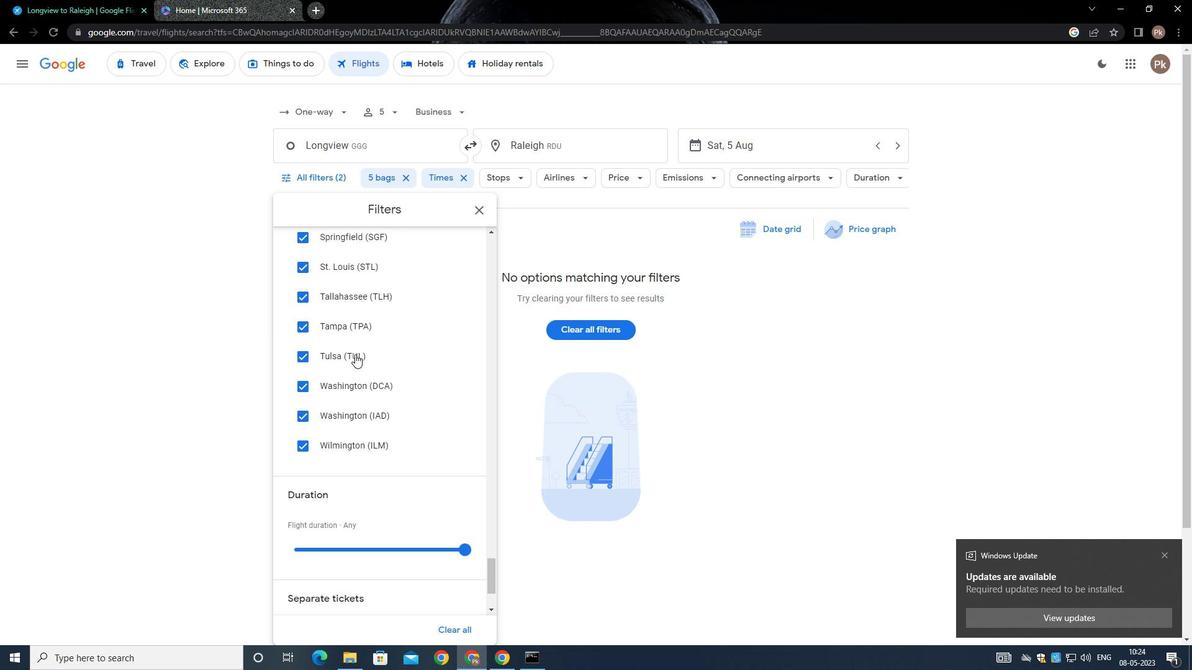 
Action: Mouse scrolled (353, 350) with delta (0, 0)
Screenshot: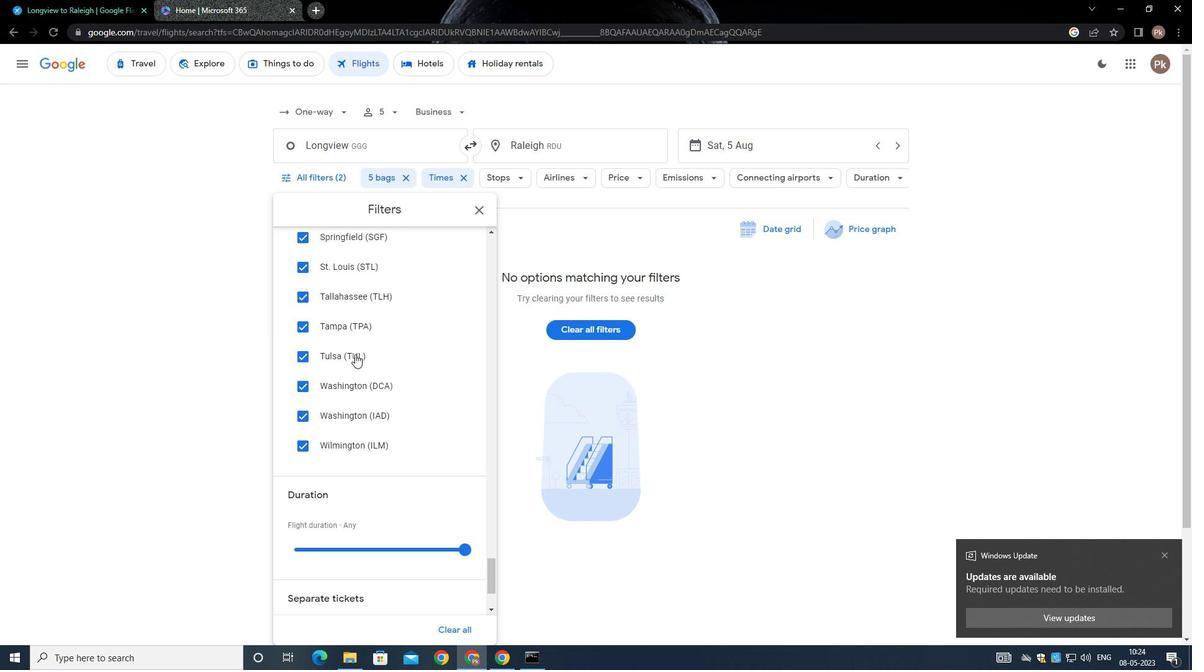 
Action: Mouse moved to (353, 350)
Screenshot: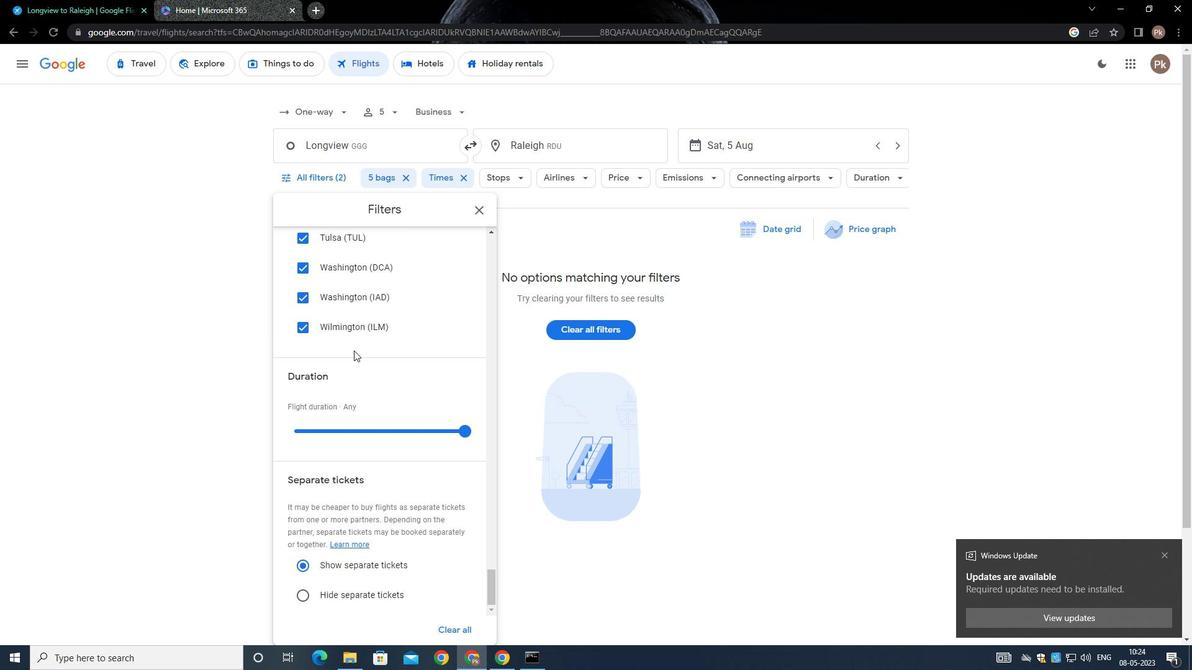 
Action: Mouse scrolled (353, 350) with delta (0, 0)
Screenshot: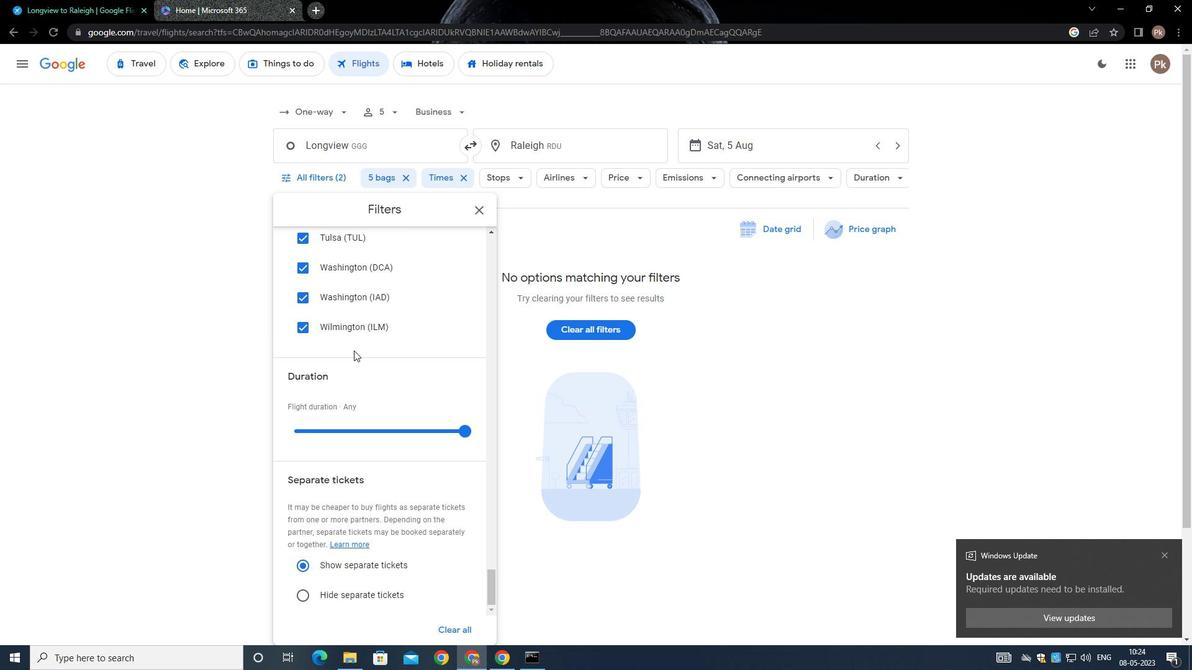 
Action: Mouse scrolled (353, 350) with delta (0, 0)
Screenshot: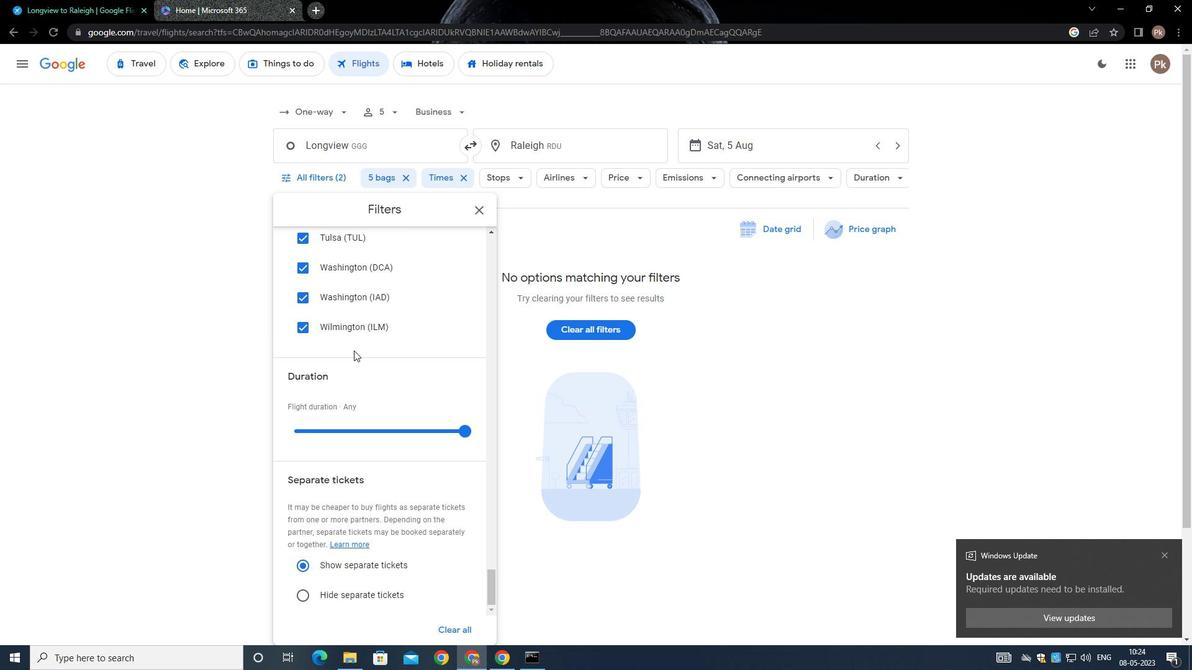 
Action: Mouse scrolled (353, 350) with delta (0, 0)
Screenshot: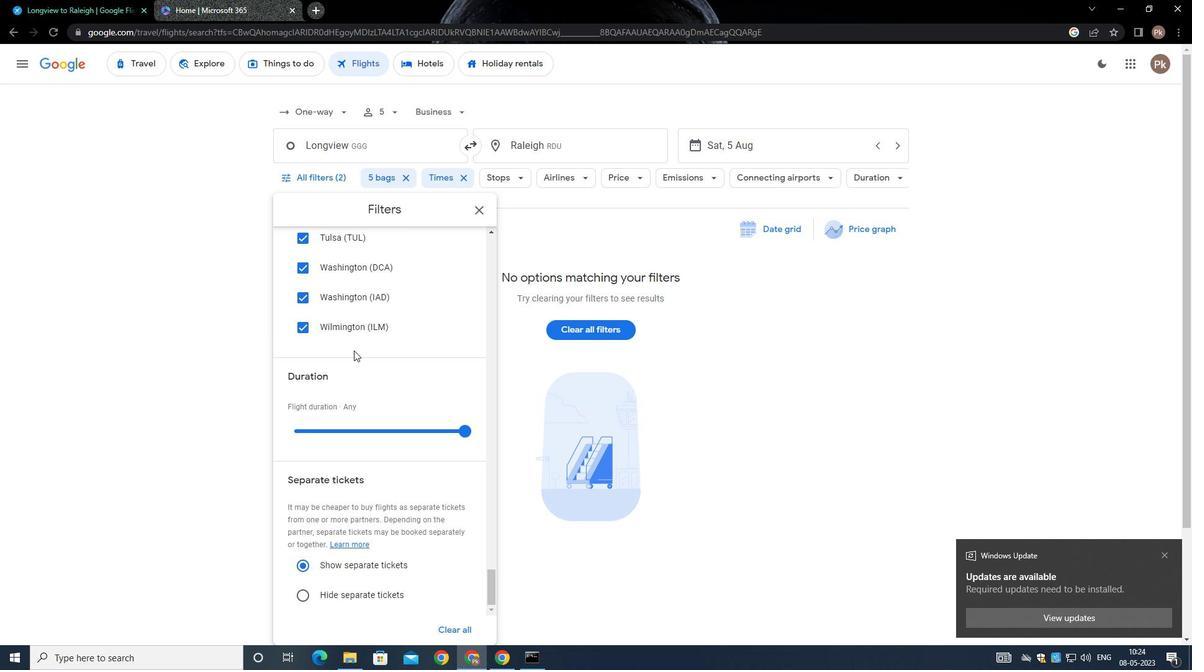 
